 Task: Check the percentage active listings of 1 bathroom in the last 1 year.
Action: Mouse moved to (1101, 245)
Screenshot: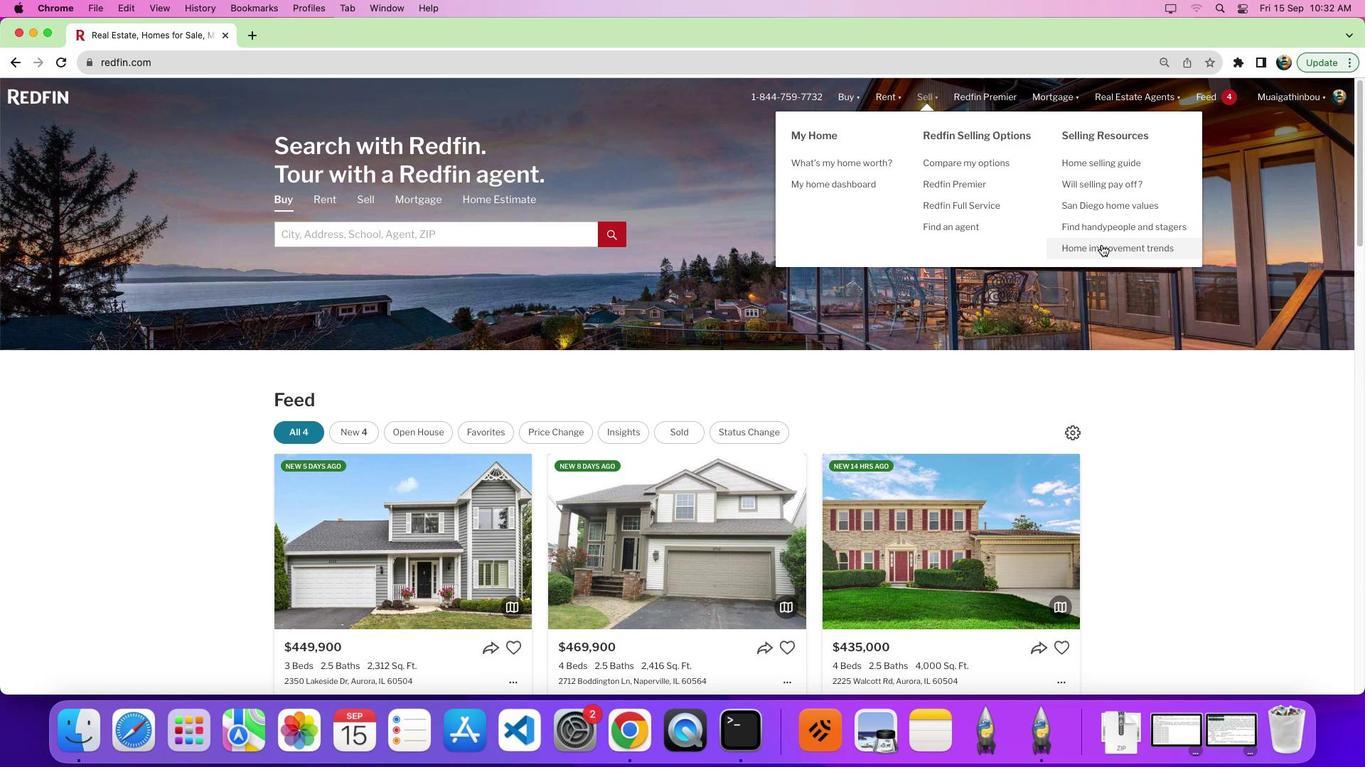 
Action: Mouse pressed left at (1101, 245)
Screenshot: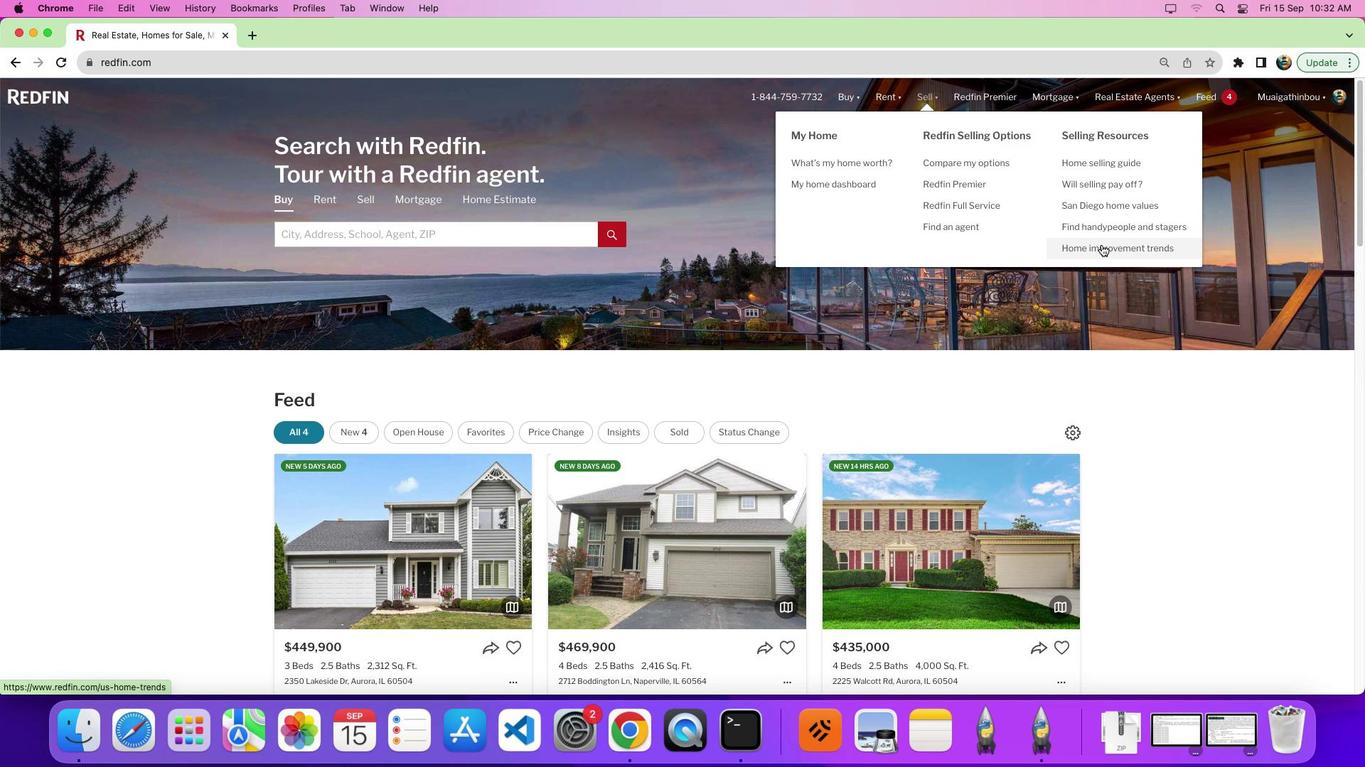 
Action: Mouse moved to (382, 276)
Screenshot: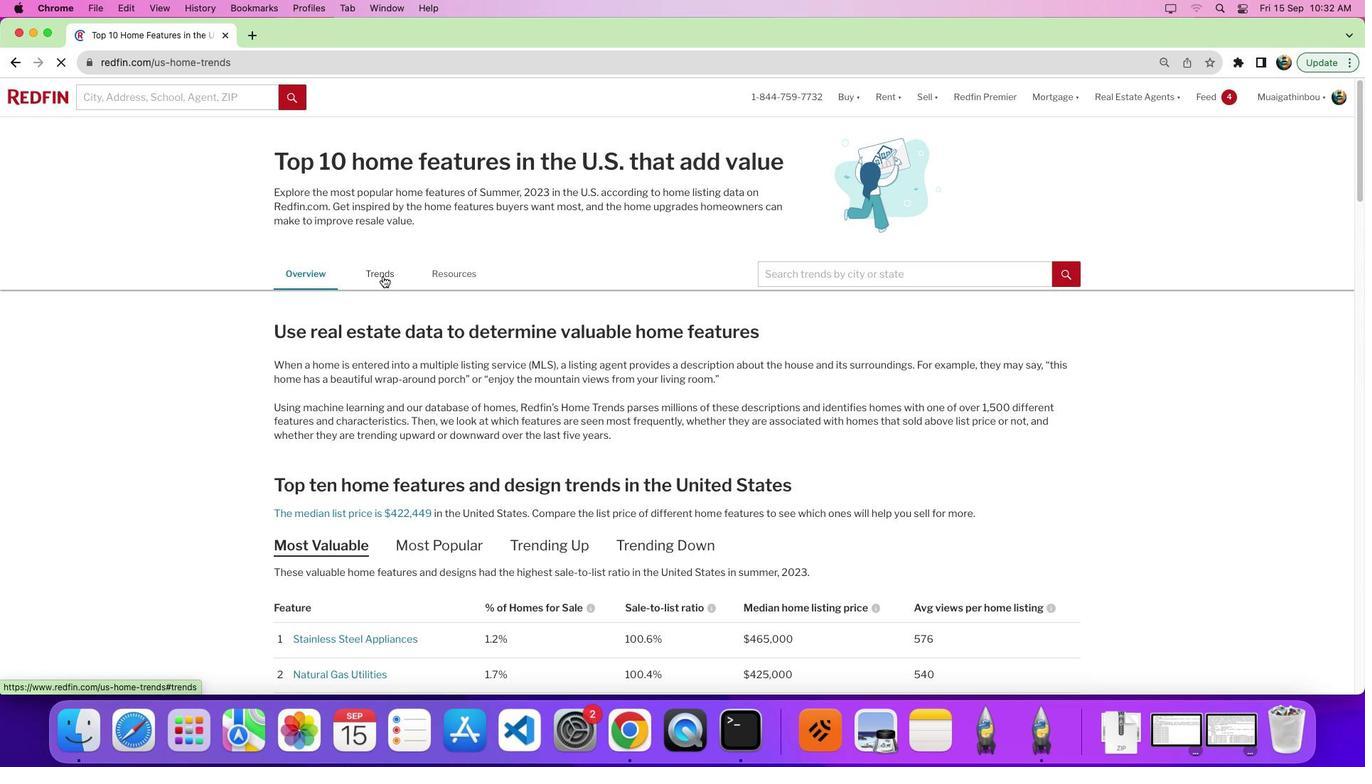 
Action: Mouse pressed left at (382, 276)
Screenshot: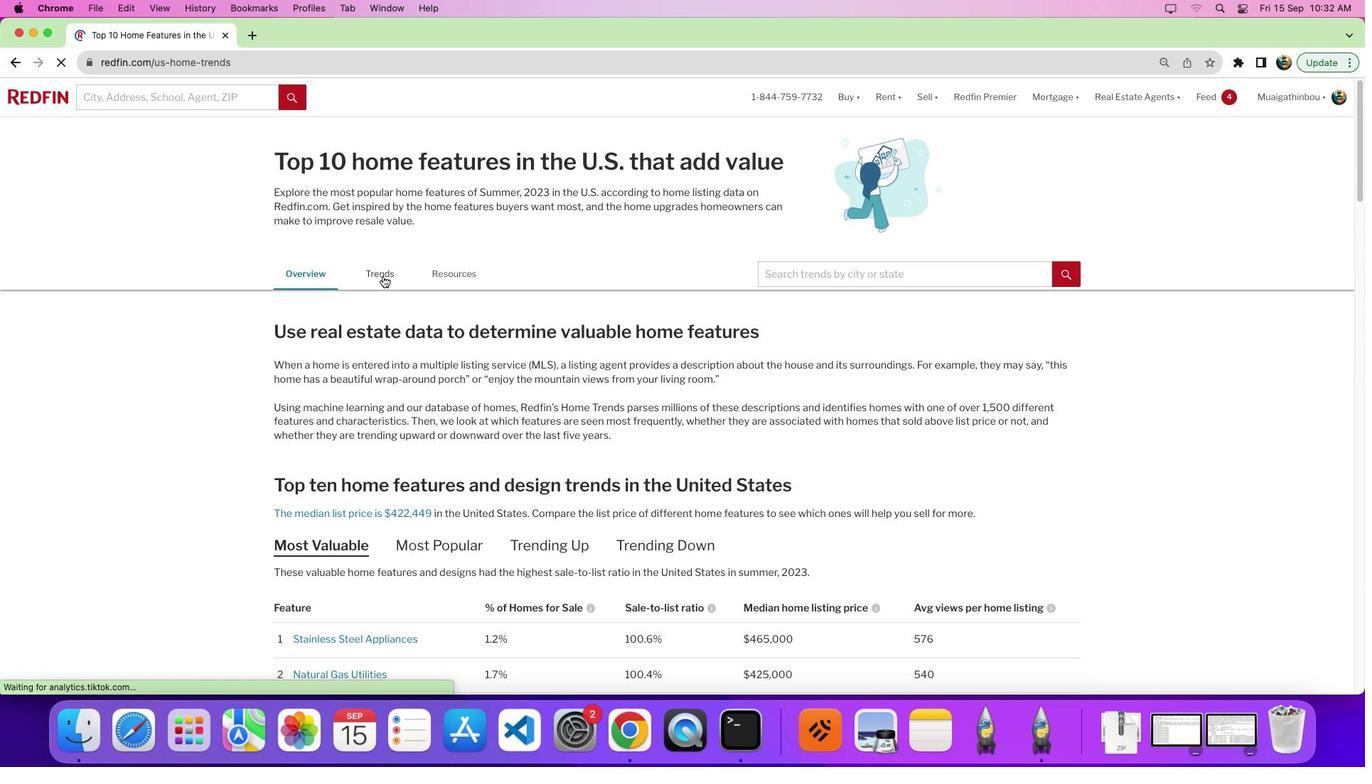 
Action: Mouse pressed left at (382, 276)
Screenshot: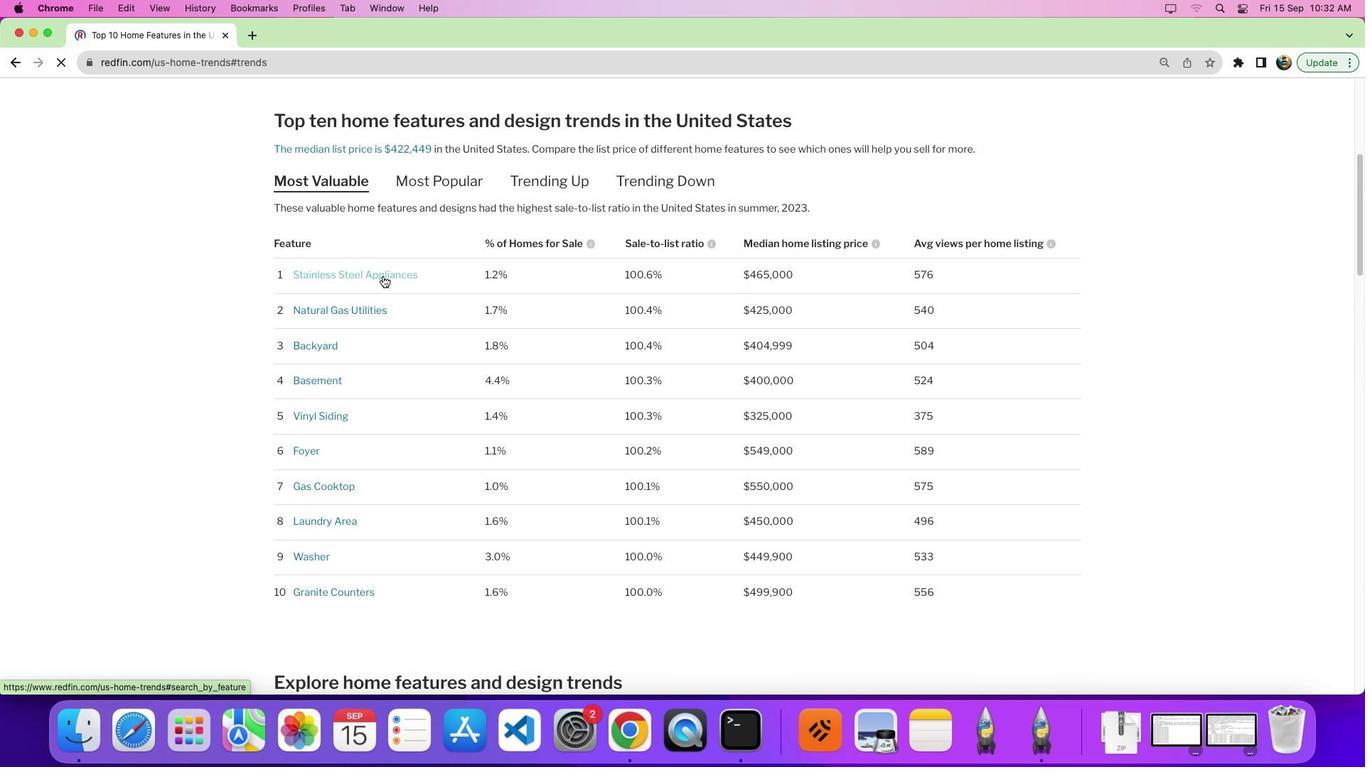 
Action: Mouse moved to (398, 239)
Screenshot: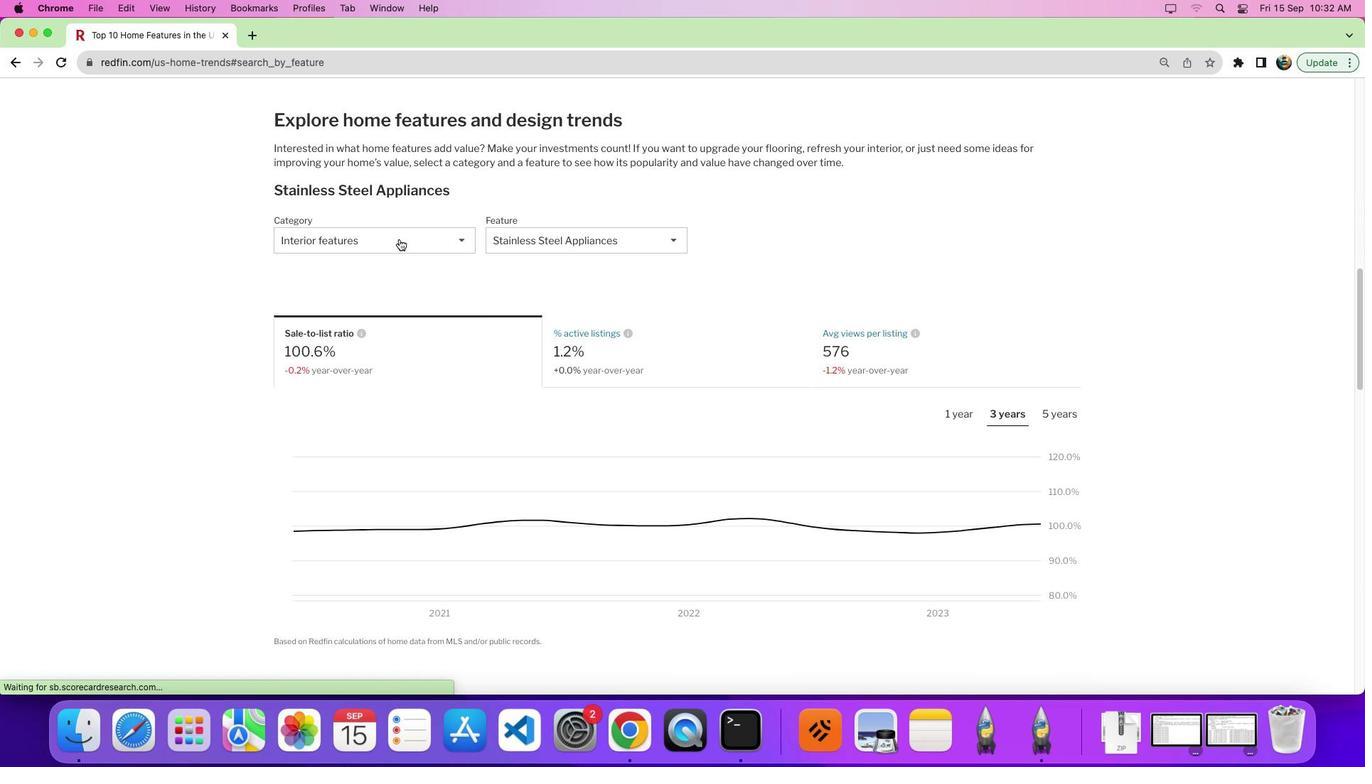 
Action: Mouse pressed left at (398, 239)
Screenshot: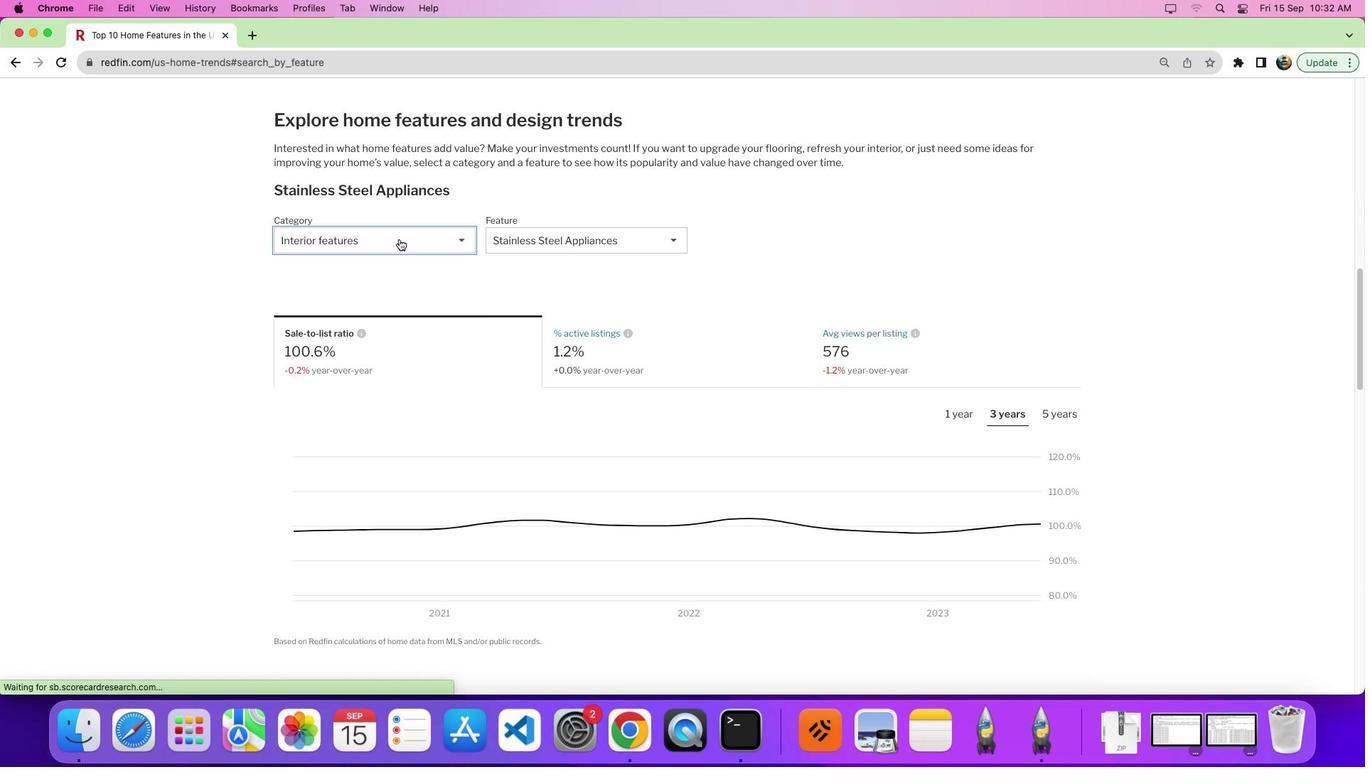 
Action: Mouse moved to (389, 290)
Screenshot: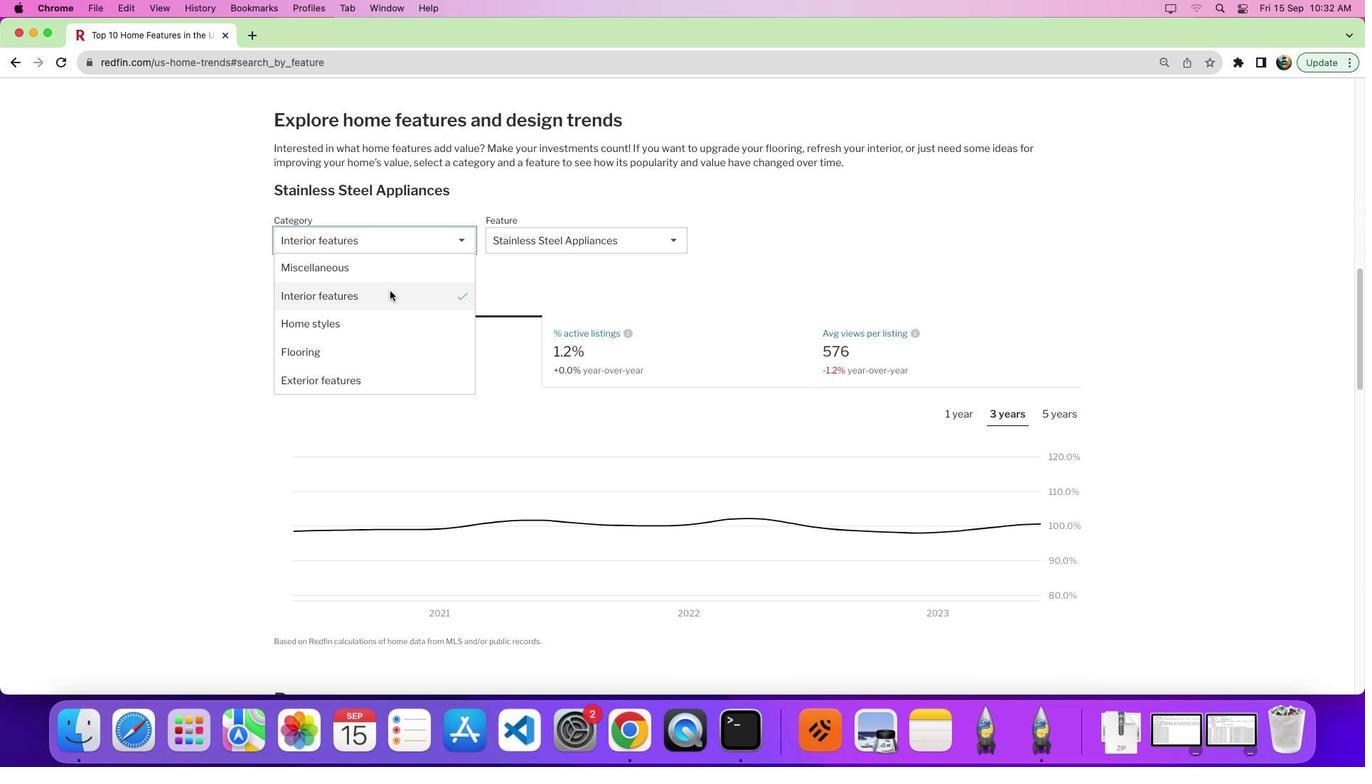
Action: Mouse pressed left at (389, 290)
Screenshot: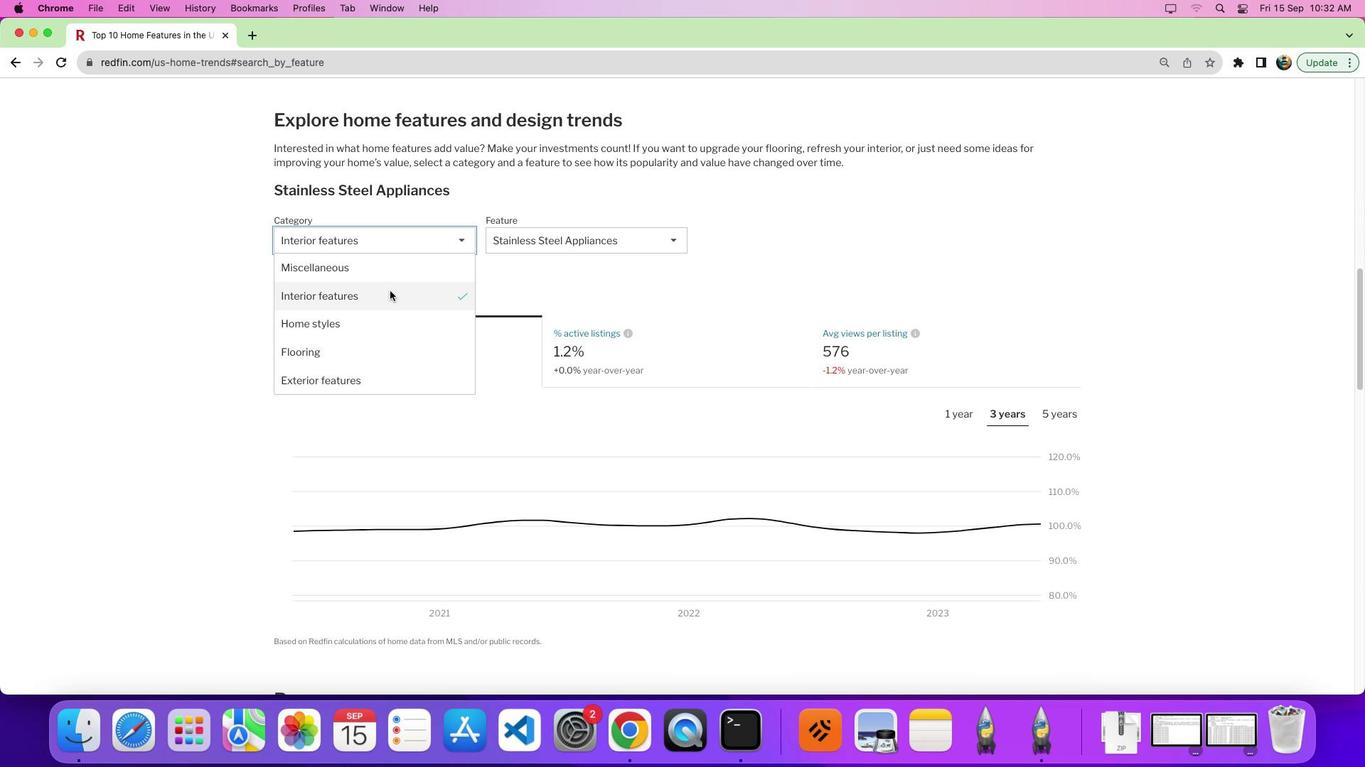 
Action: Mouse moved to (573, 238)
Screenshot: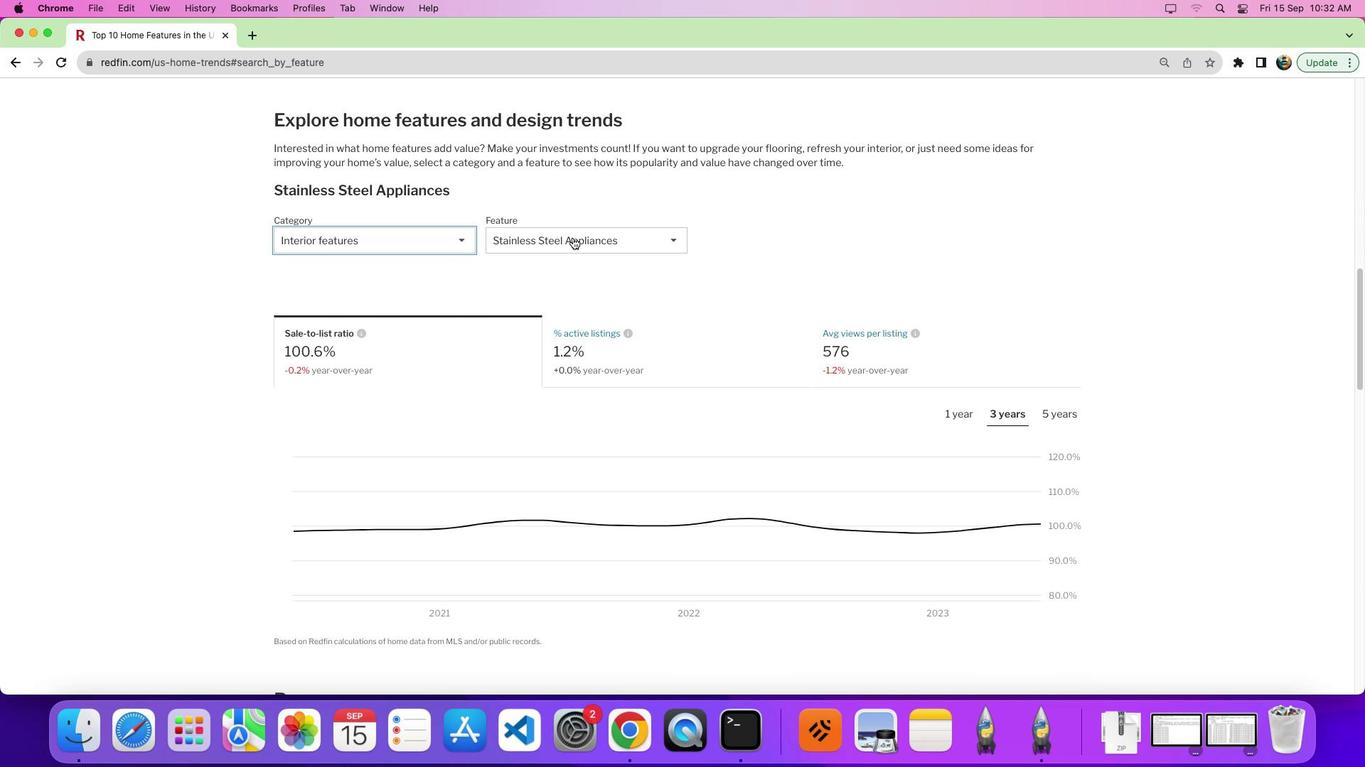 
Action: Mouse pressed left at (573, 238)
Screenshot: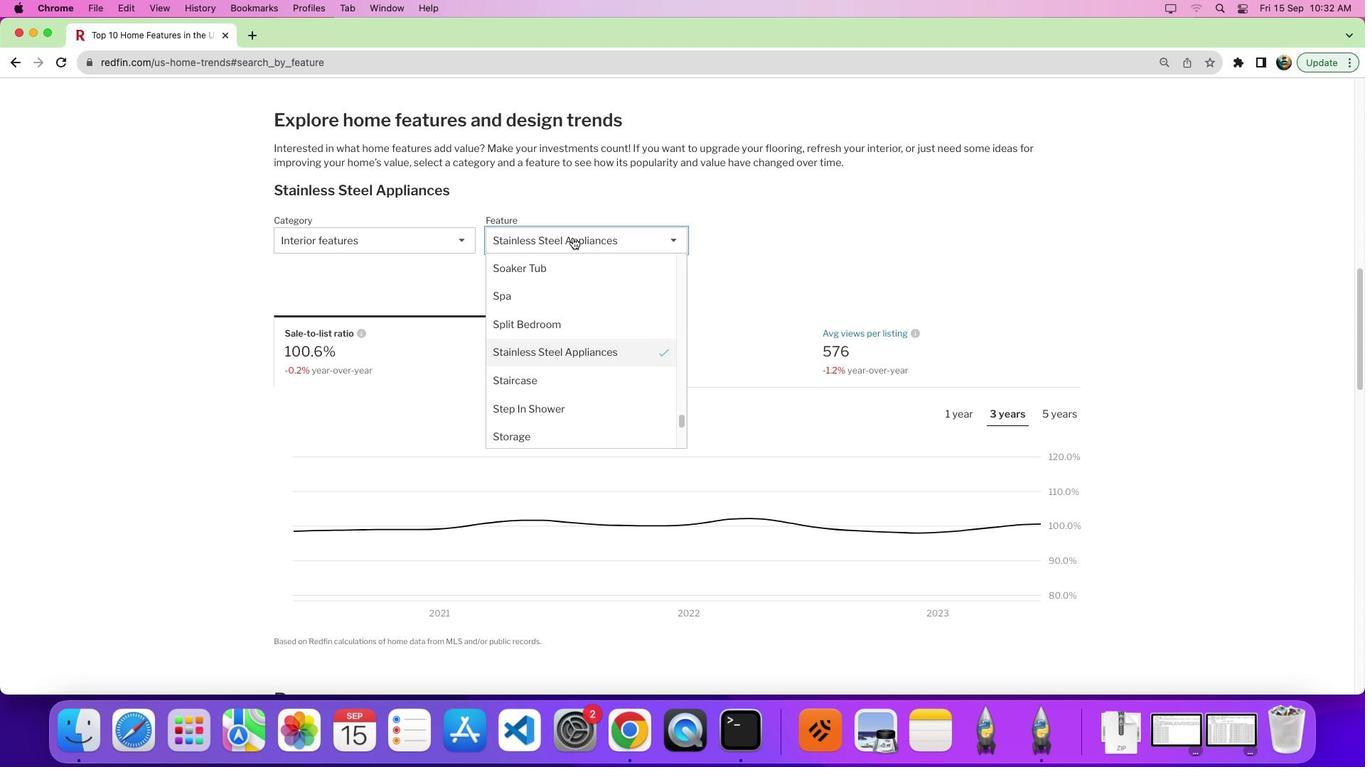 
Action: Mouse moved to (579, 289)
Screenshot: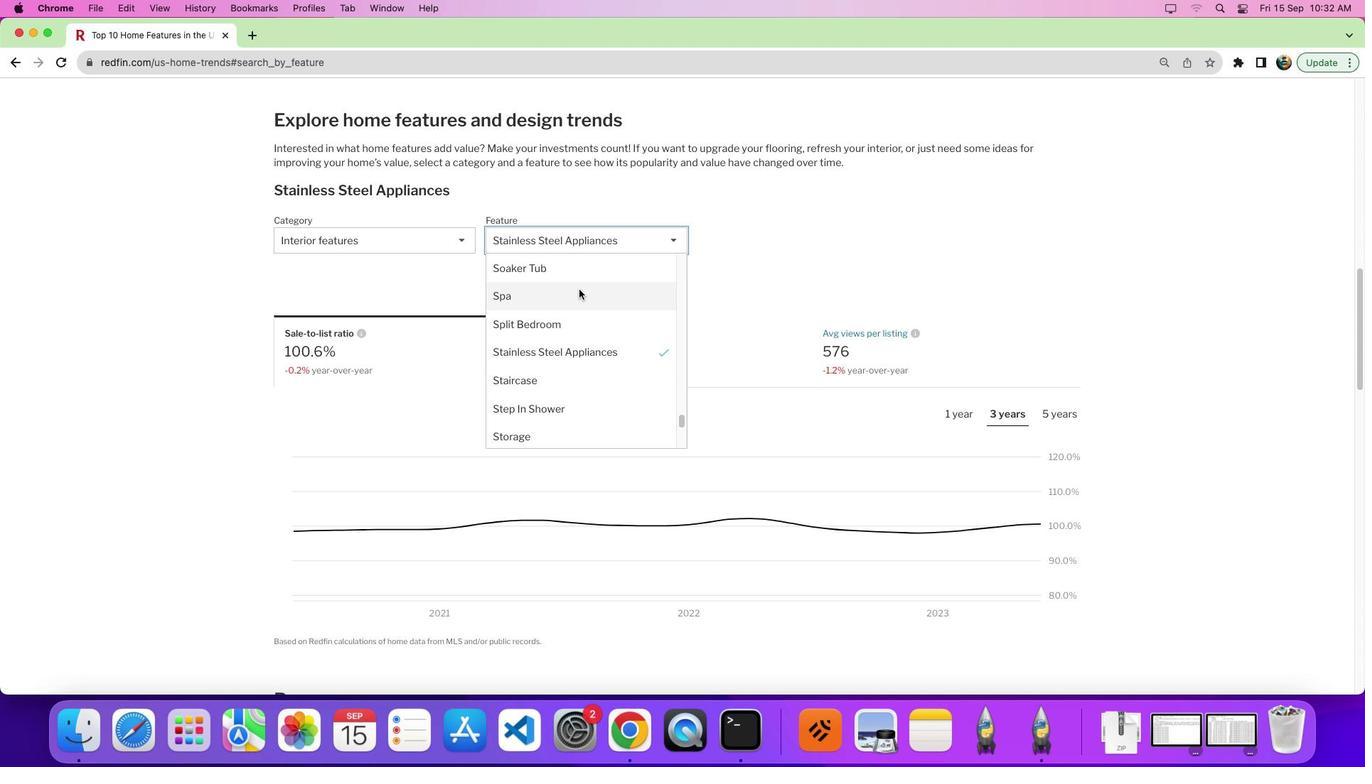 
Action: Mouse scrolled (579, 289) with delta (0, 0)
Screenshot: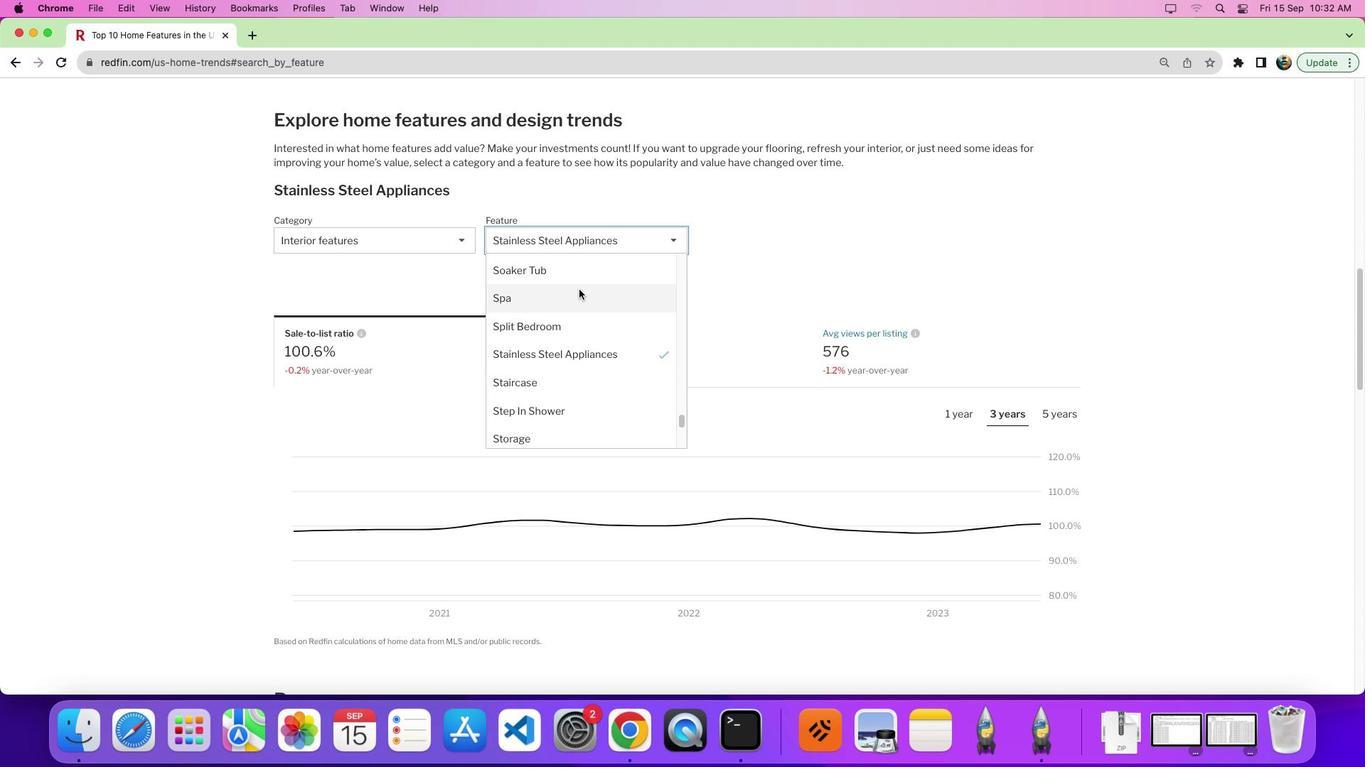 
Action: Mouse scrolled (579, 289) with delta (0, 0)
Screenshot: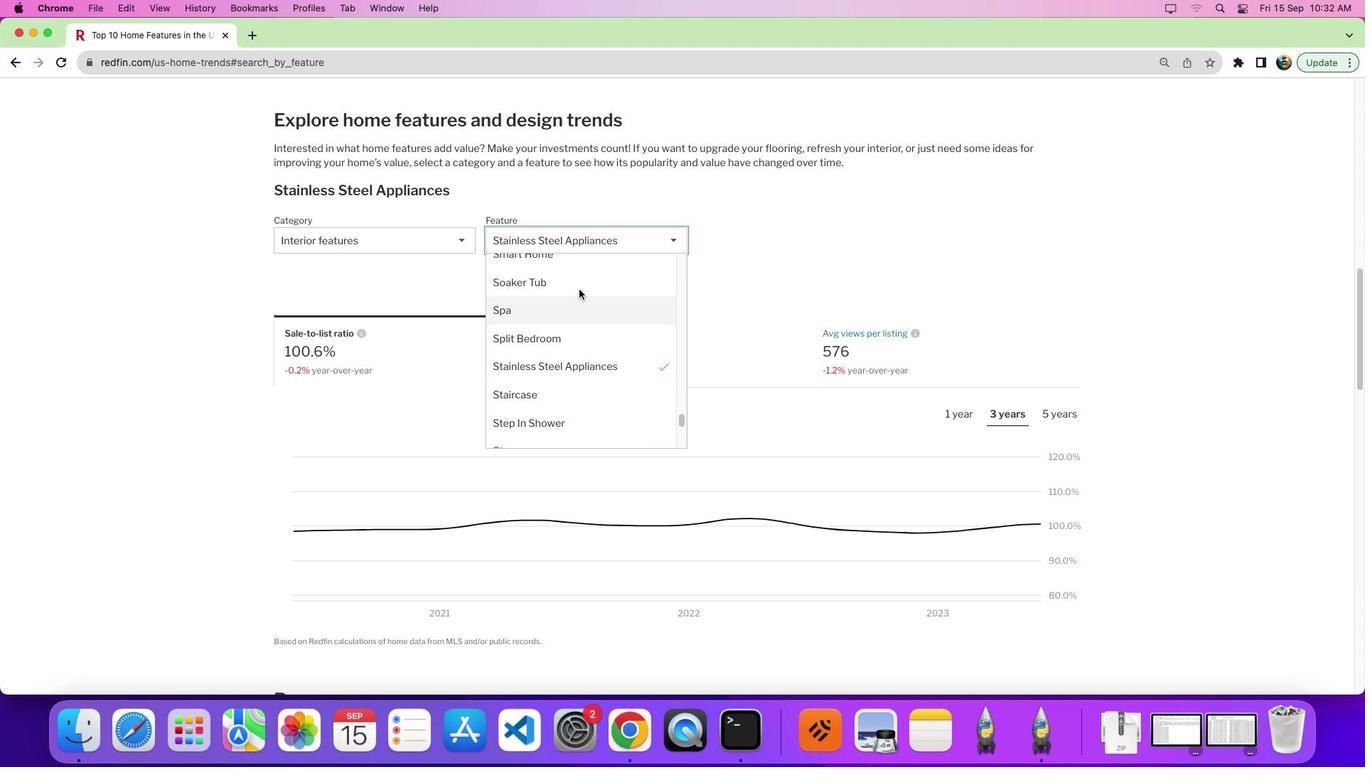 
Action: Mouse scrolled (579, 289) with delta (0, 0)
Screenshot: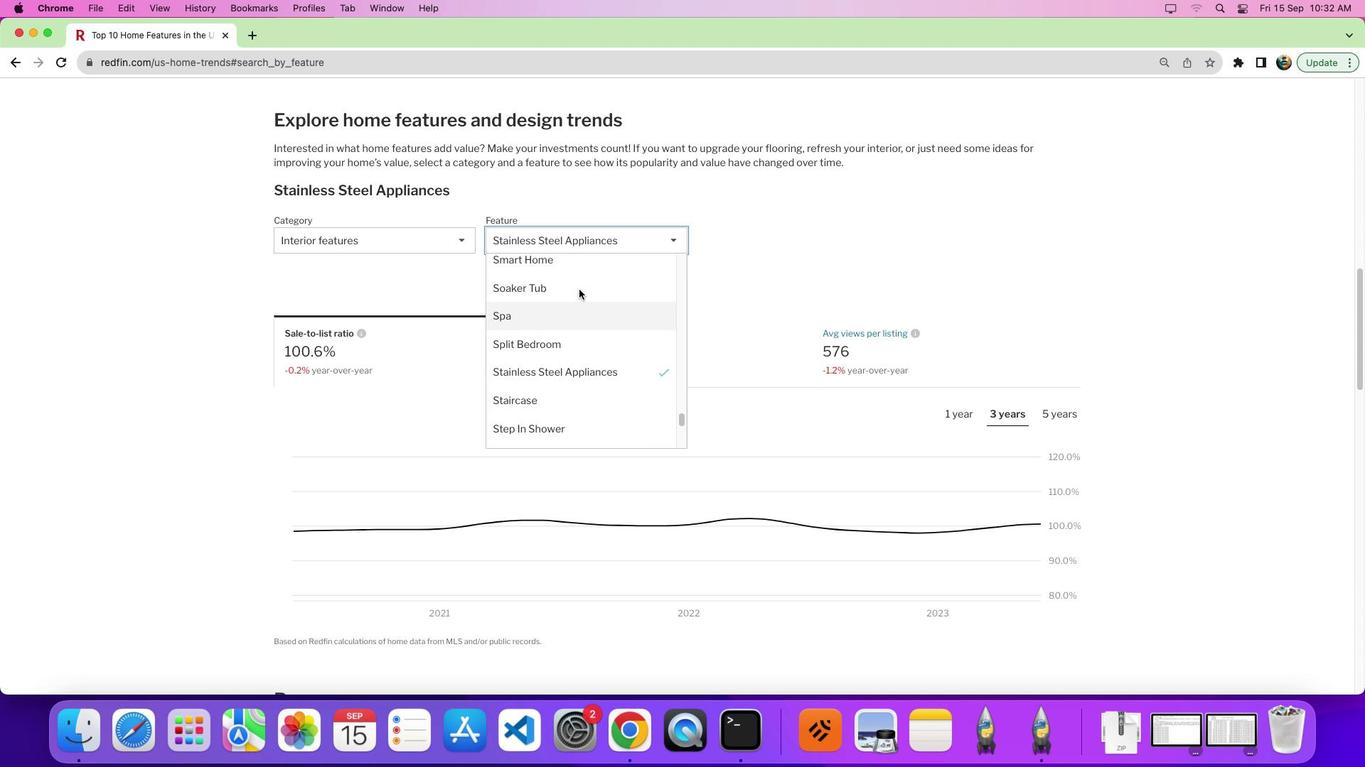 
Action: Mouse scrolled (579, 289) with delta (0, 0)
Screenshot: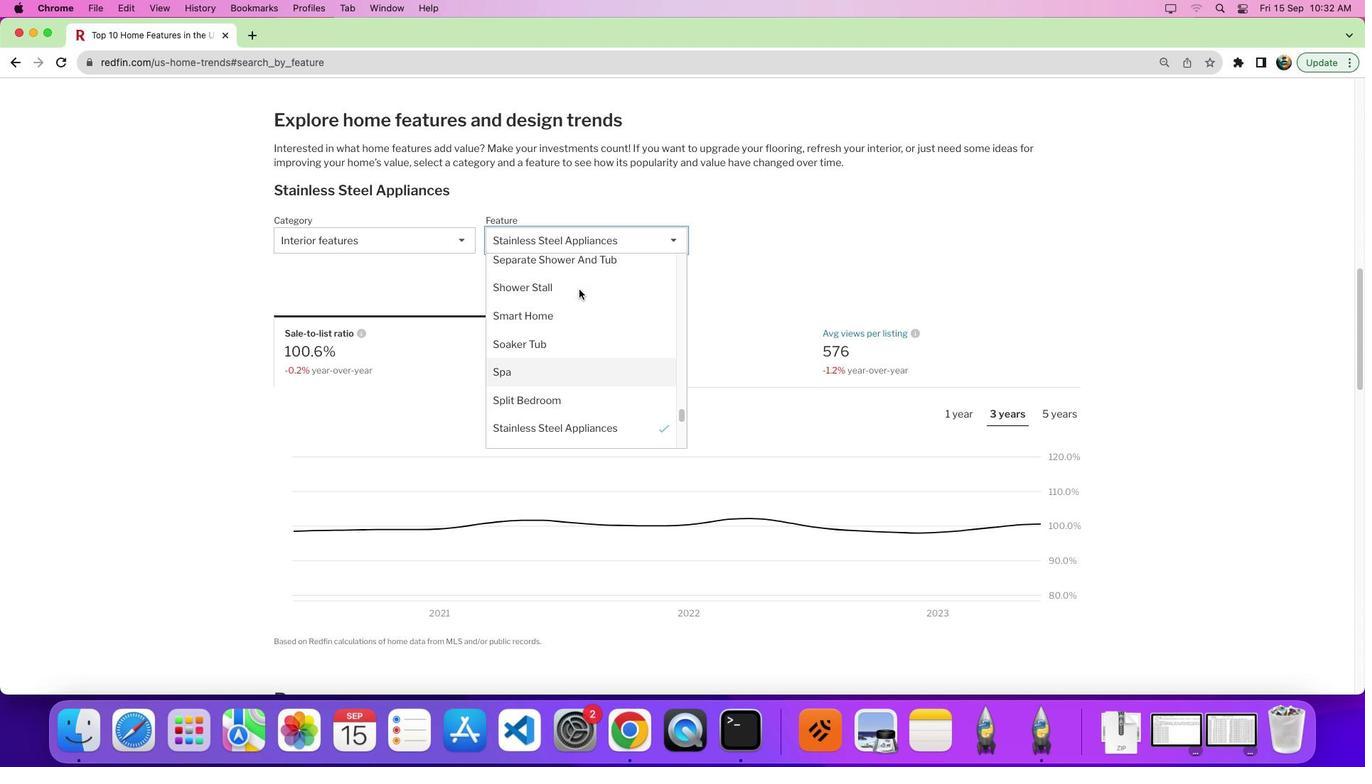 
Action: Mouse scrolled (579, 289) with delta (0, 0)
Screenshot: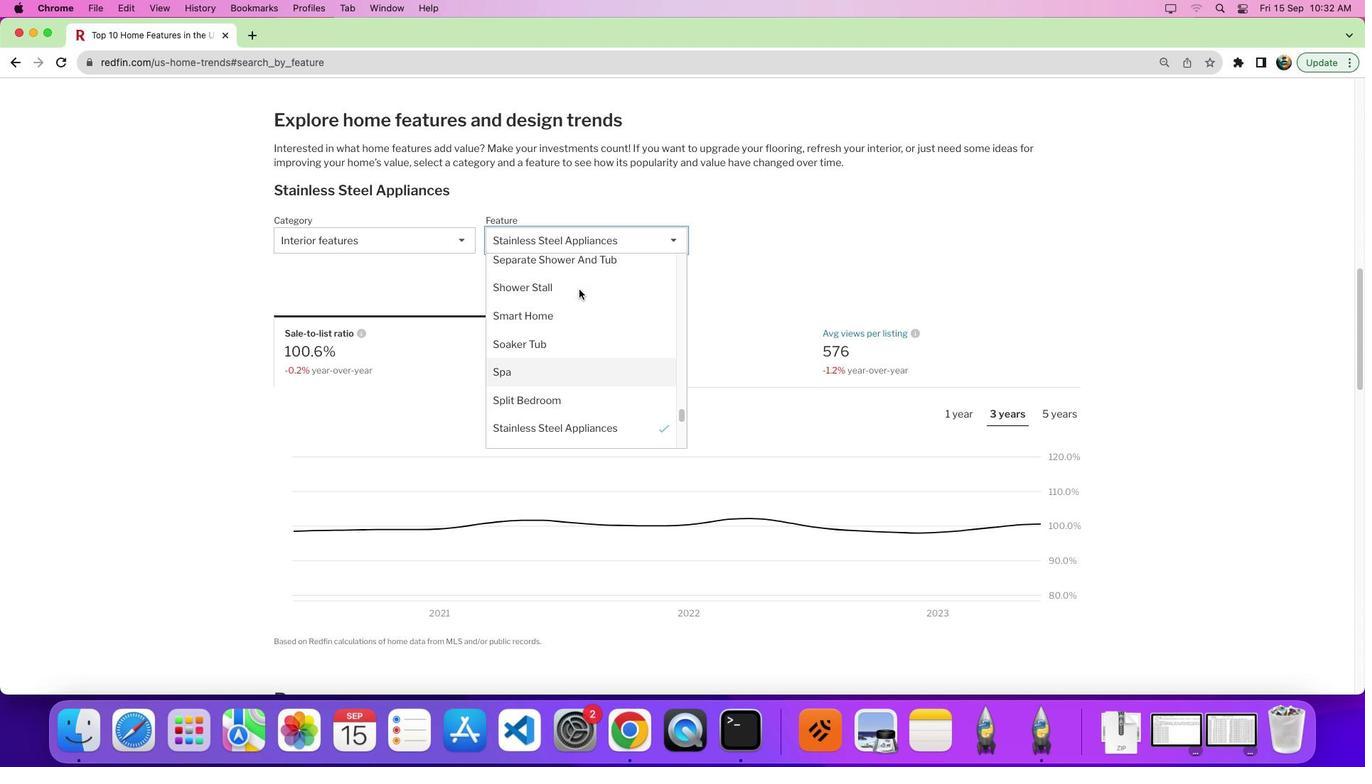 
Action: Mouse scrolled (579, 289) with delta (0, 4)
Screenshot: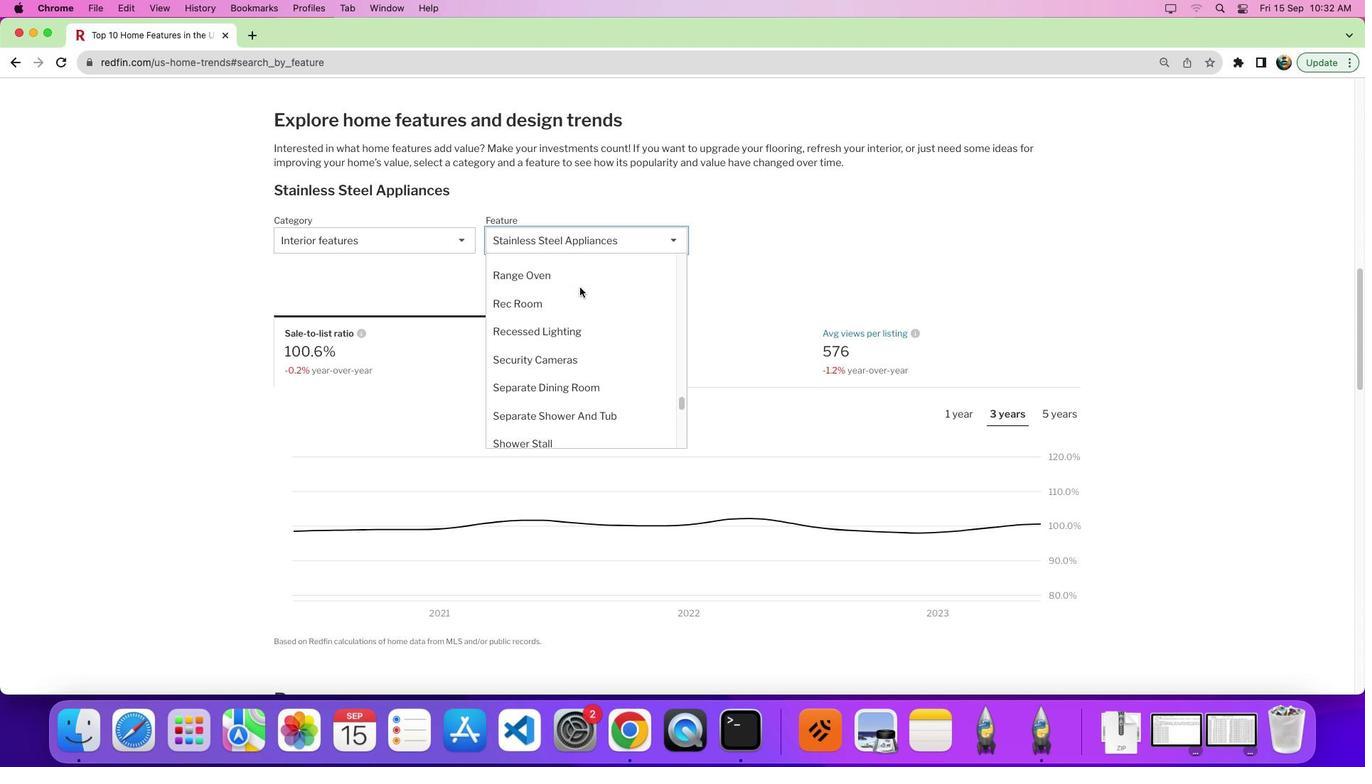 
Action: Mouse moved to (579, 287)
Screenshot: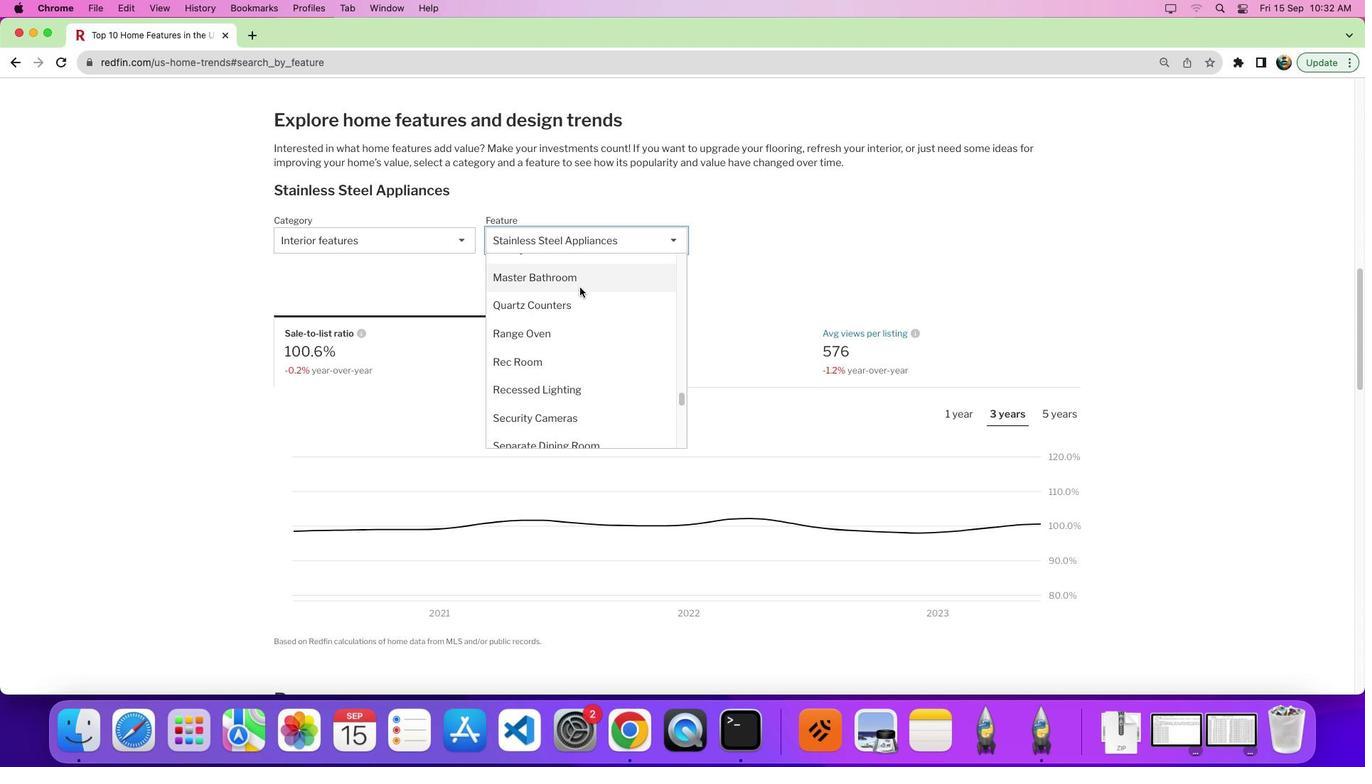 
Action: Mouse scrolled (579, 287) with delta (0, 0)
Screenshot: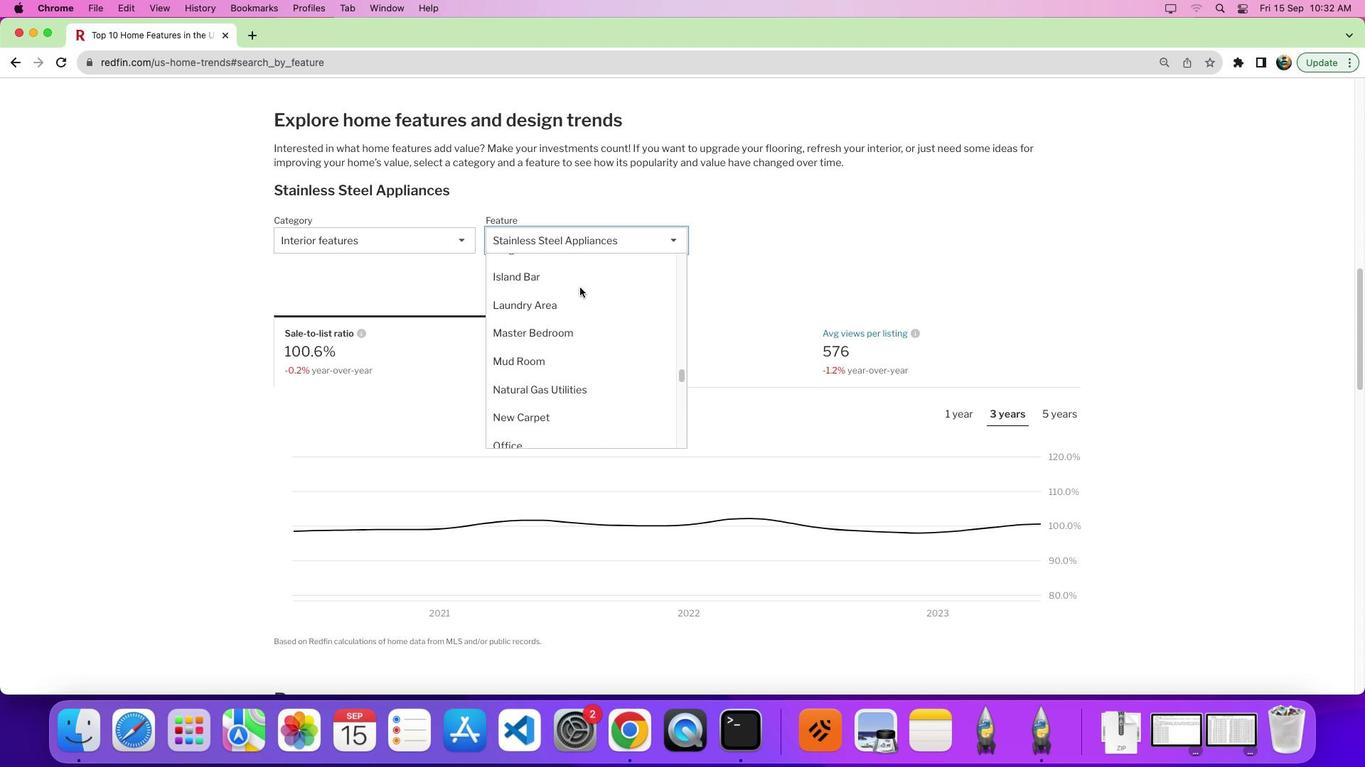 
Action: Mouse scrolled (579, 287) with delta (0, 1)
Screenshot: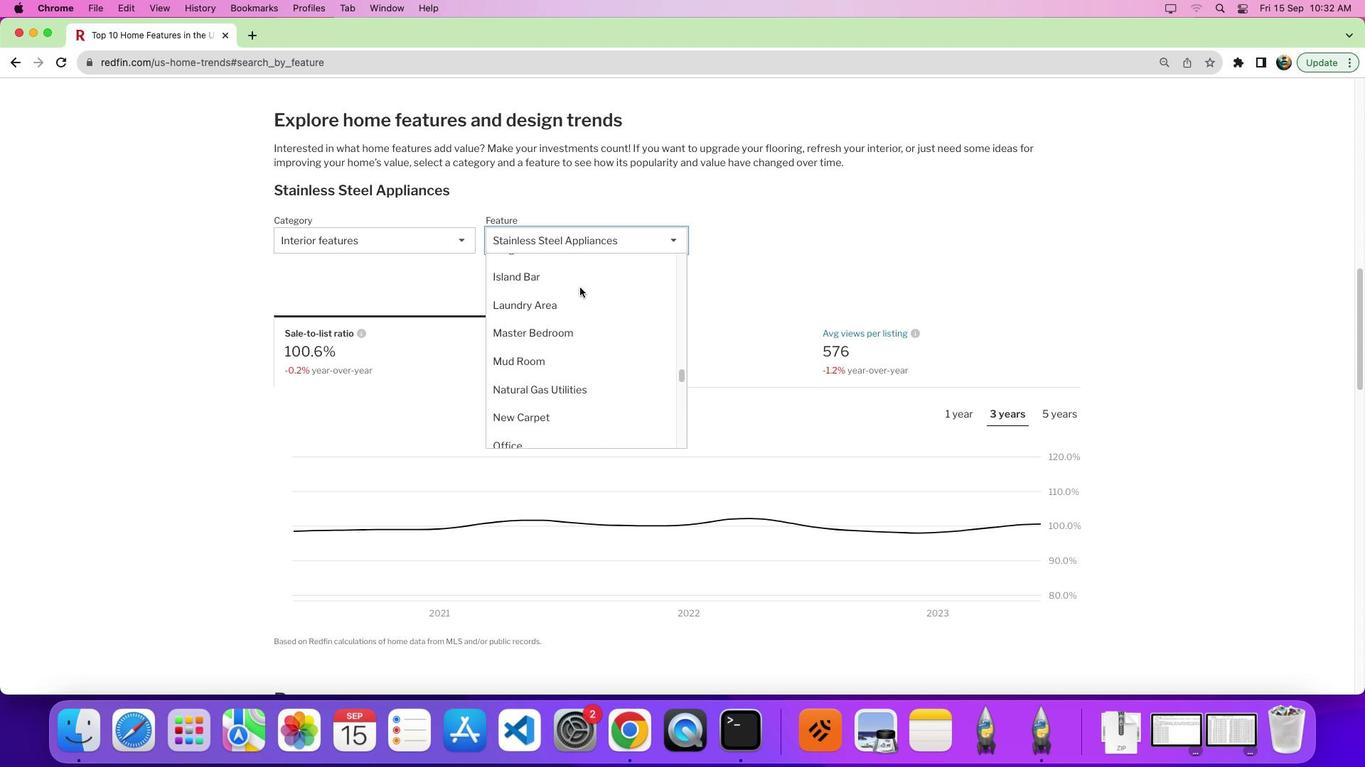 
Action: Mouse scrolled (579, 287) with delta (0, 6)
Screenshot: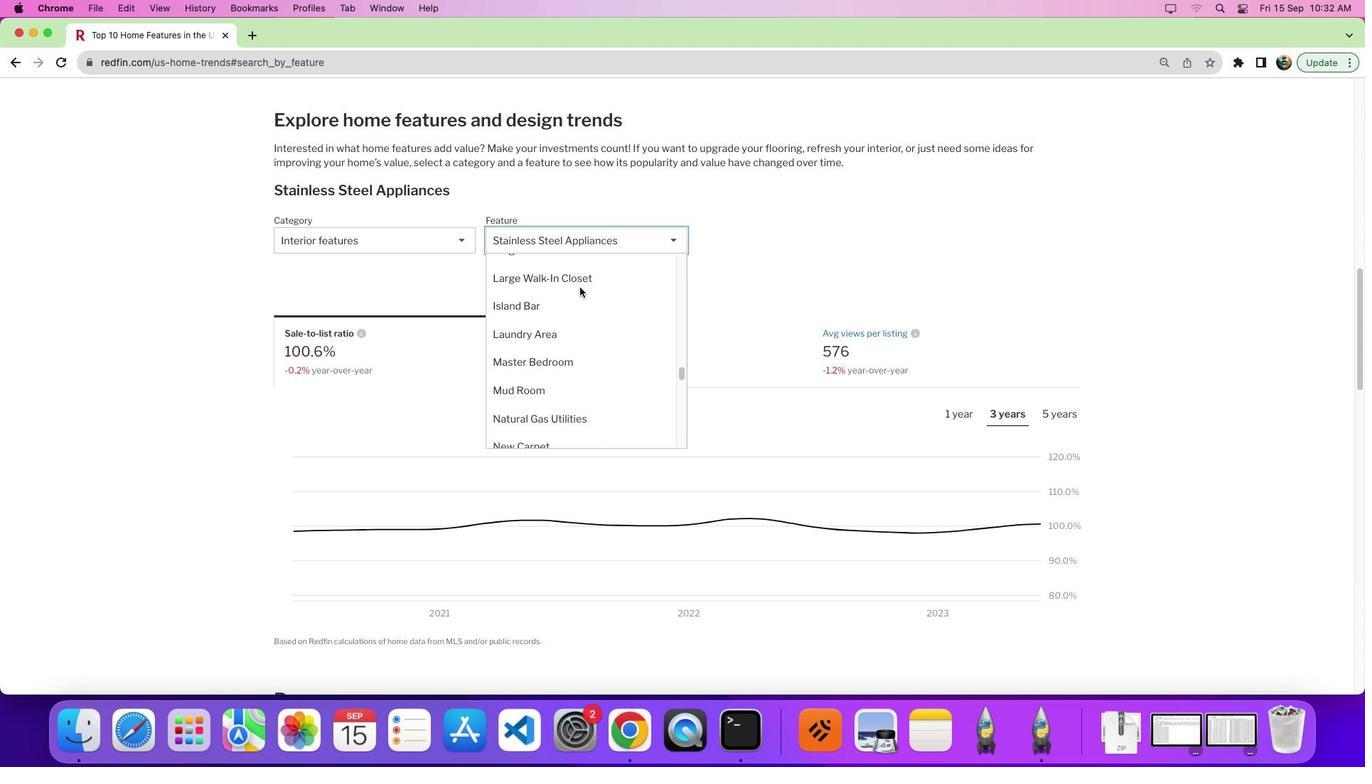 
Action: Mouse scrolled (579, 287) with delta (0, 0)
Screenshot: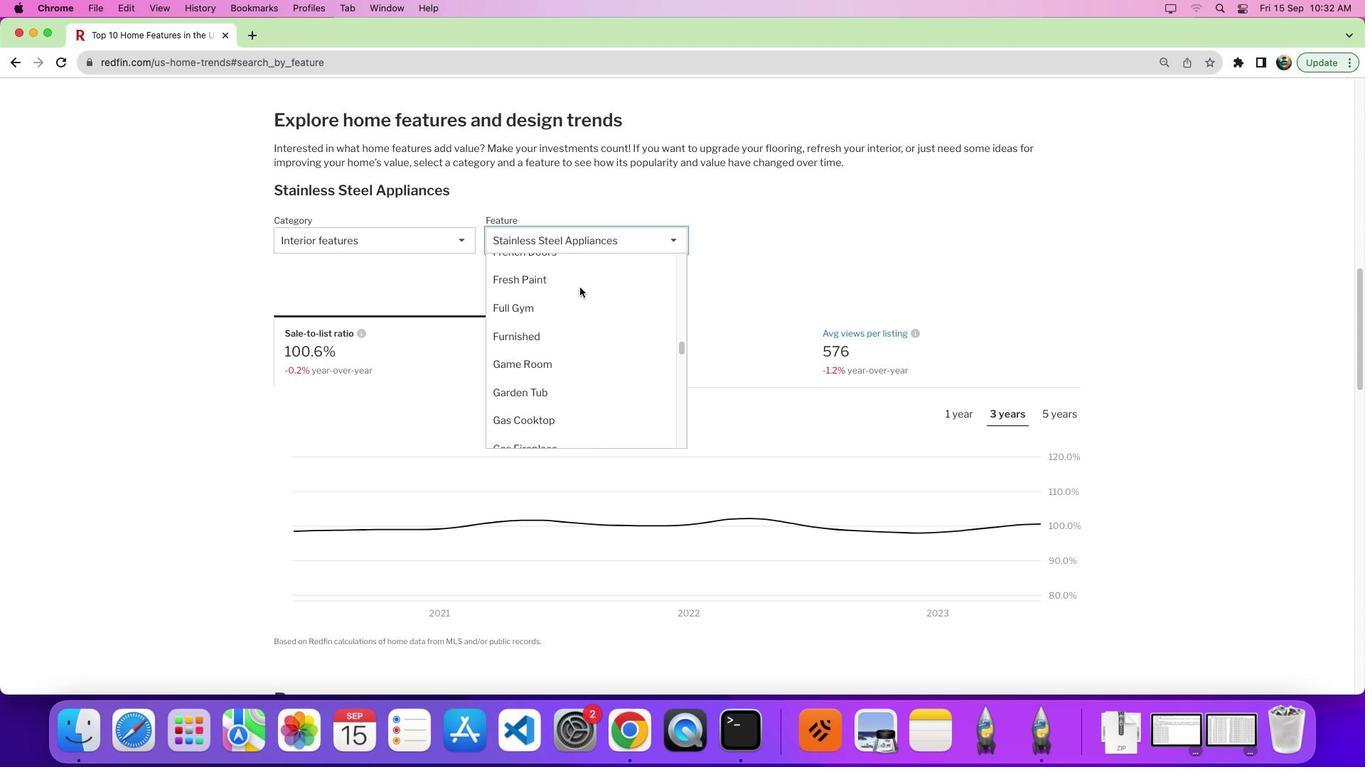 
Action: Mouse scrolled (579, 287) with delta (0, 1)
Screenshot: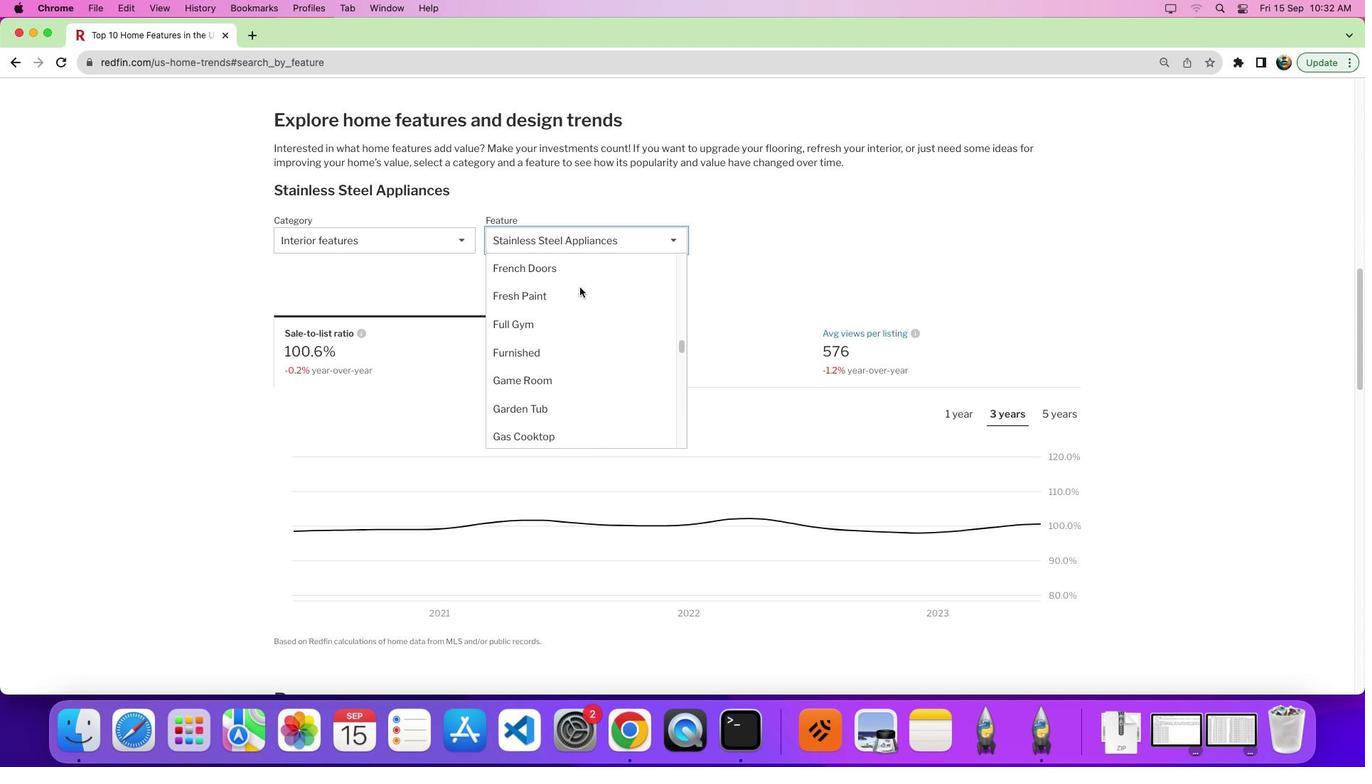 
Action: Mouse scrolled (579, 287) with delta (0, 7)
Screenshot: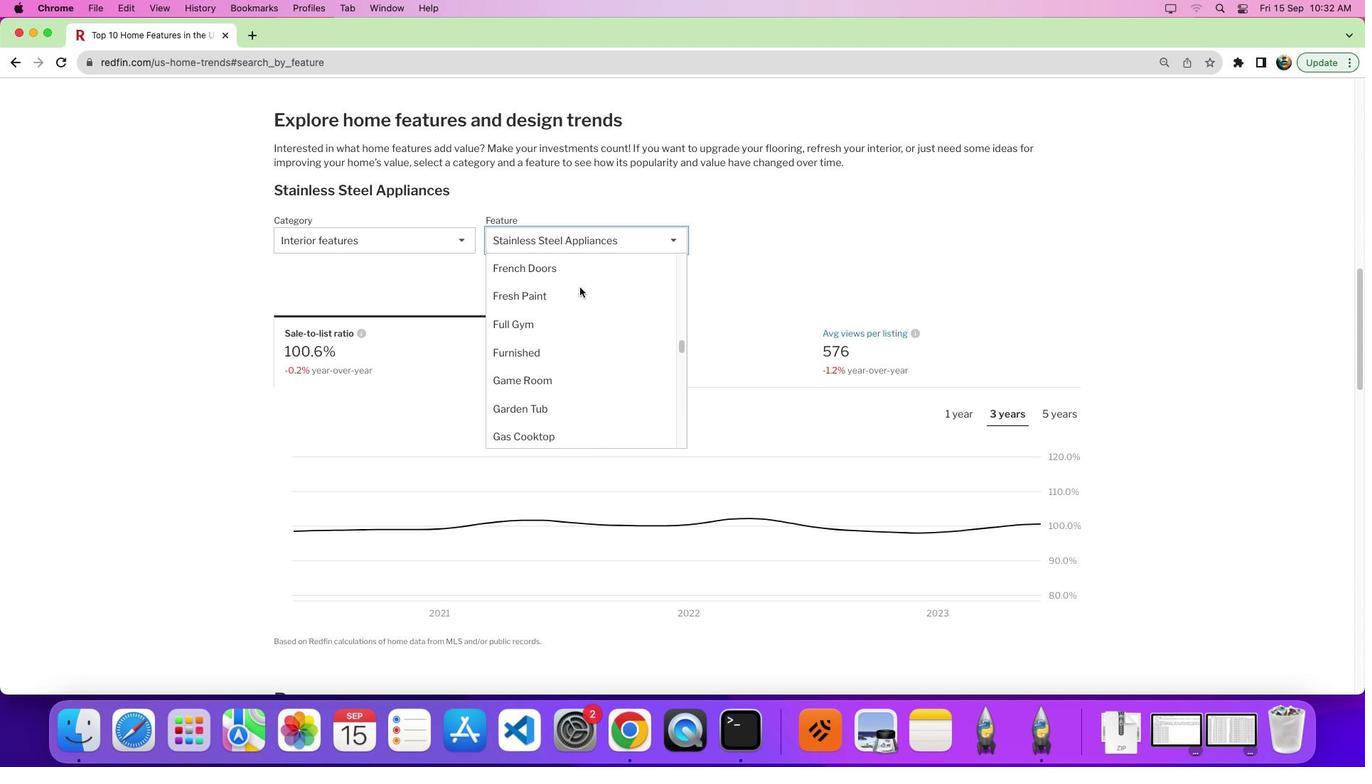 
Action: Mouse moved to (578, 286)
Screenshot: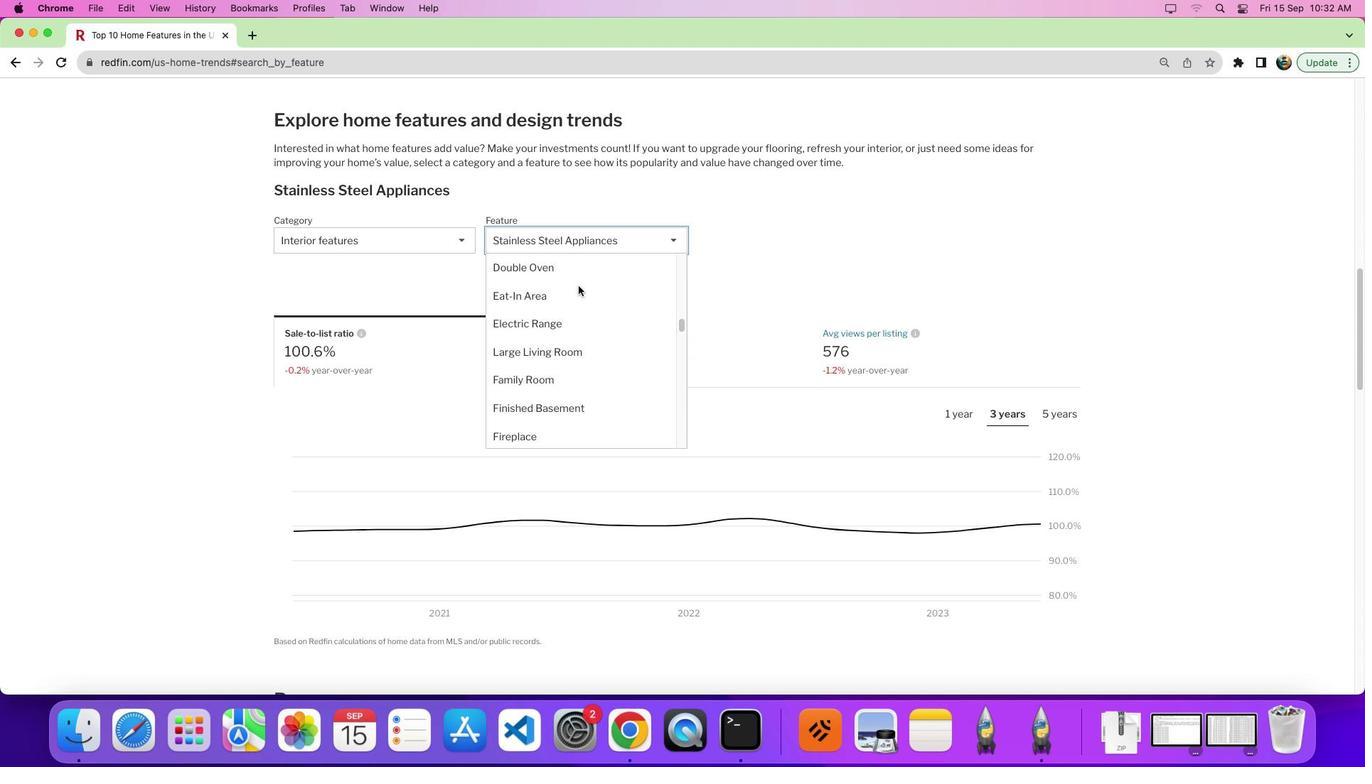 
Action: Mouse scrolled (578, 286) with delta (0, 0)
Screenshot: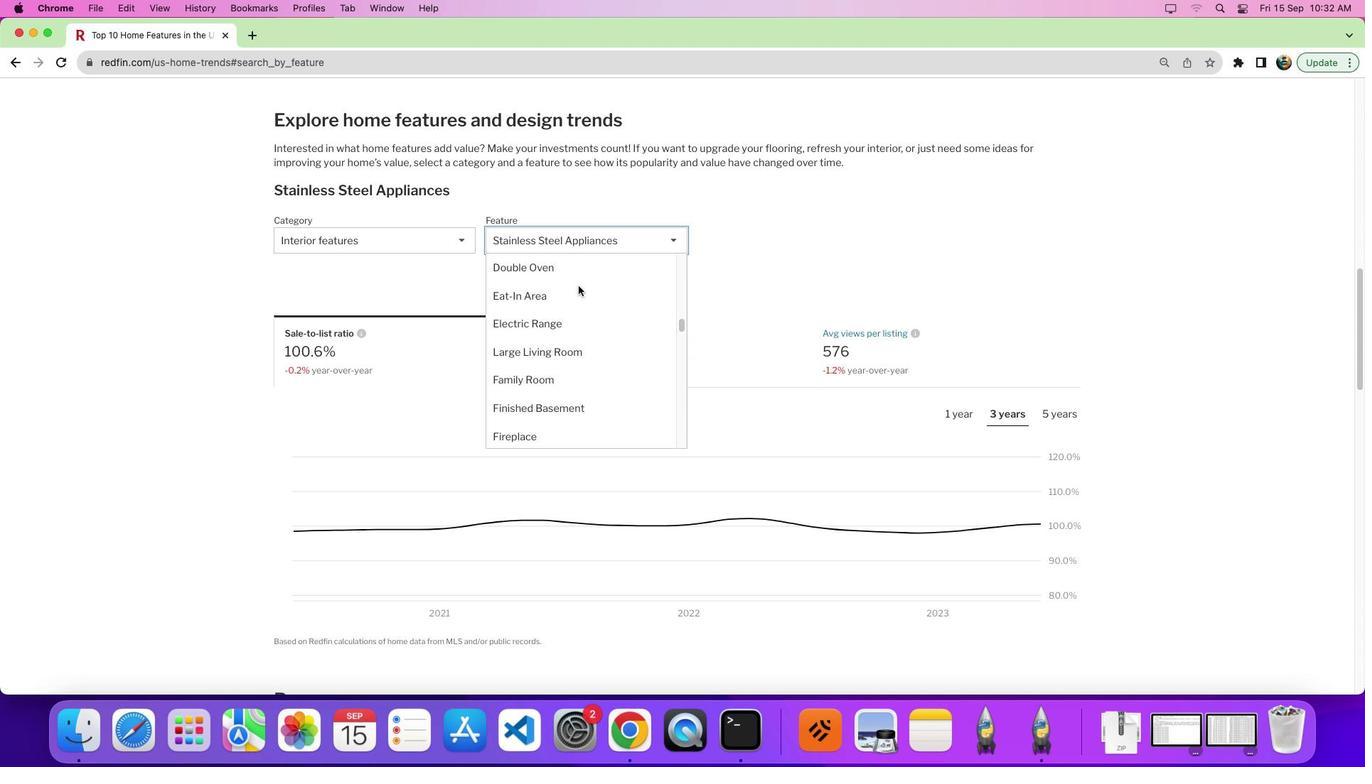 
Action: Mouse scrolled (578, 286) with delta (0, 0)
Screenshot: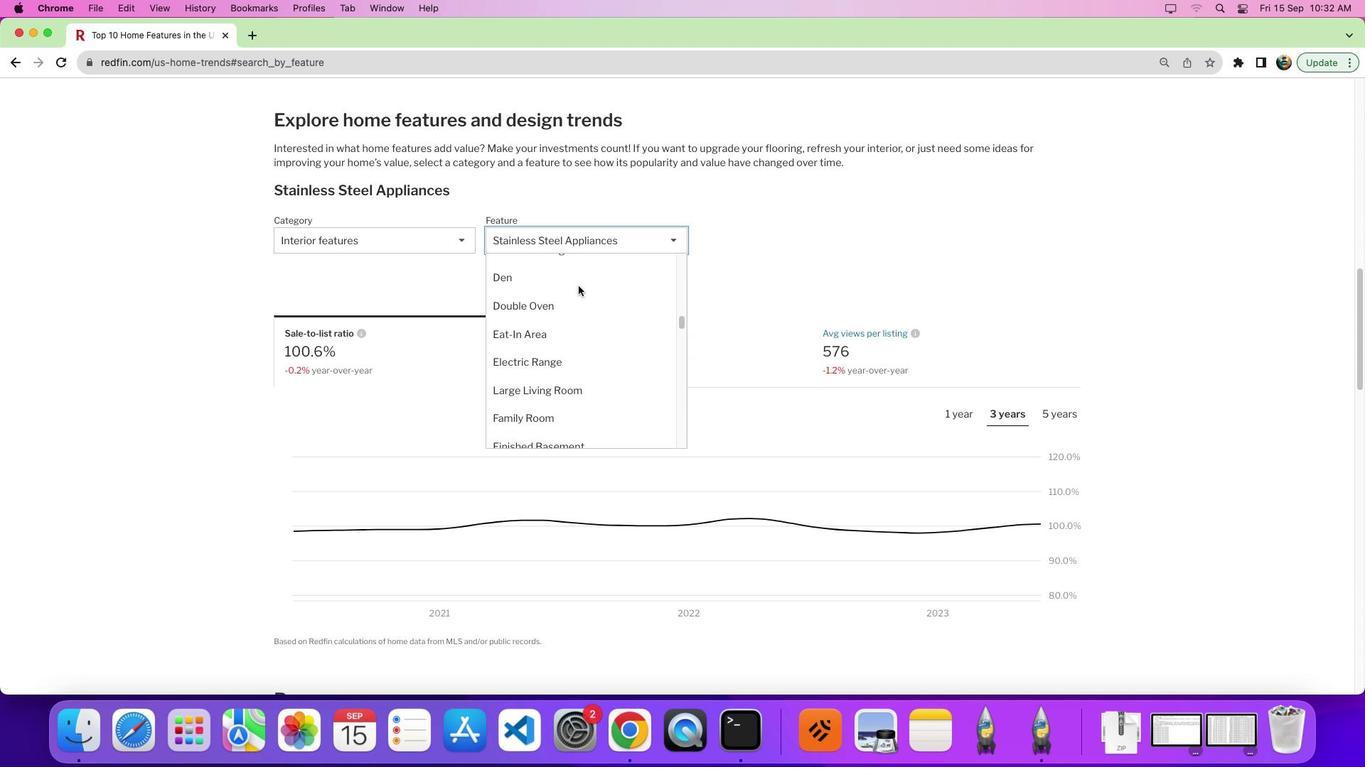 
Action: Mouse scrolled (578, 286) with delta (0, 6)
Screenshot: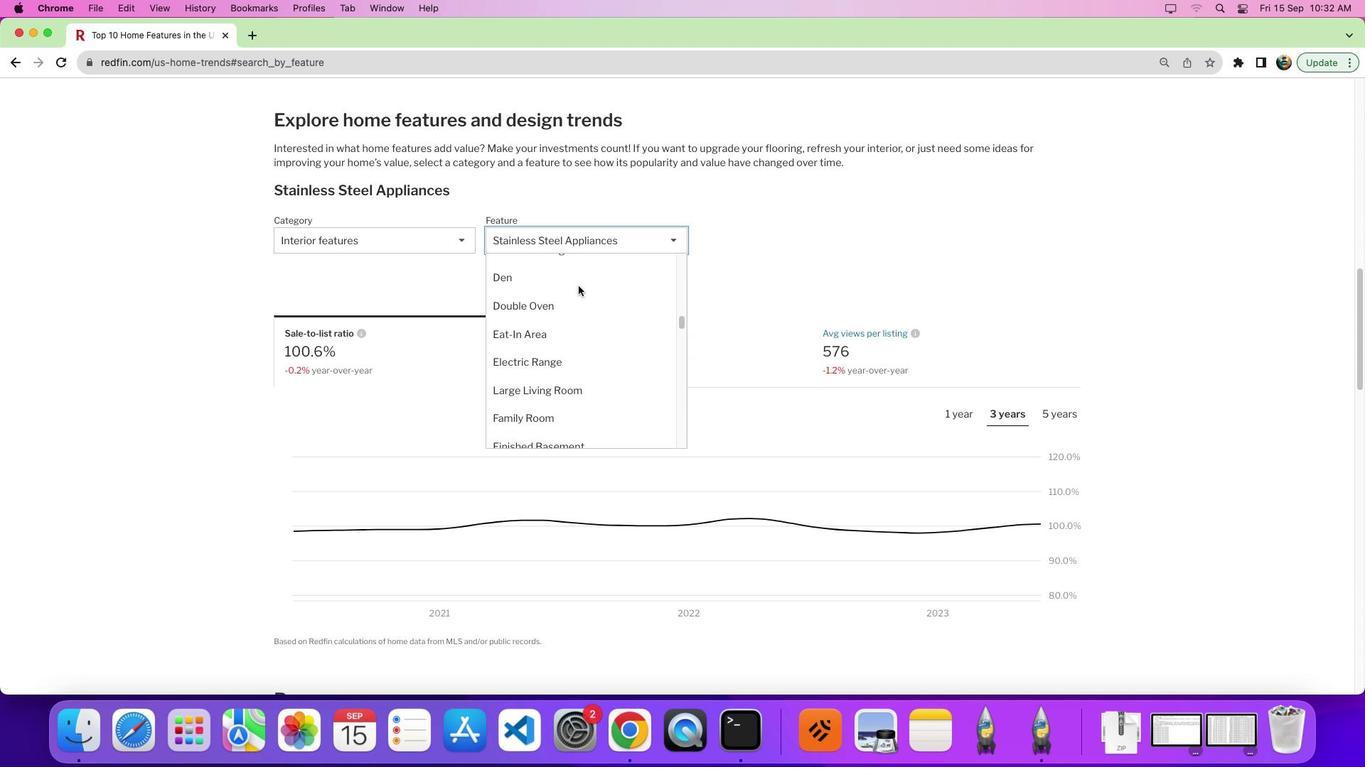 
Action: Mouse moved to (576, 285)
Screenshot: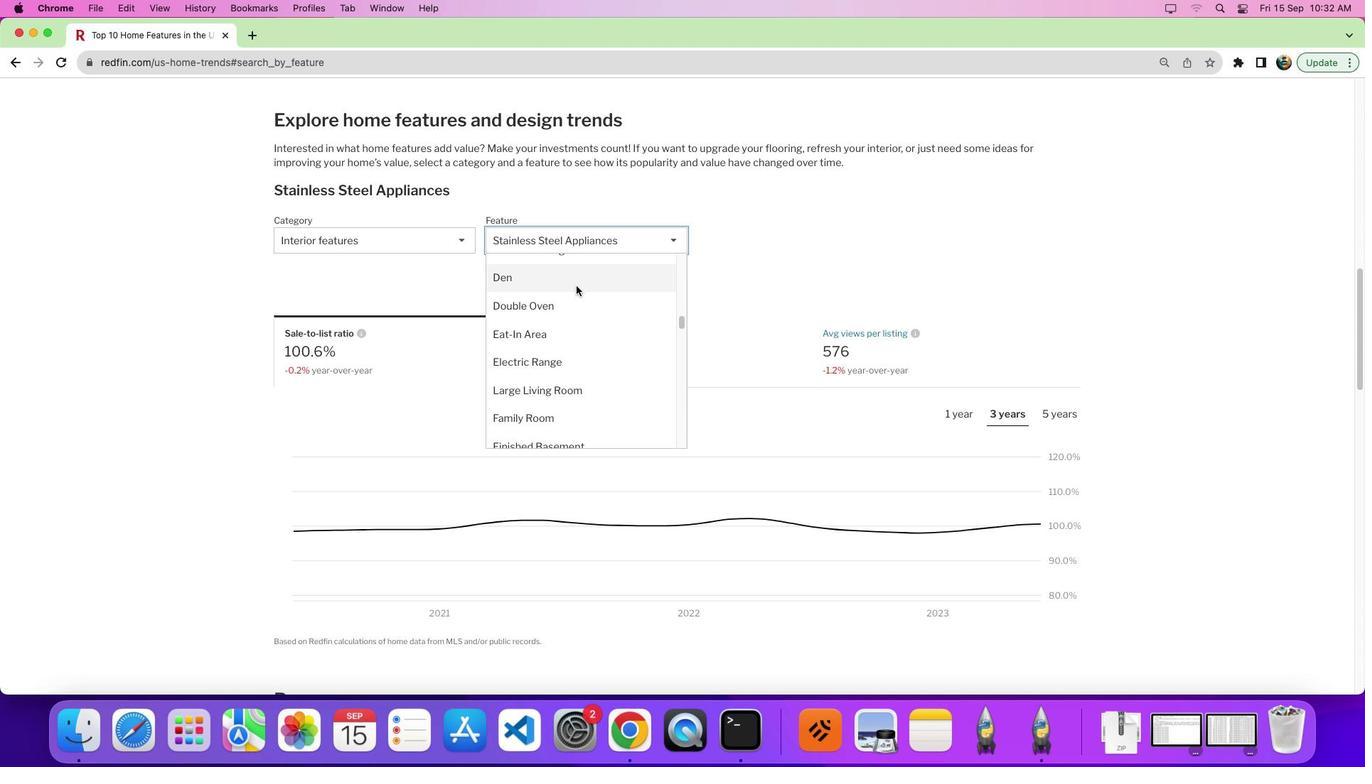 
Action: Mouse scrolled (576, 285) with delta (0, 0)
Screenshot: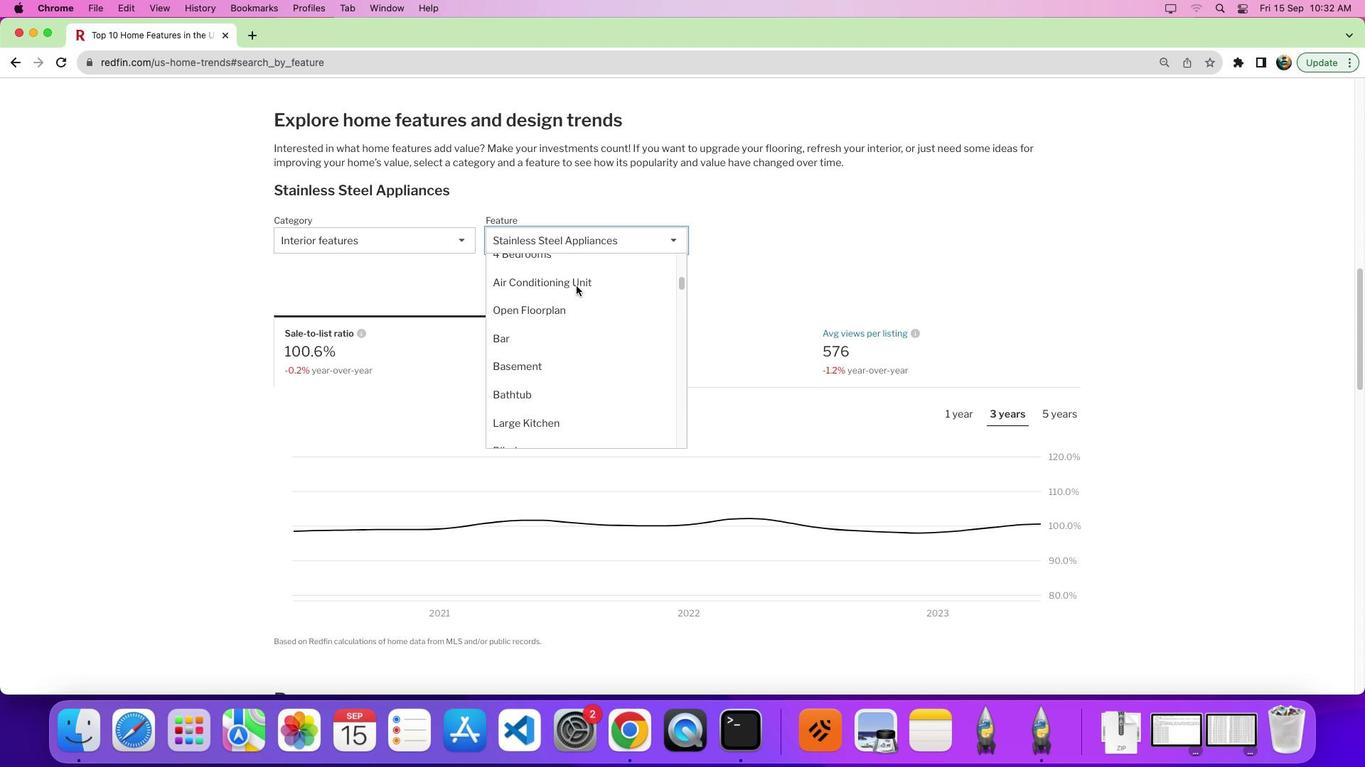 
Action: Mouse scrolled (576, 285) with delta (0, 1)
Screenshot: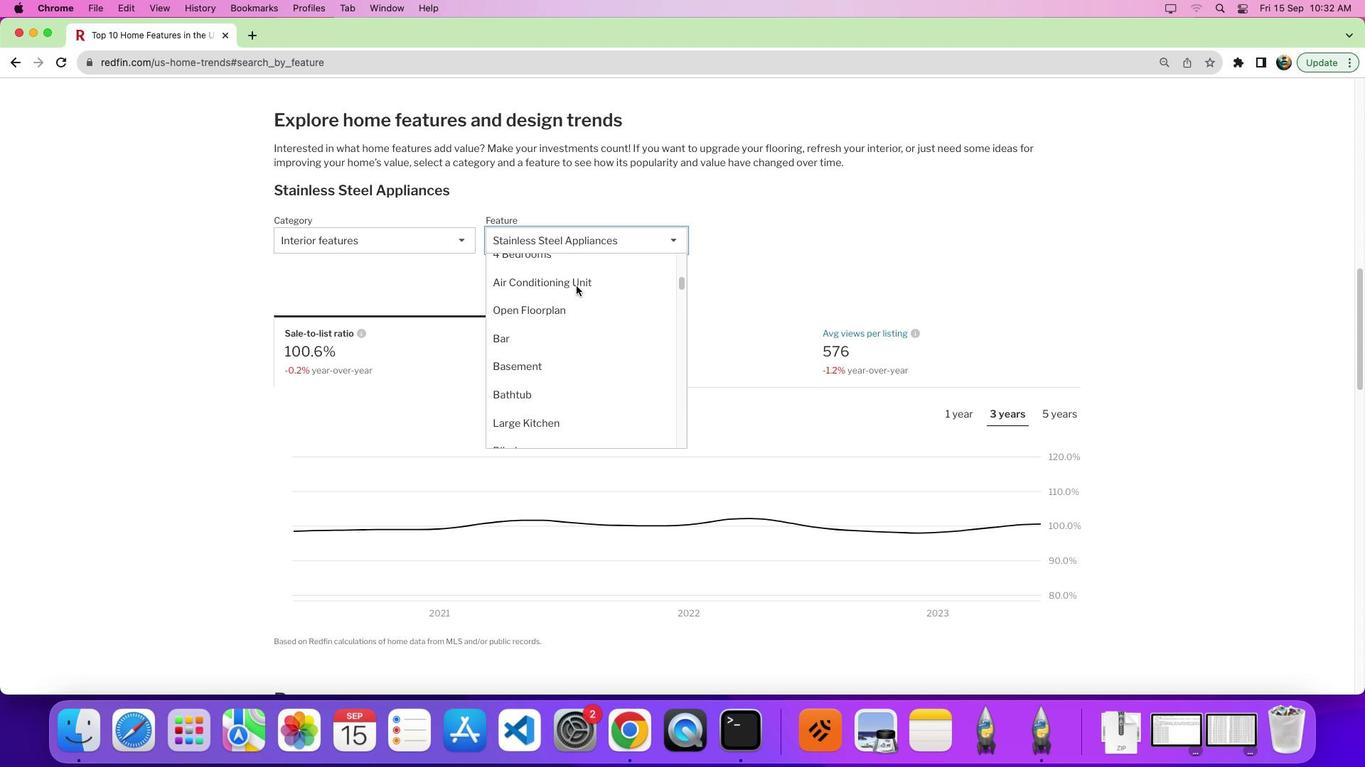 
Action: Mouse scrolled (576, 285) with delta (0, 6)
Screenshot: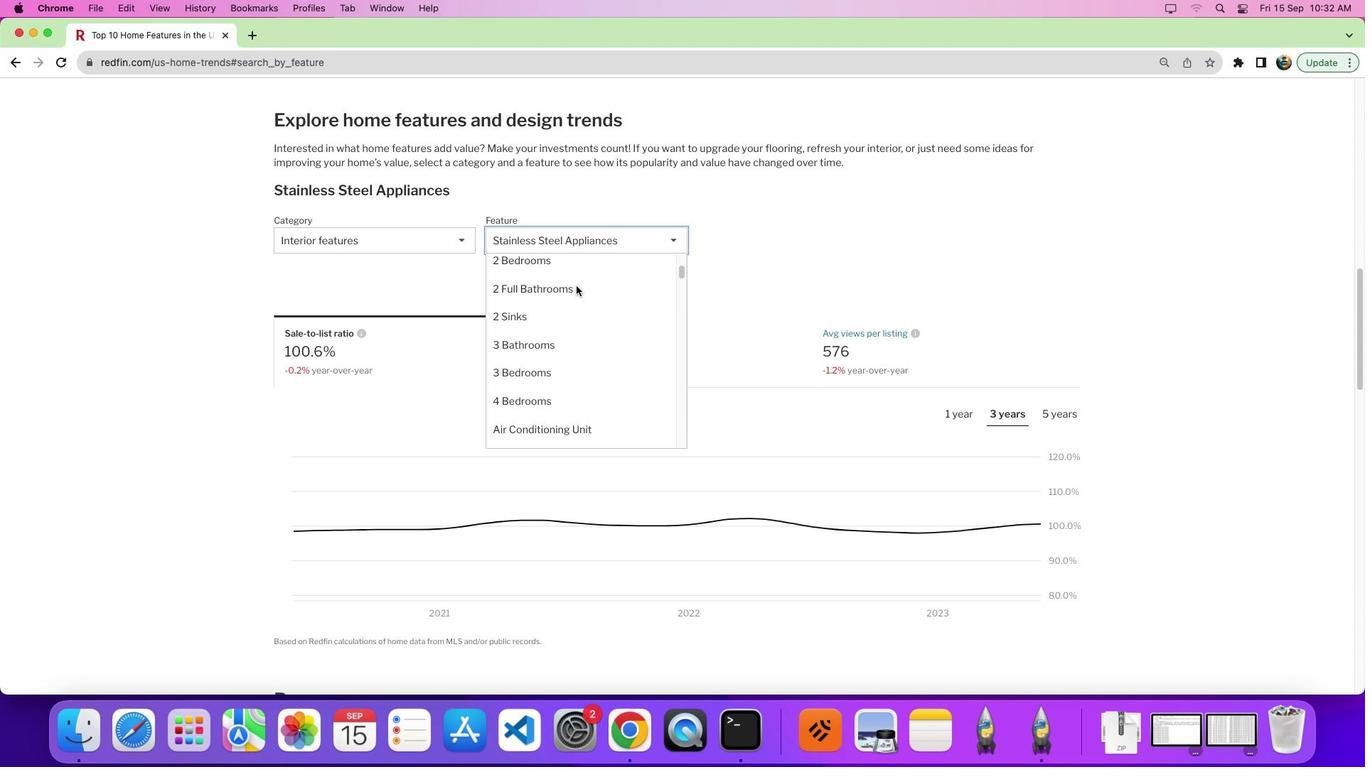 
Action: Mouse scrolled (576, 285) with delta (0, 9)
Screenshot: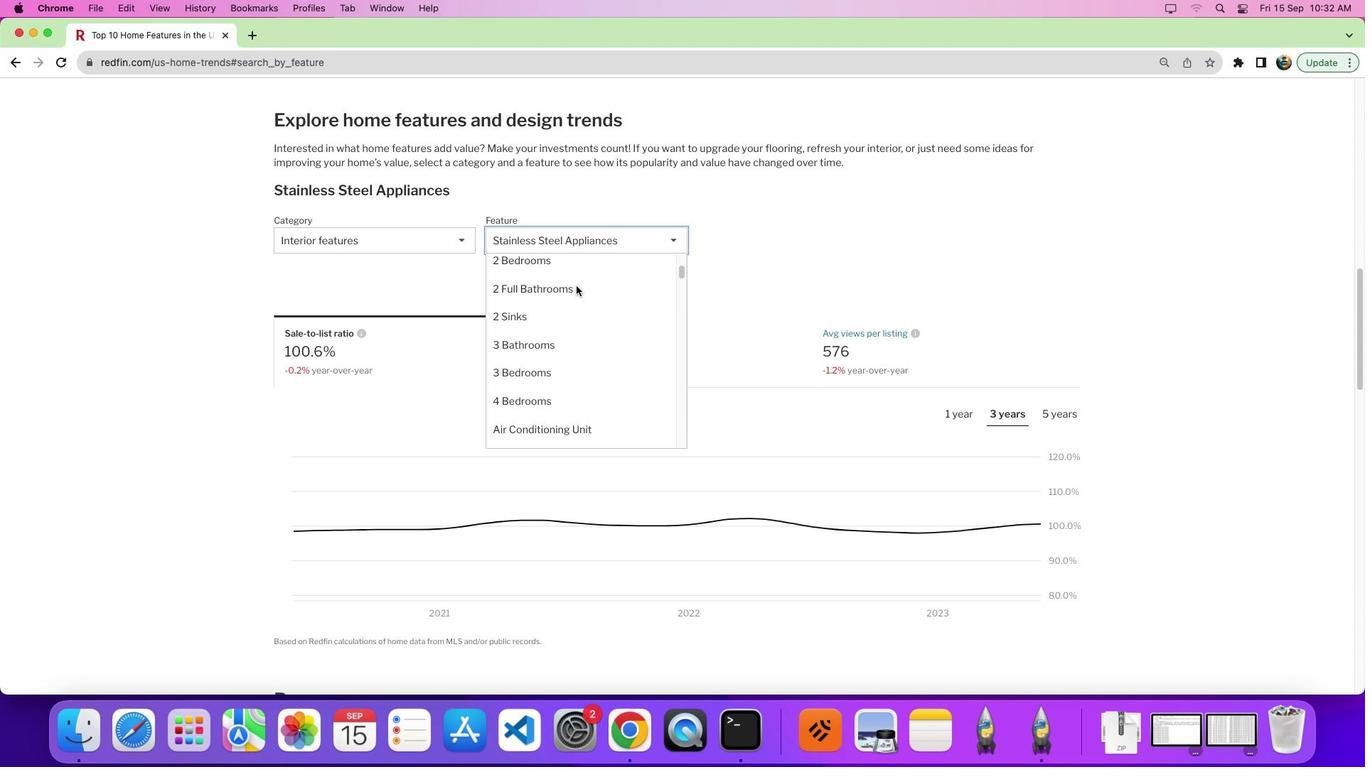 
Action: Mouse scrolled (576, 285) with delta (0, 0)
Screenshot: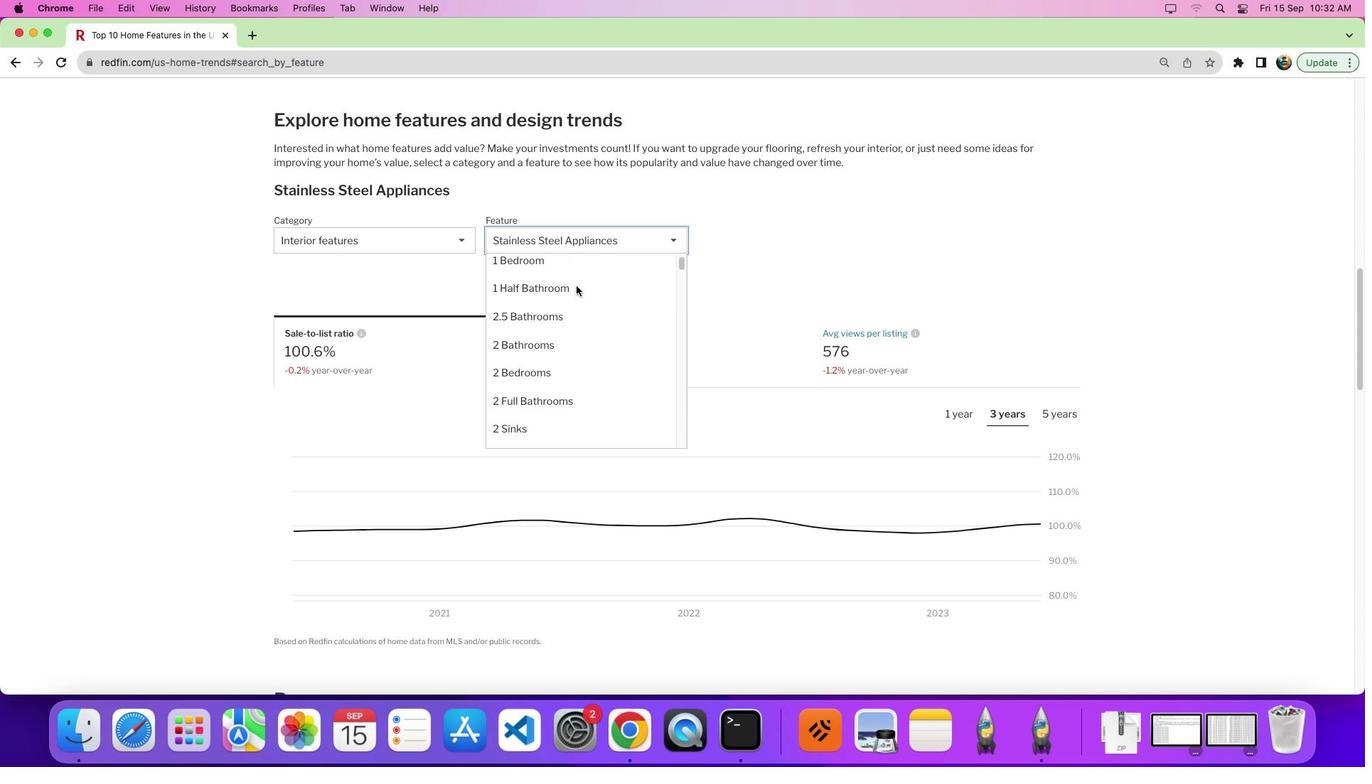 
Action: Mouse scrolled (576, 285) with delta (0, 1)
Screenshot: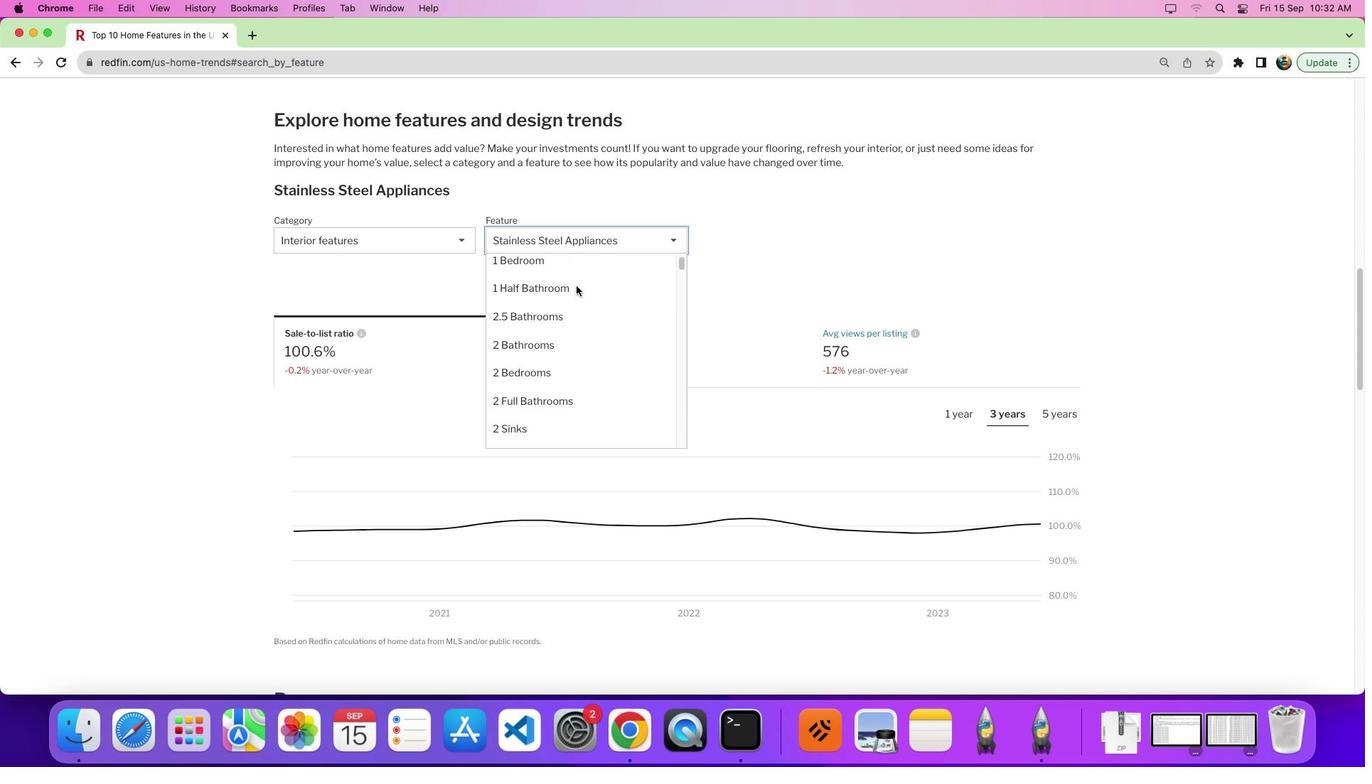 
Action: Mouse scrolled (576, 285) with delta (0, 6)
Screenshot: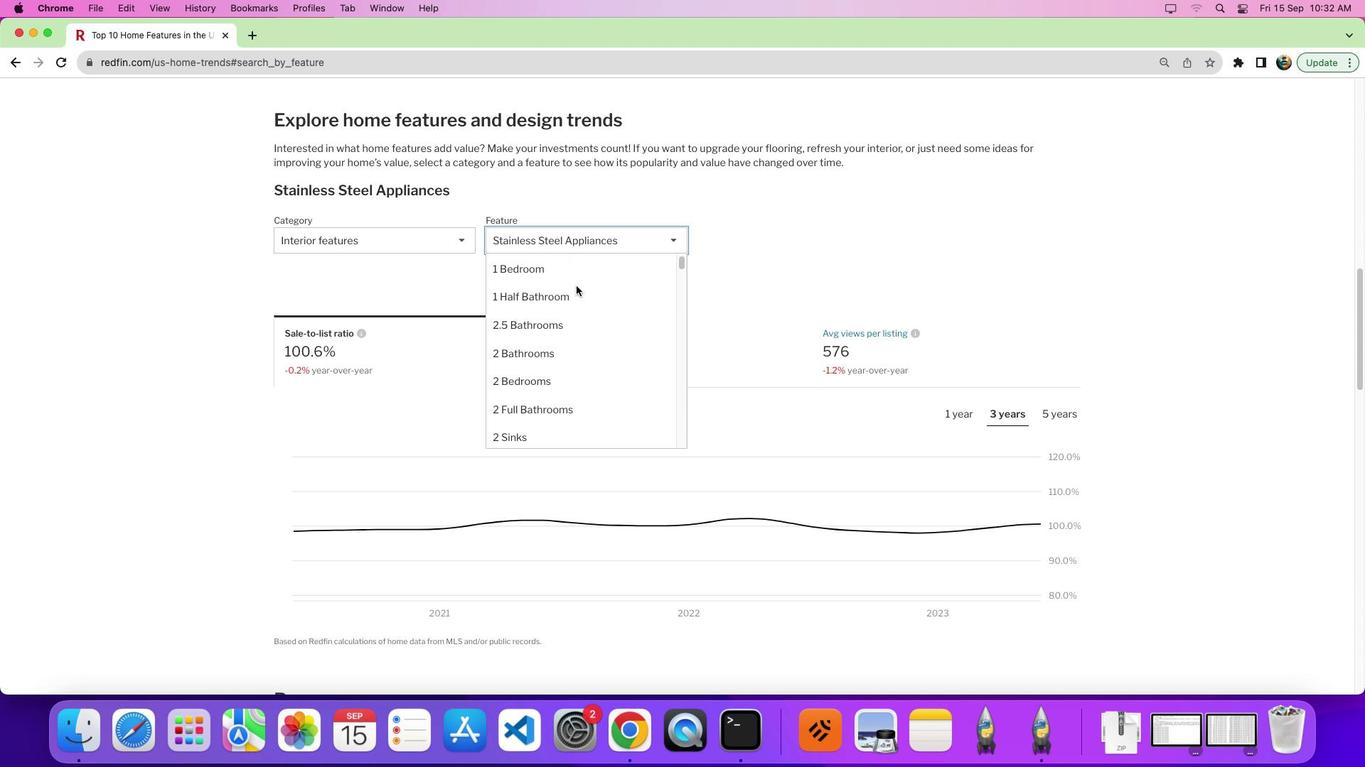 
Action: Mouse scrolled (576, 285) with delta (0, 9)
Screenshot: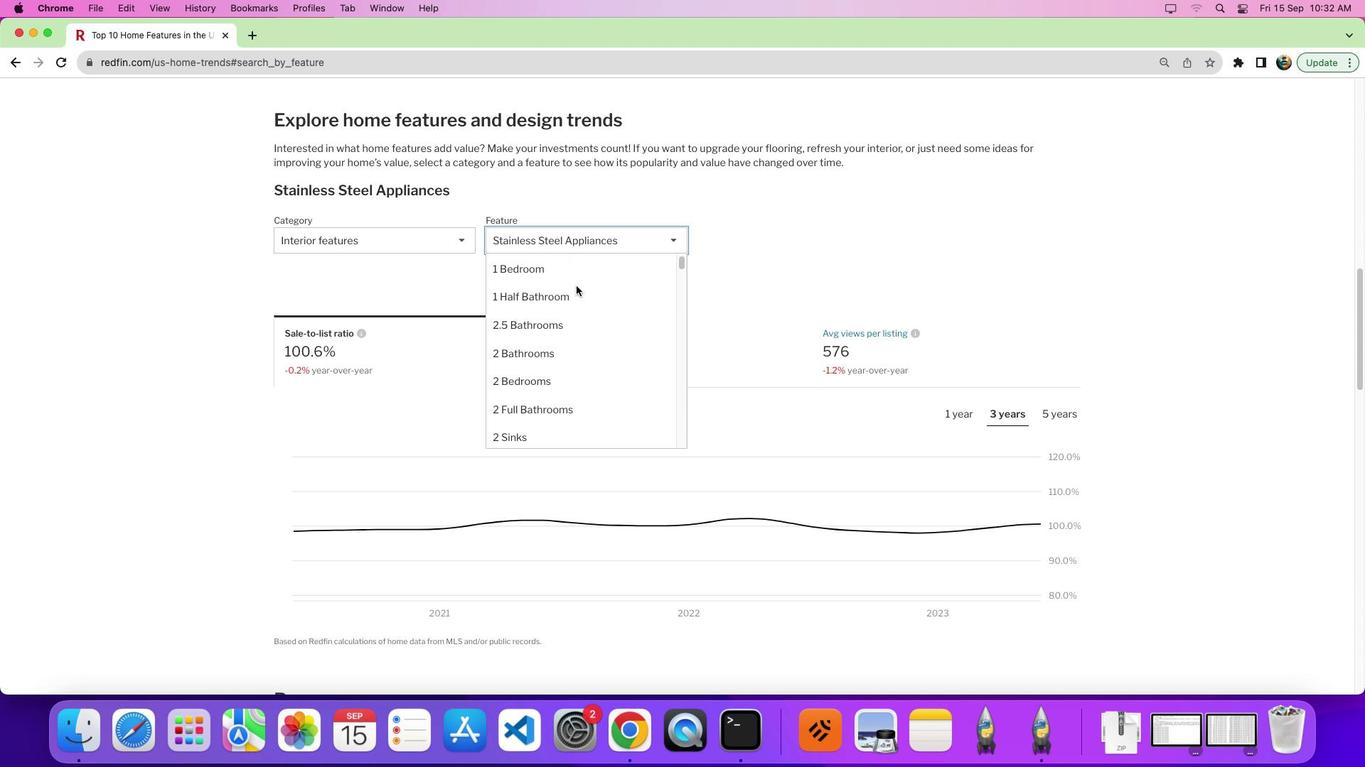 
Action: Mouse scrolled (576, 285) with delta (0, 0)
Screenshot: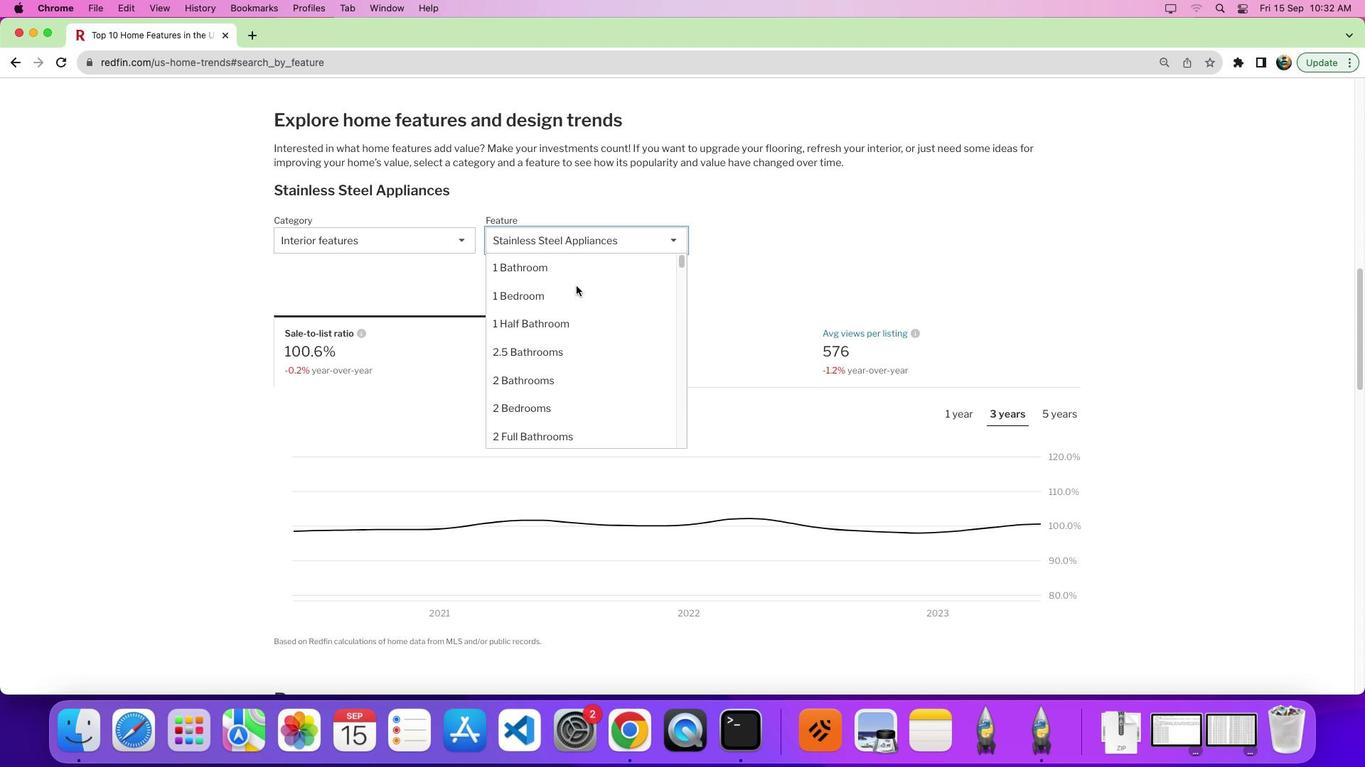 
Action: Mouse scrolled (576, 285) with delta (0, 1)
Screenshot: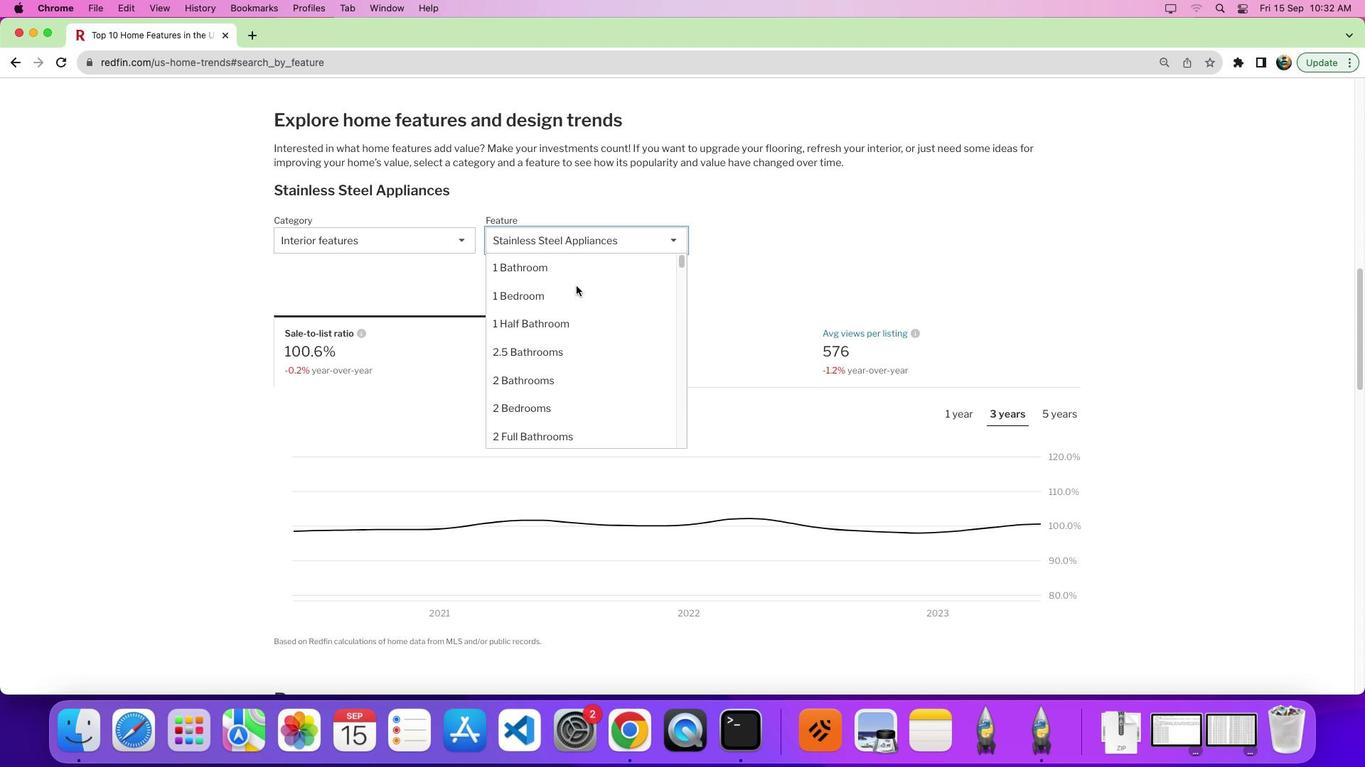 
Action: Mouse scrolled (576, 285) with delta (0, 6)
Screenshot: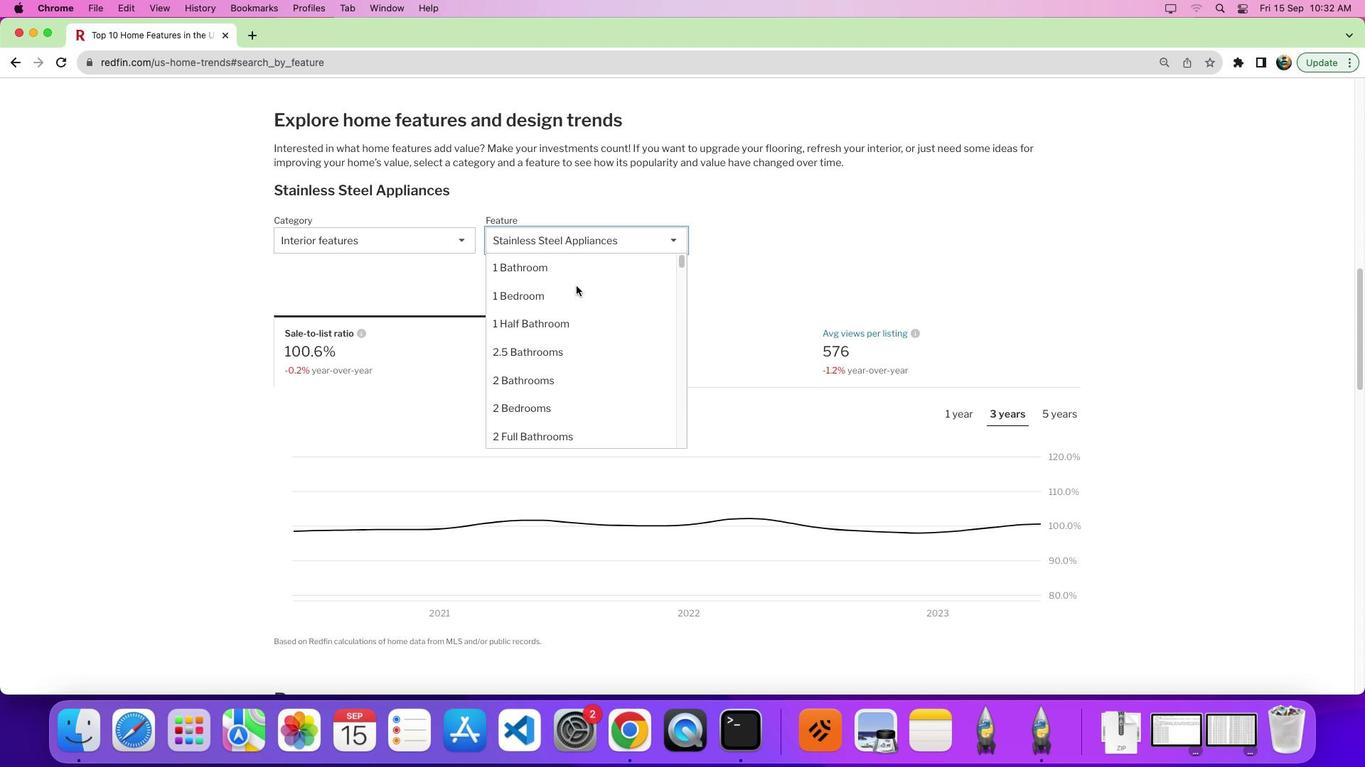 
Action: Mouse moved to (570, 265)
Screenshot: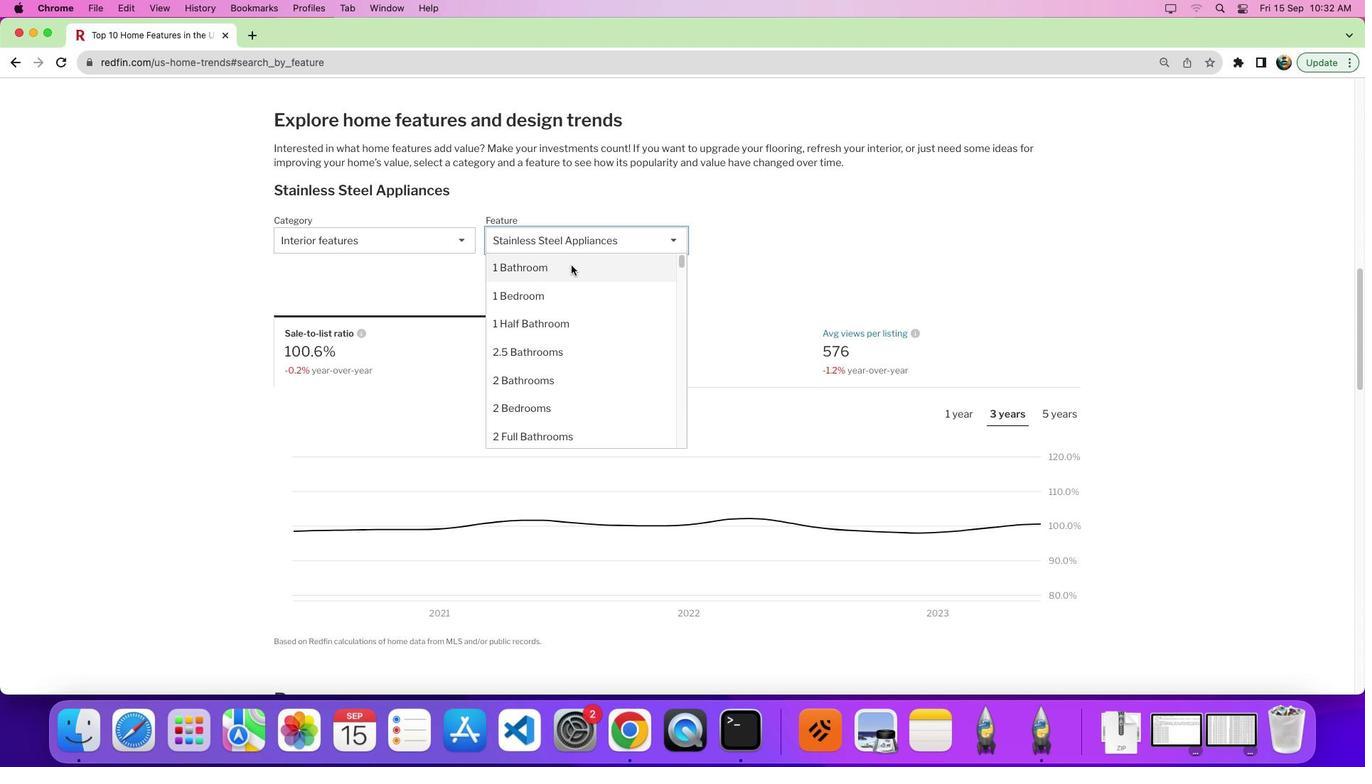 
Action: Mouse pressed left at (570, 265)
Screenshot: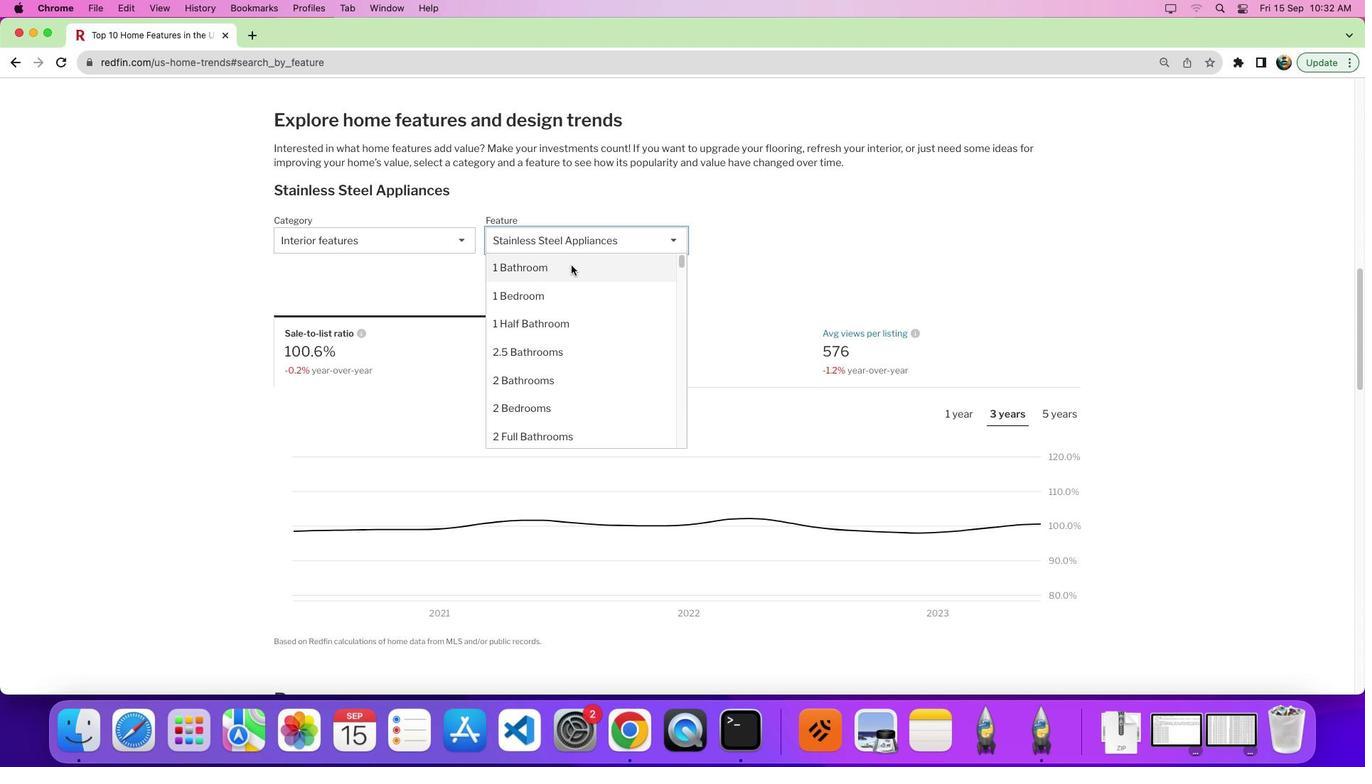 
Action: Mouse moved to (700, 239)
Screenshot: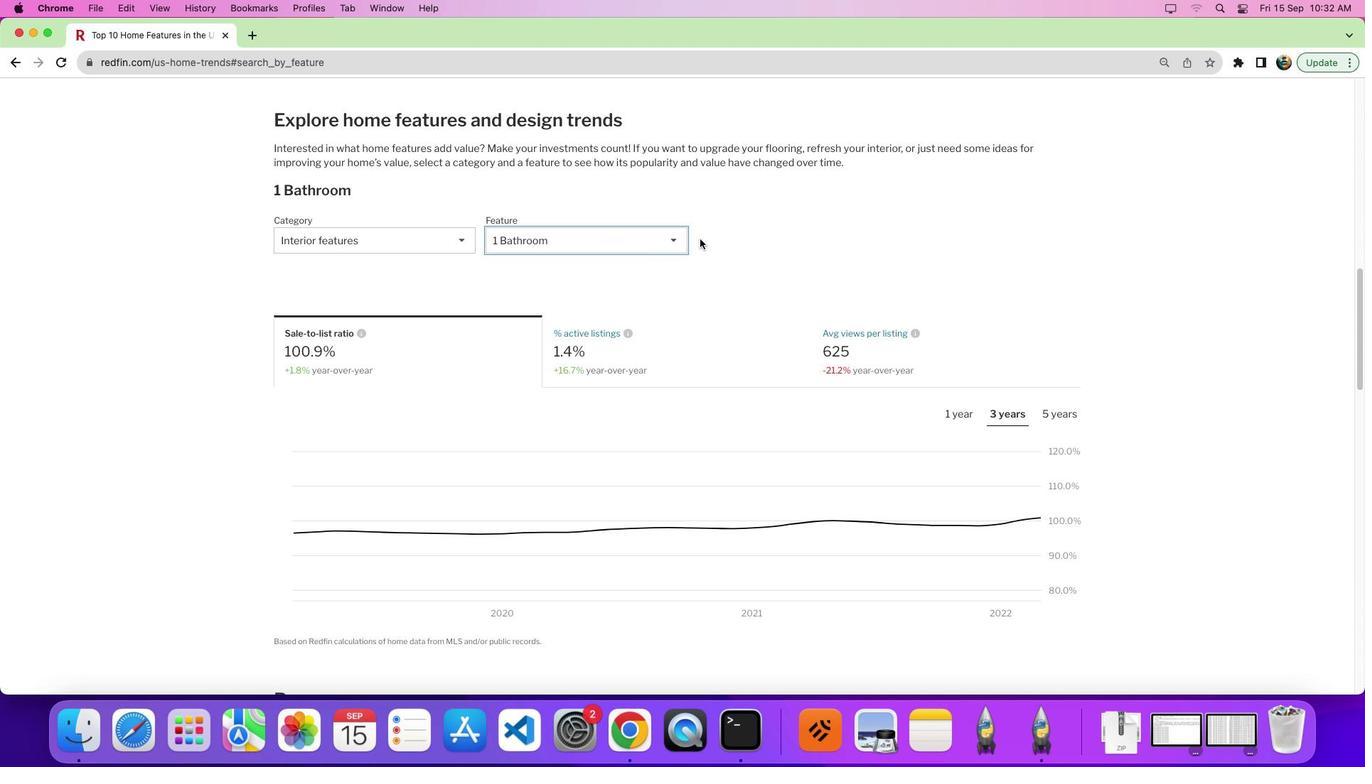 
Action: Mouse scrolled (700, 239) with delta (0, 0)
Screenshot: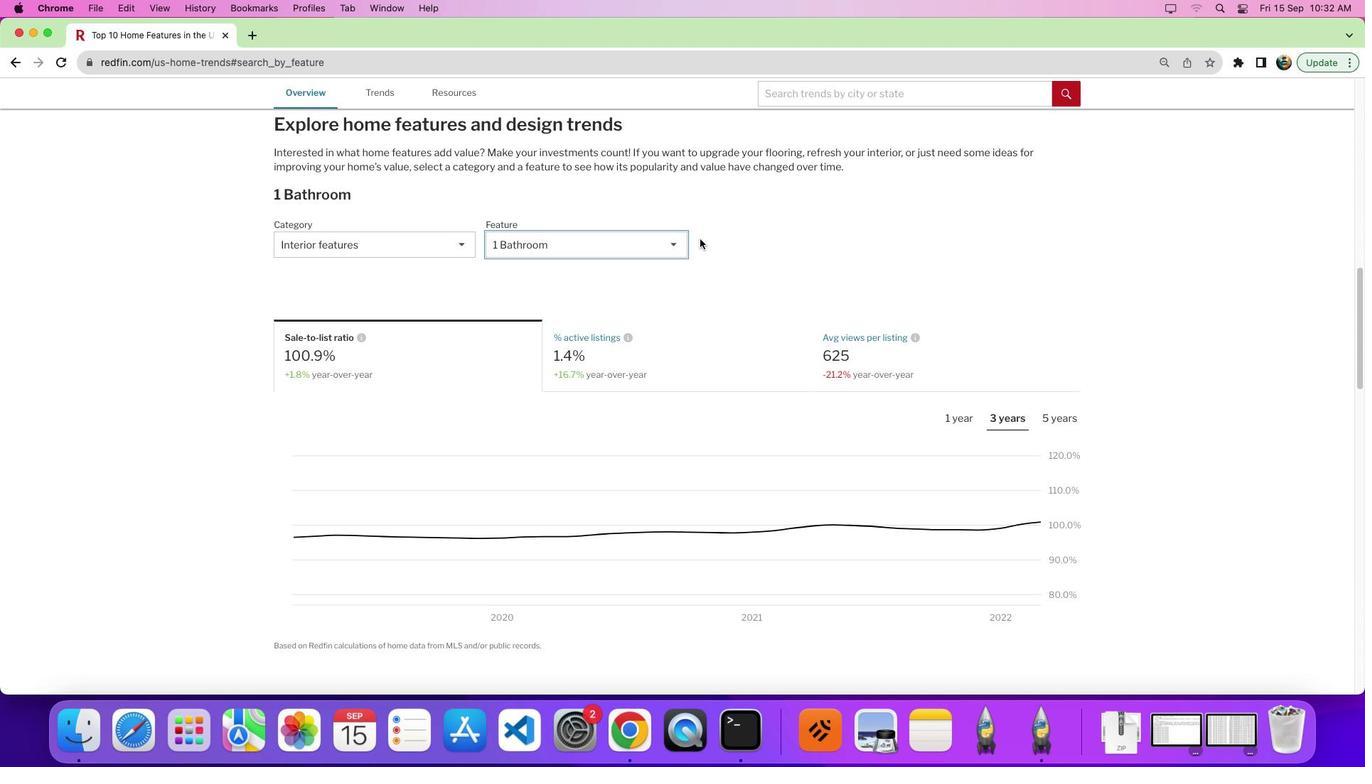 
Action: Mouse scrolled (700, 239) with delta (0, 0)
Screenshot: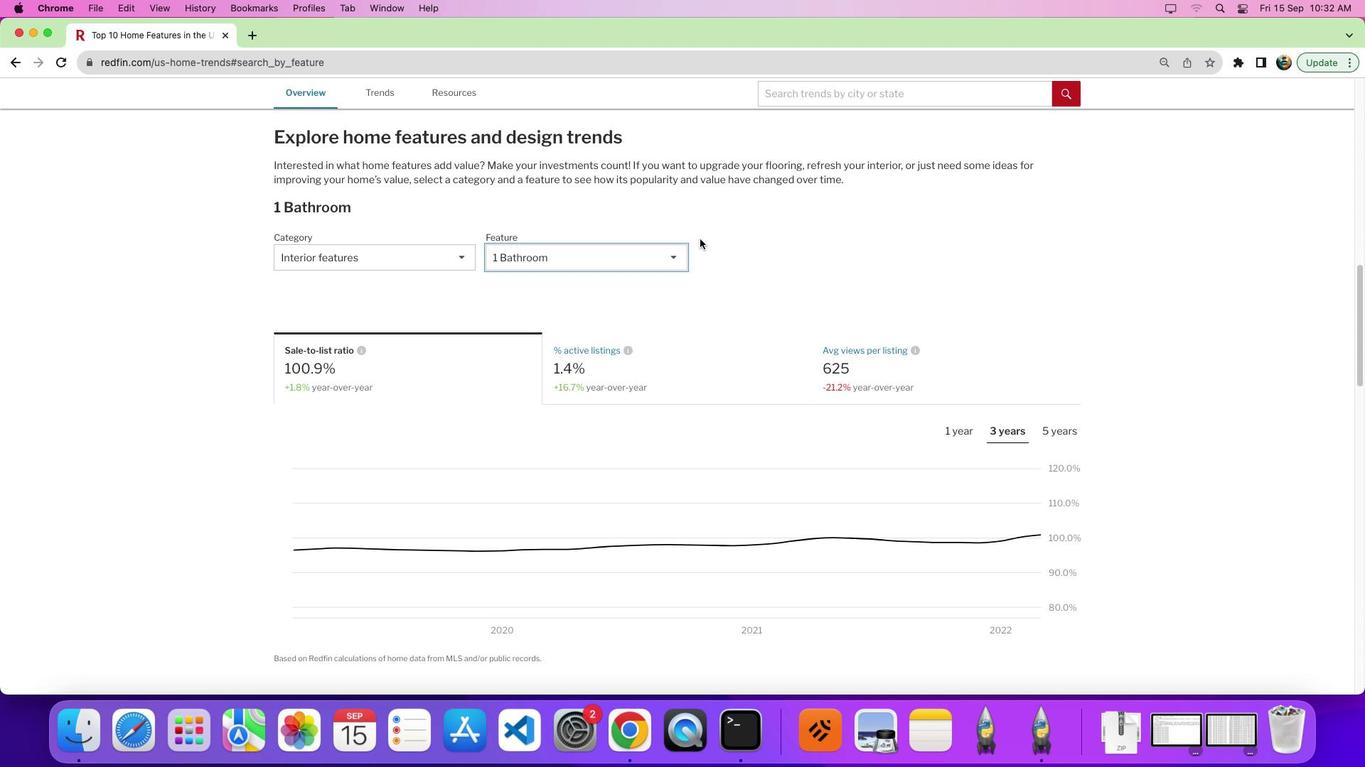 
Action: Mouse scrolled (700, 239) with delta (0, 0)
Screenshot: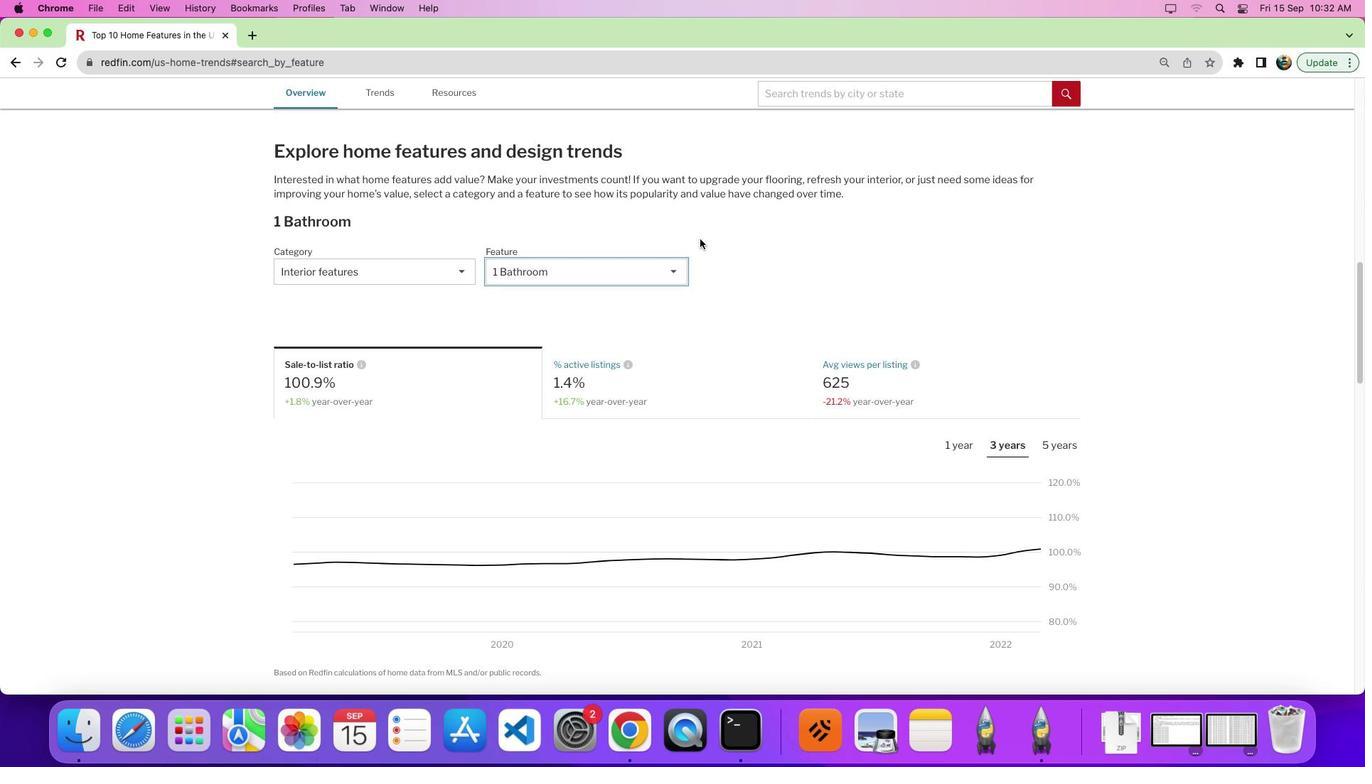 
Action: Mouse scrolled (700, 239) with delta (0, 0)
Screenshot: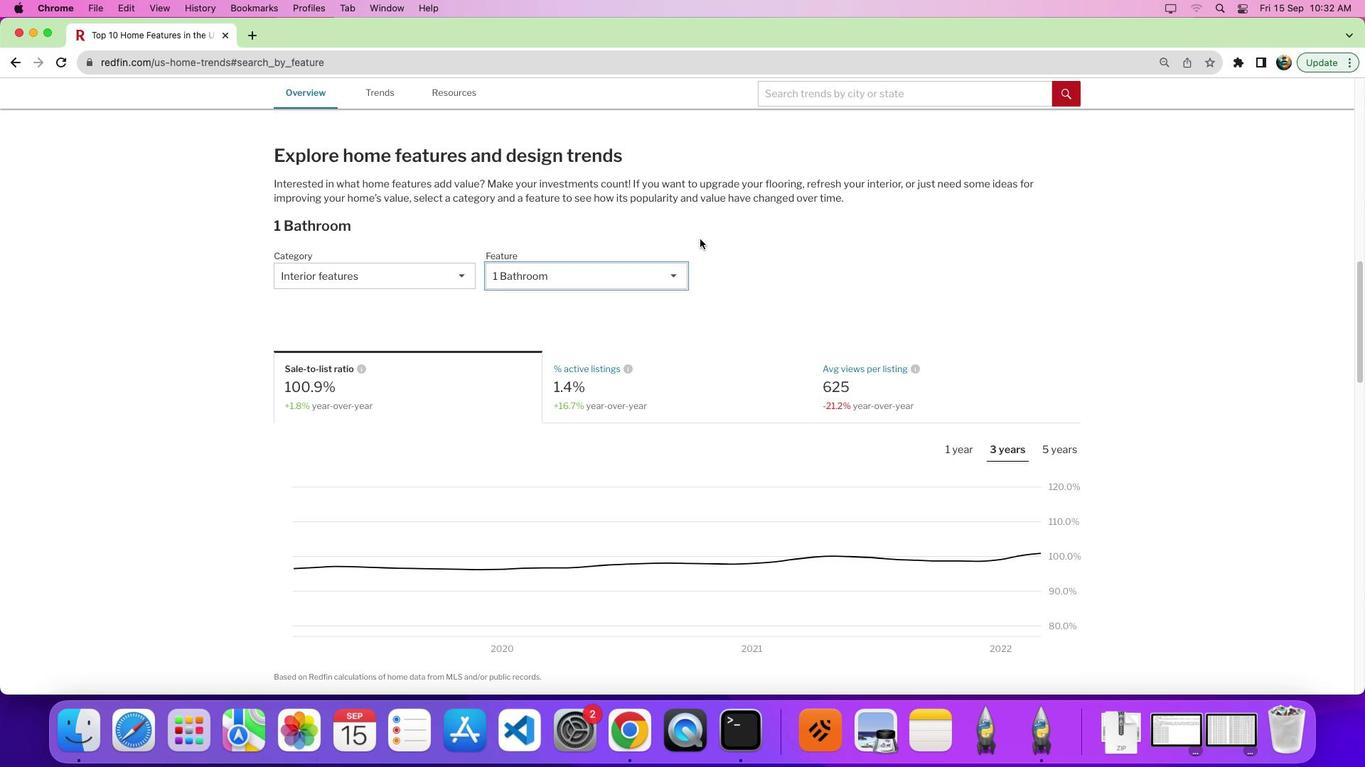 
Action: Mouse scrolled (700, 239) with delta (0, 0)
Screenshot: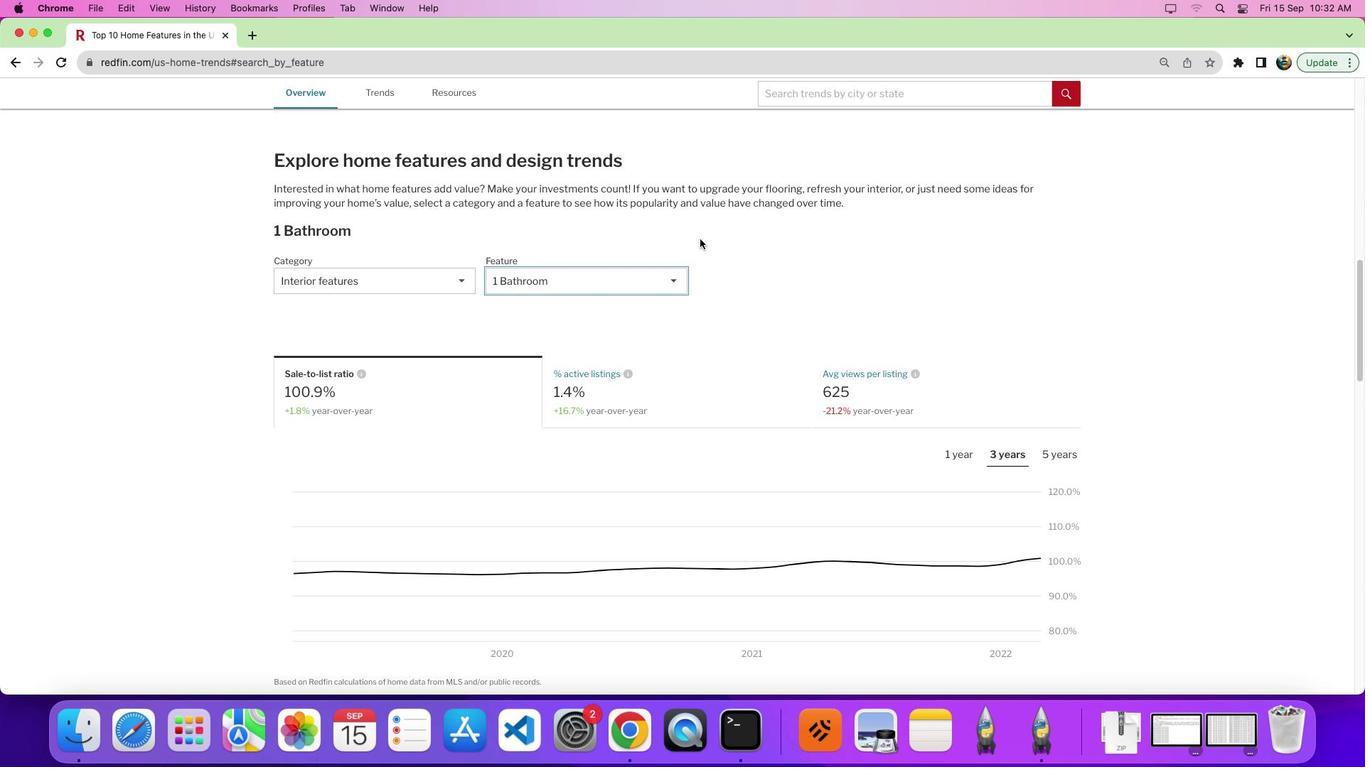 
Action: Mouse scrolled (700, 239) with delta (0, 0)
Screenshot: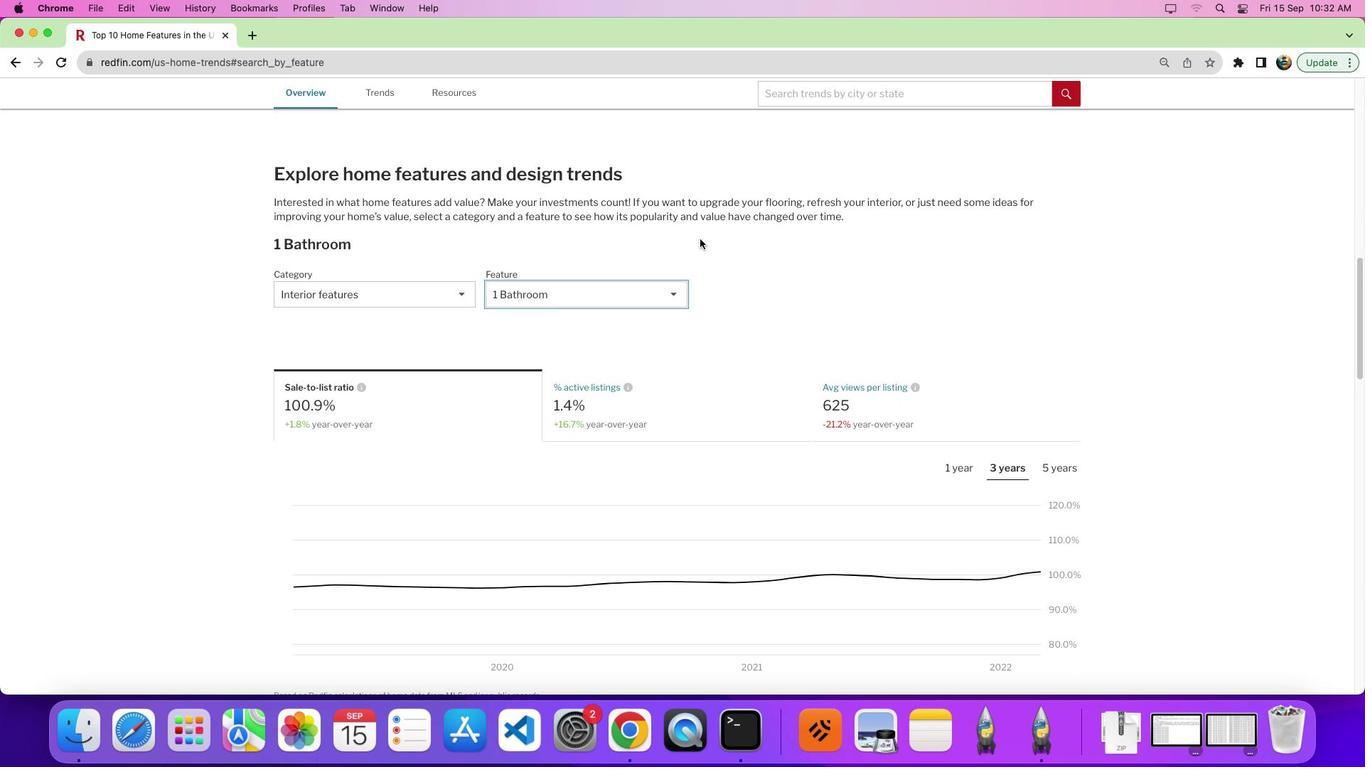 
Action: Mouse moved to (595, 391)
Screenshot: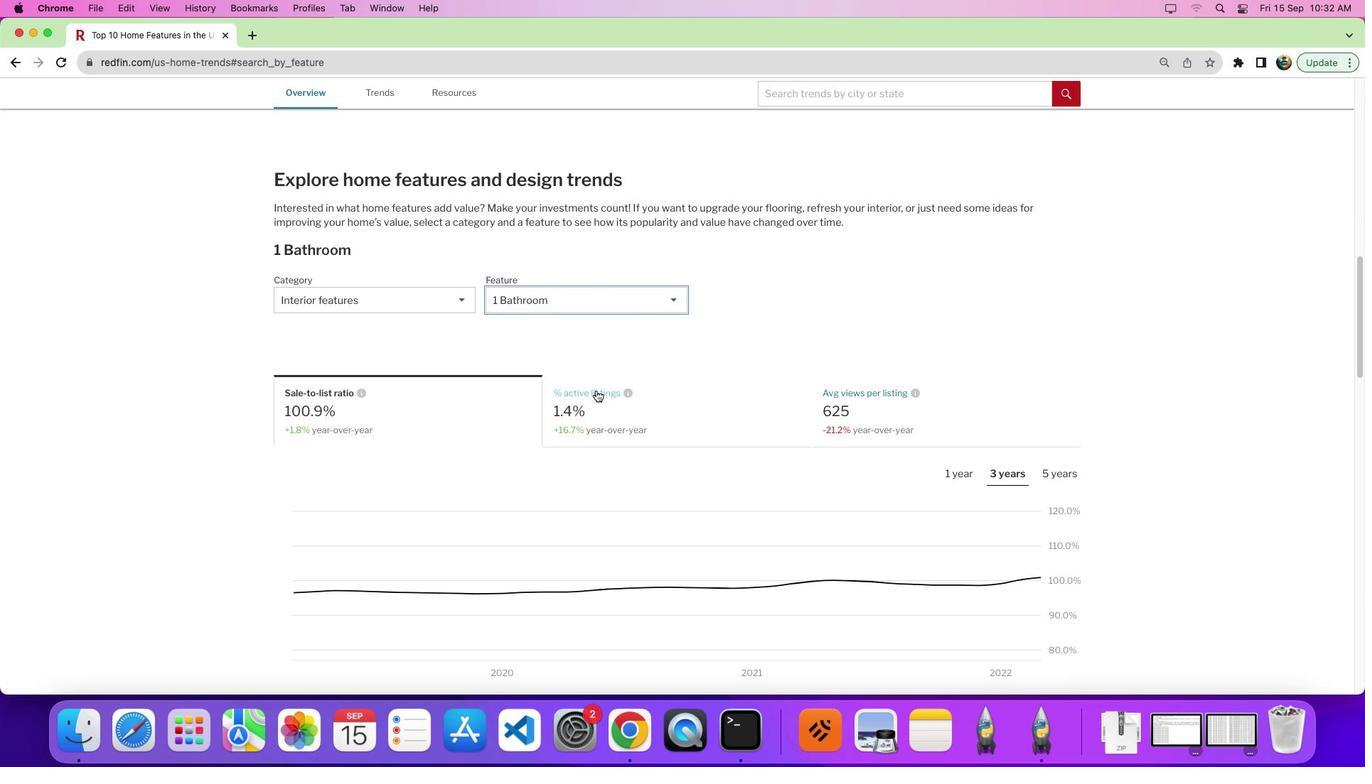 
Action: Mouse pressed left at (595, 391)
Screenshot: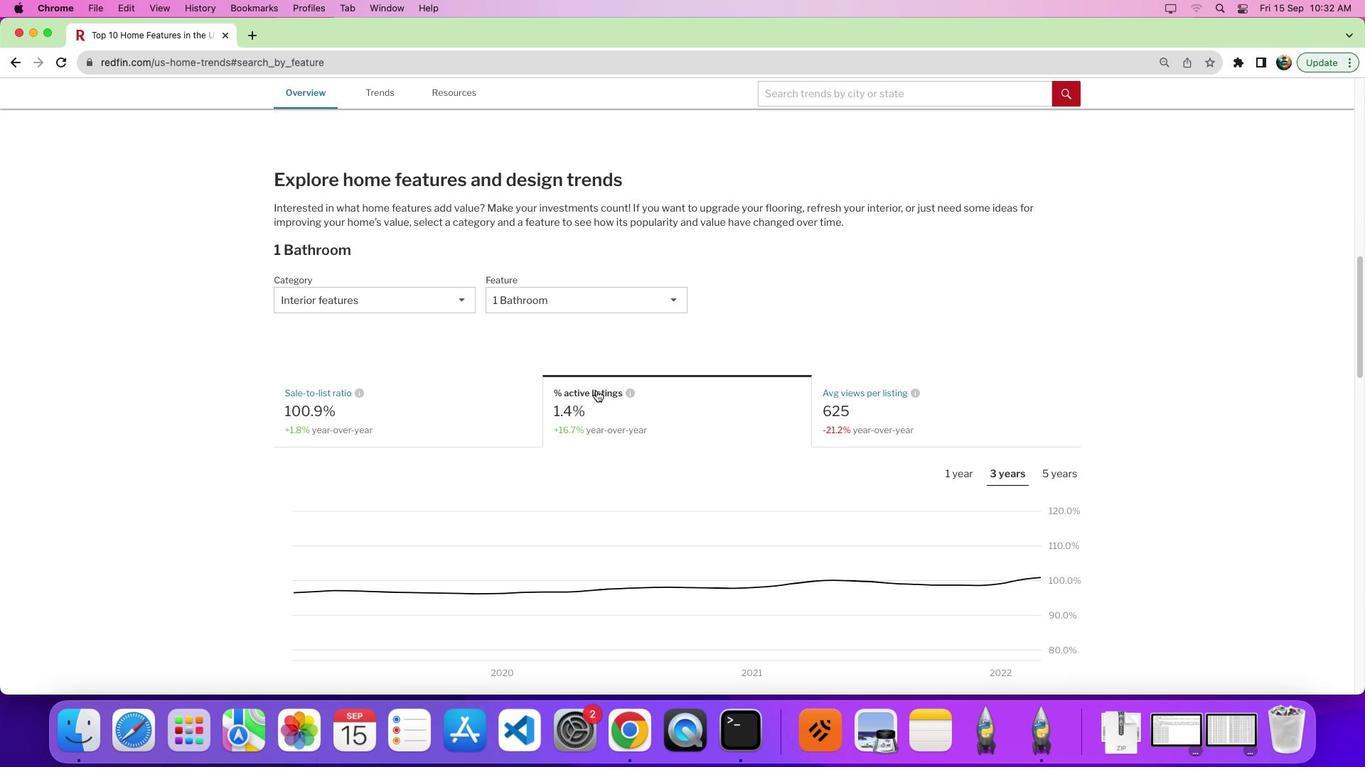 
Action: Mouse pressed left at (595, 391)
Screenshot: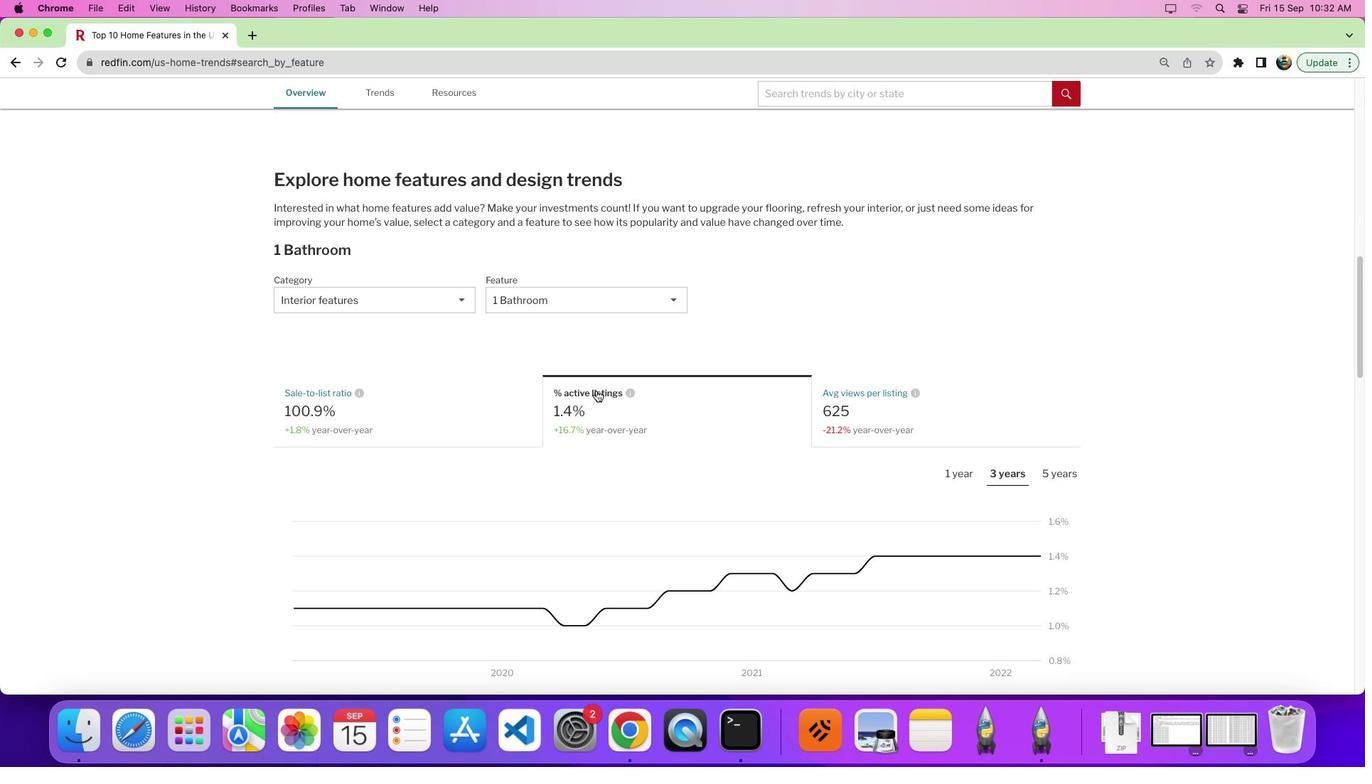 
Action: Mouse moved to (676, 364)
Screenshot: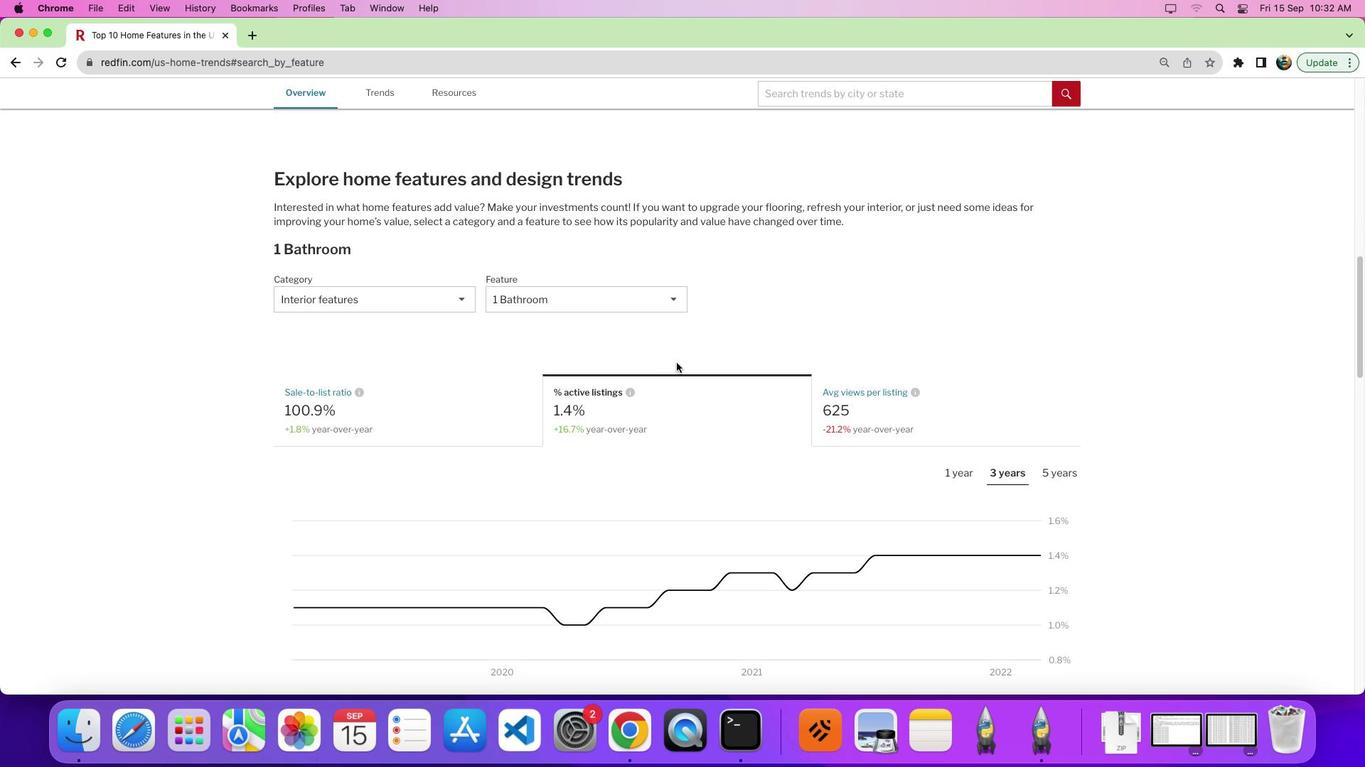
Action: Mouse scrolled (676, 364) with delta (0, 0)
Screenshot: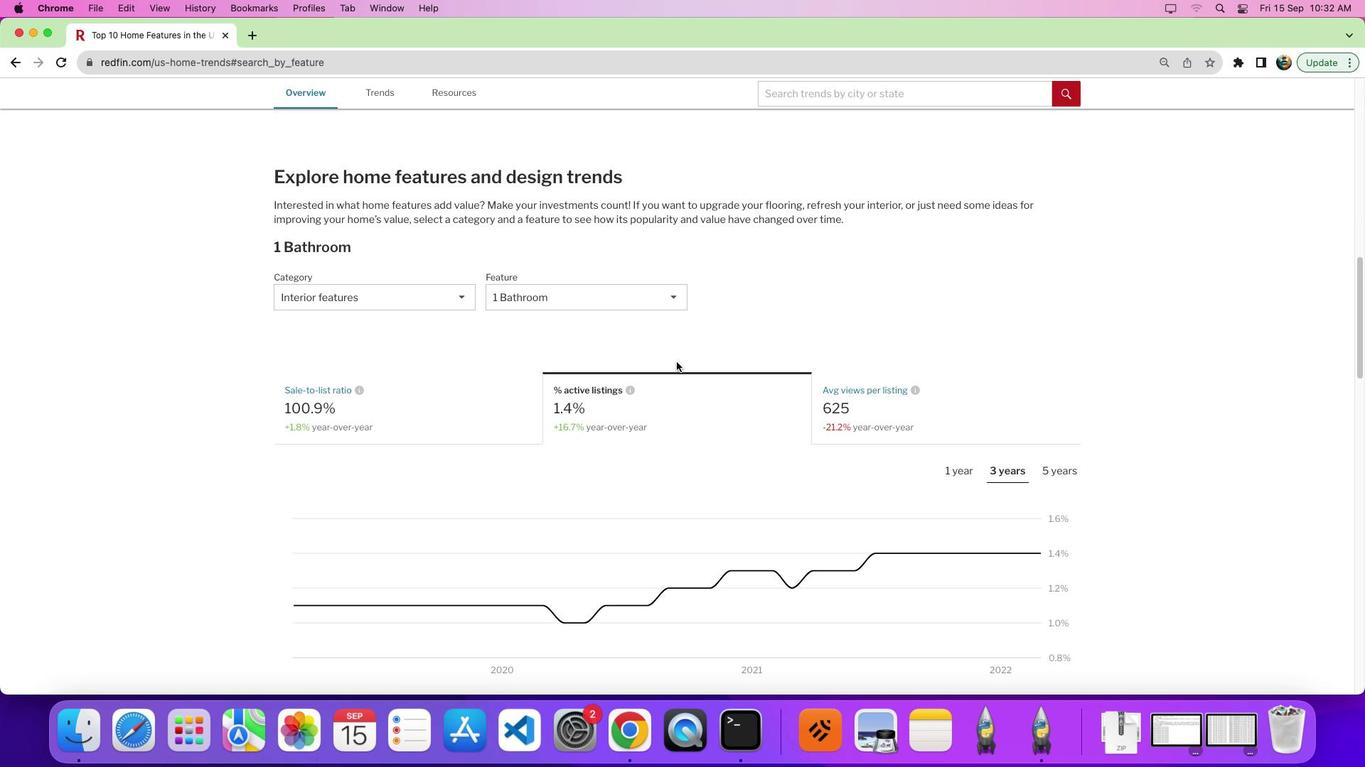 
Action: Mouse moved to (676, 362)
Screenshot: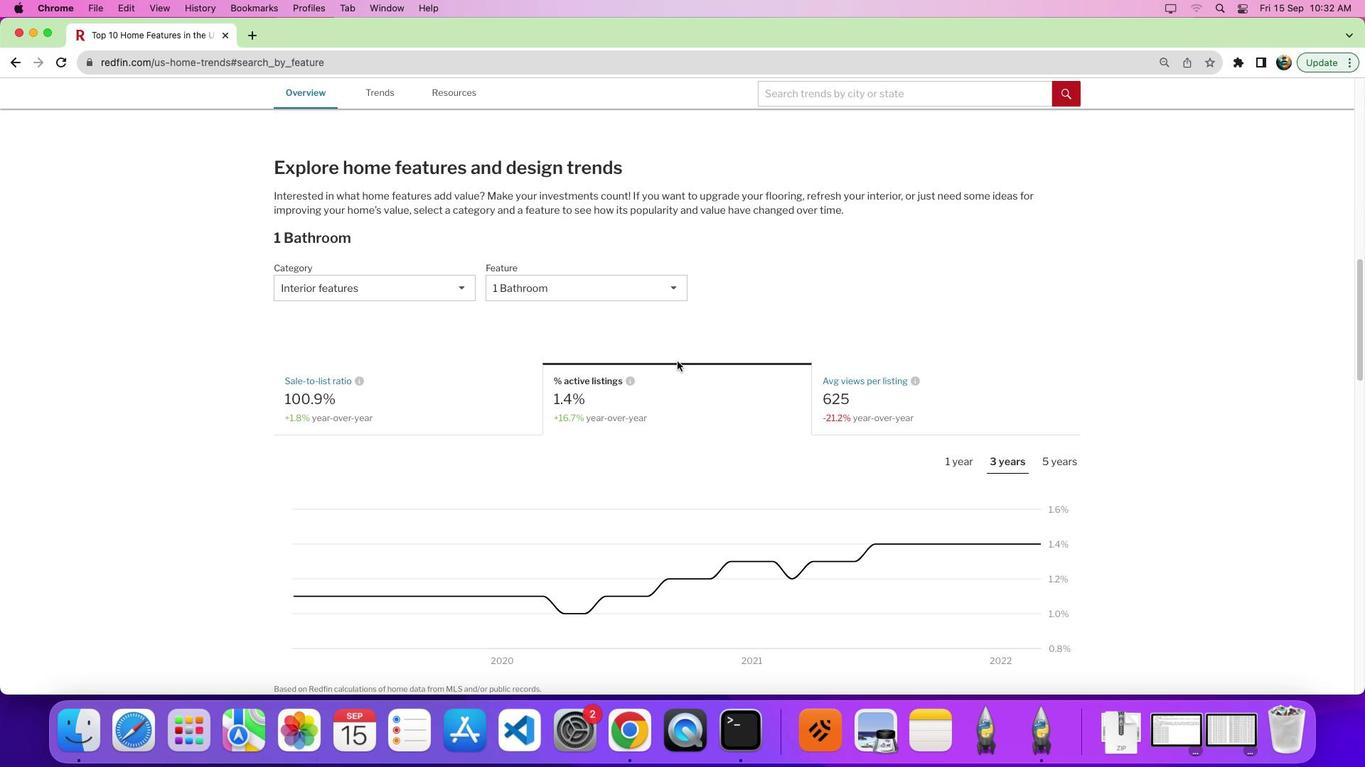 
Action: Mouse scrolled (676, 362) with delta (0, 0)
Screenshot: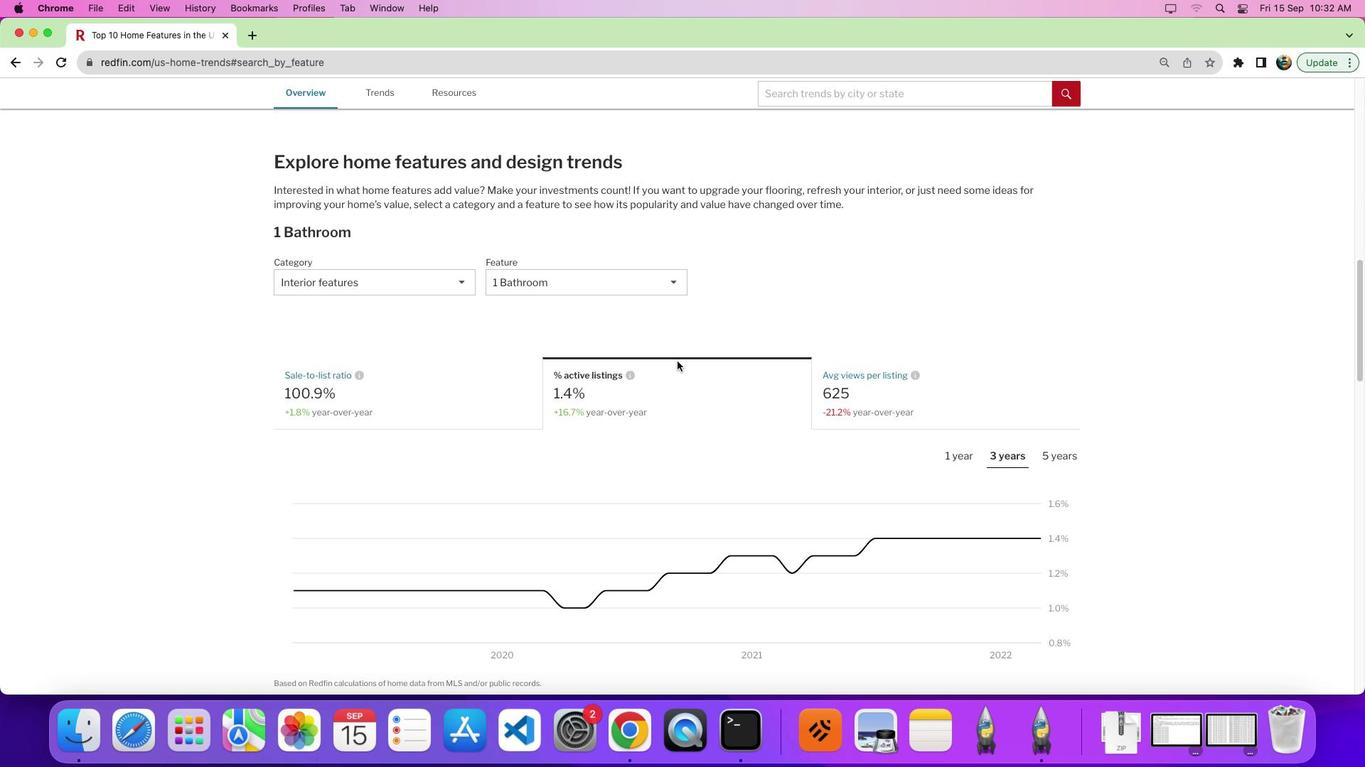 
Action: Mouse moved to (676, 360)
Screenshot: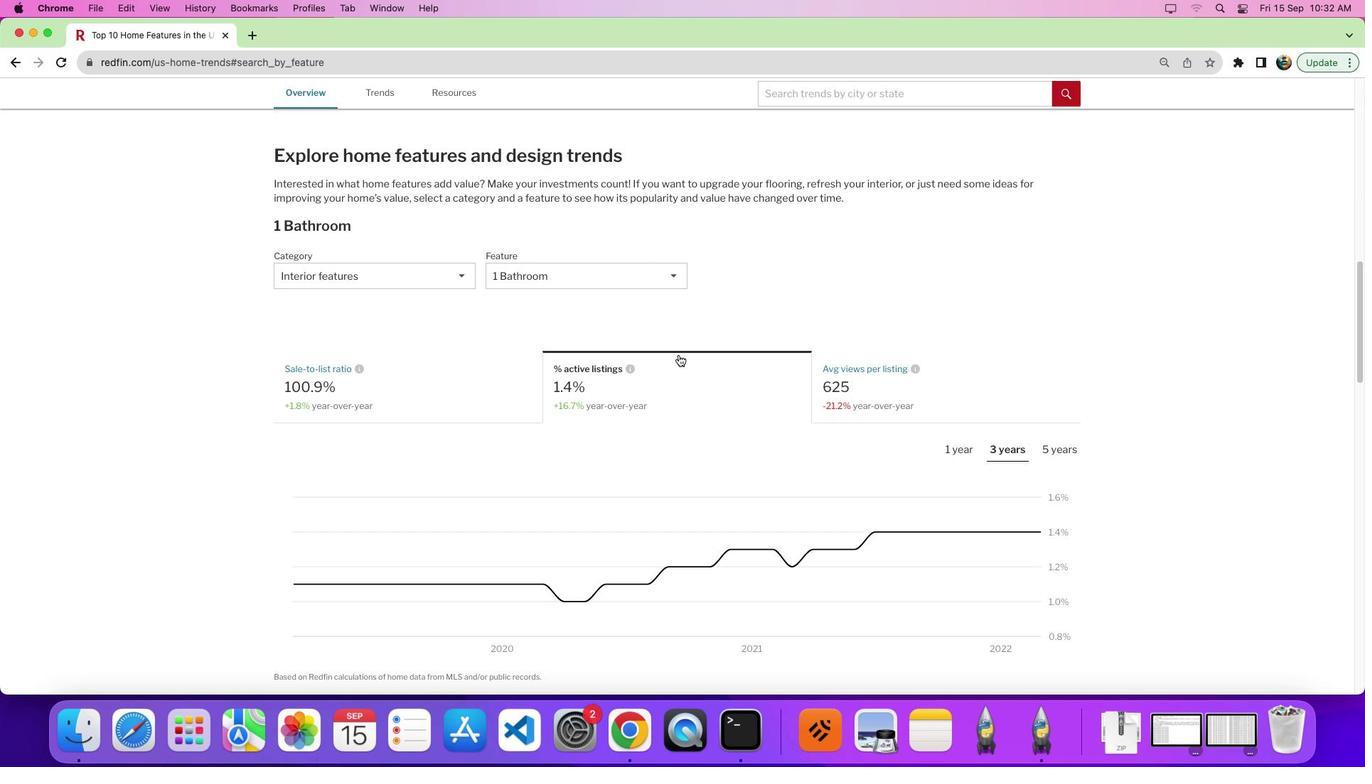 
Action: Mouse scrolled (676, 360) with delta (0, 0)
Screenshot: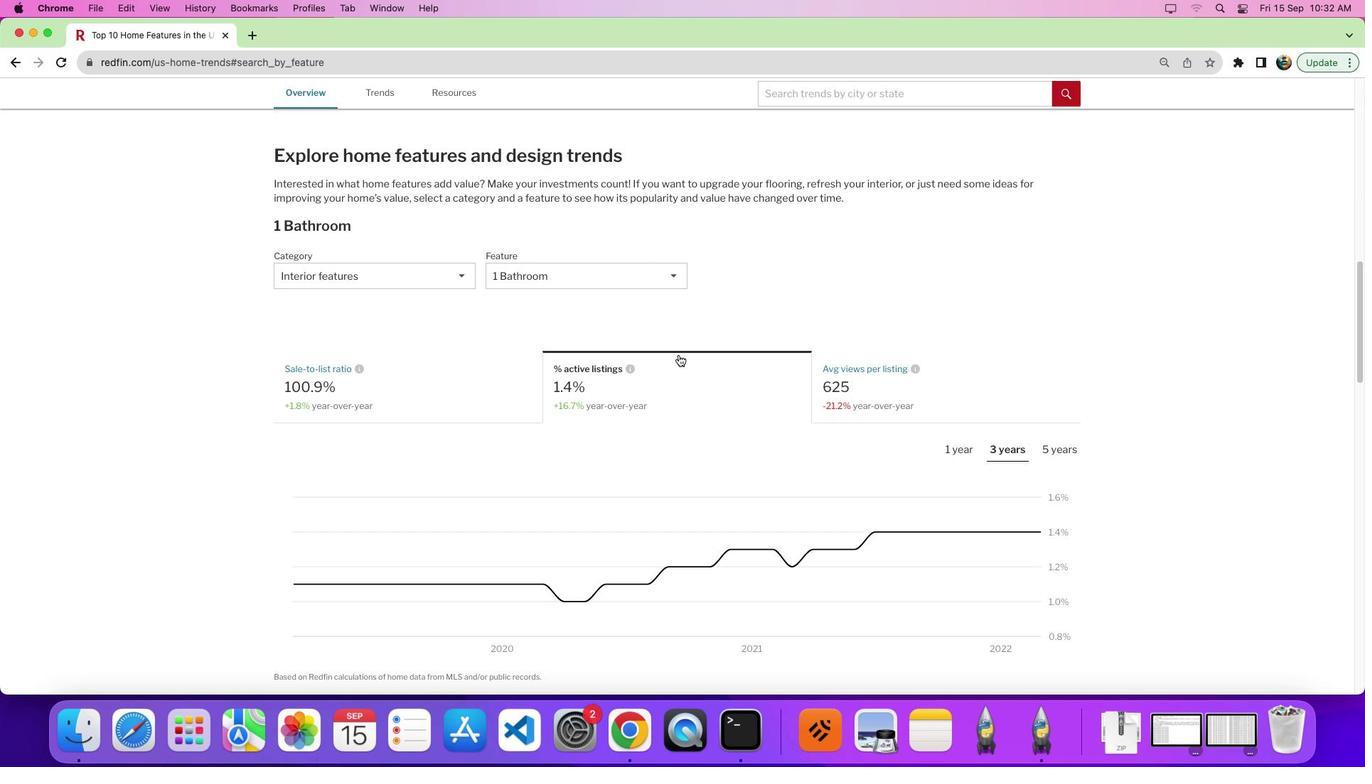 
Action: Mouse moved to (678, 354)
Screenshot: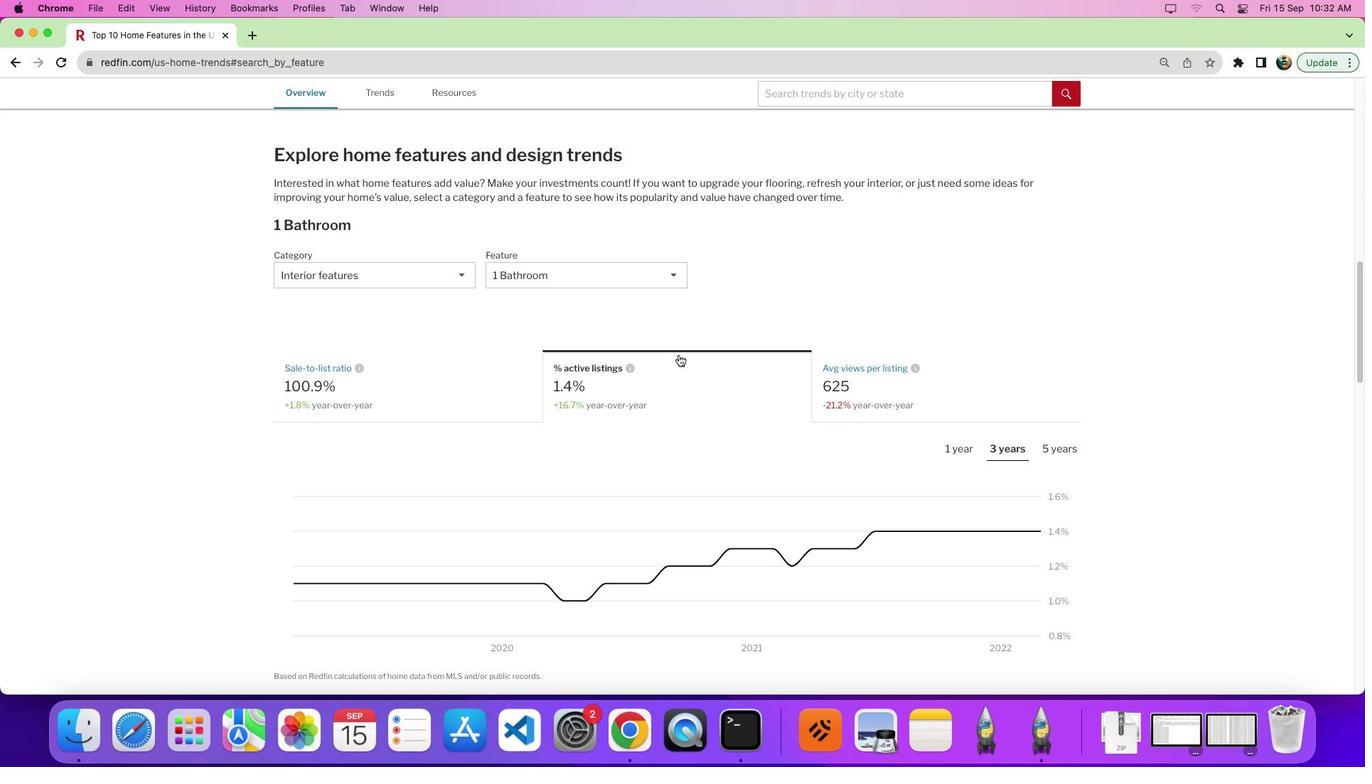 
Action: Mouse scrolled (678, 354) with delta (0, 0)
Screenshot: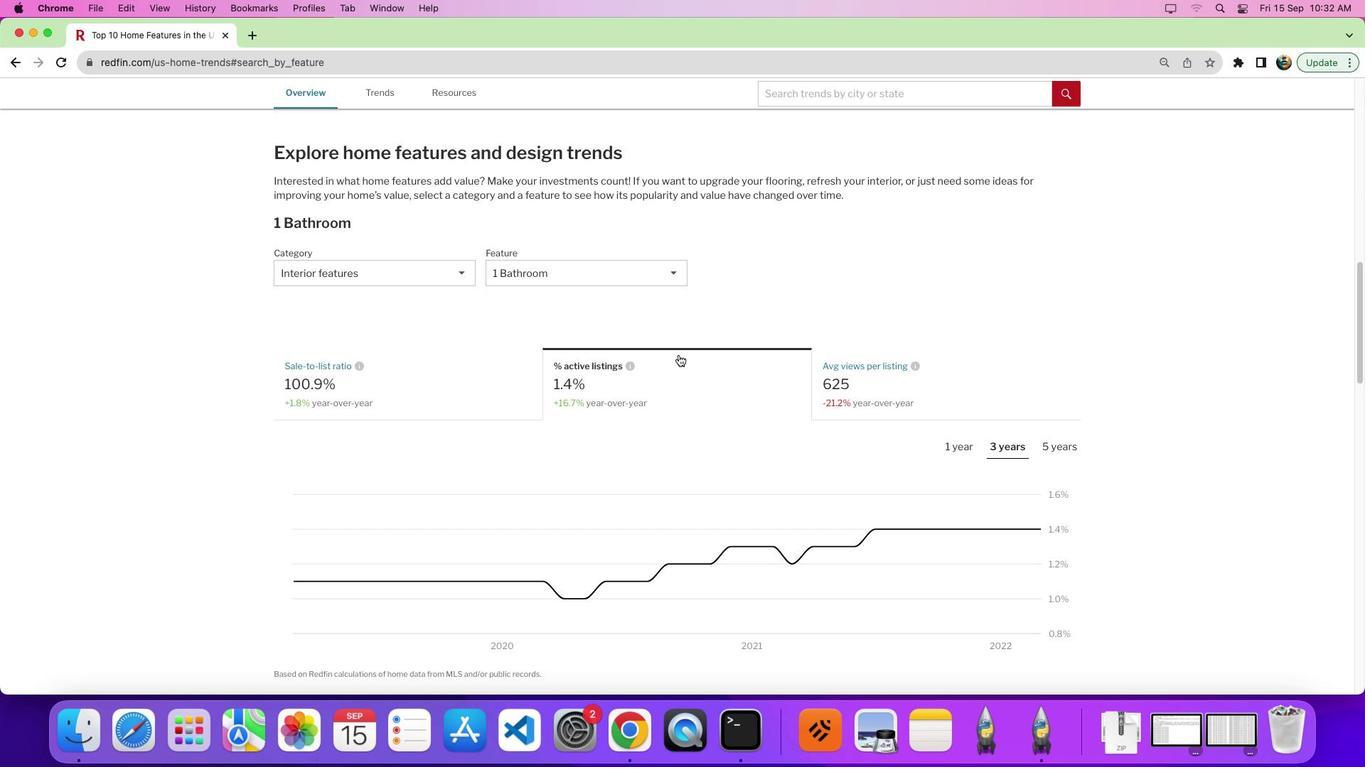 
Action: Mouse moved to (803, 353)
Screenshot: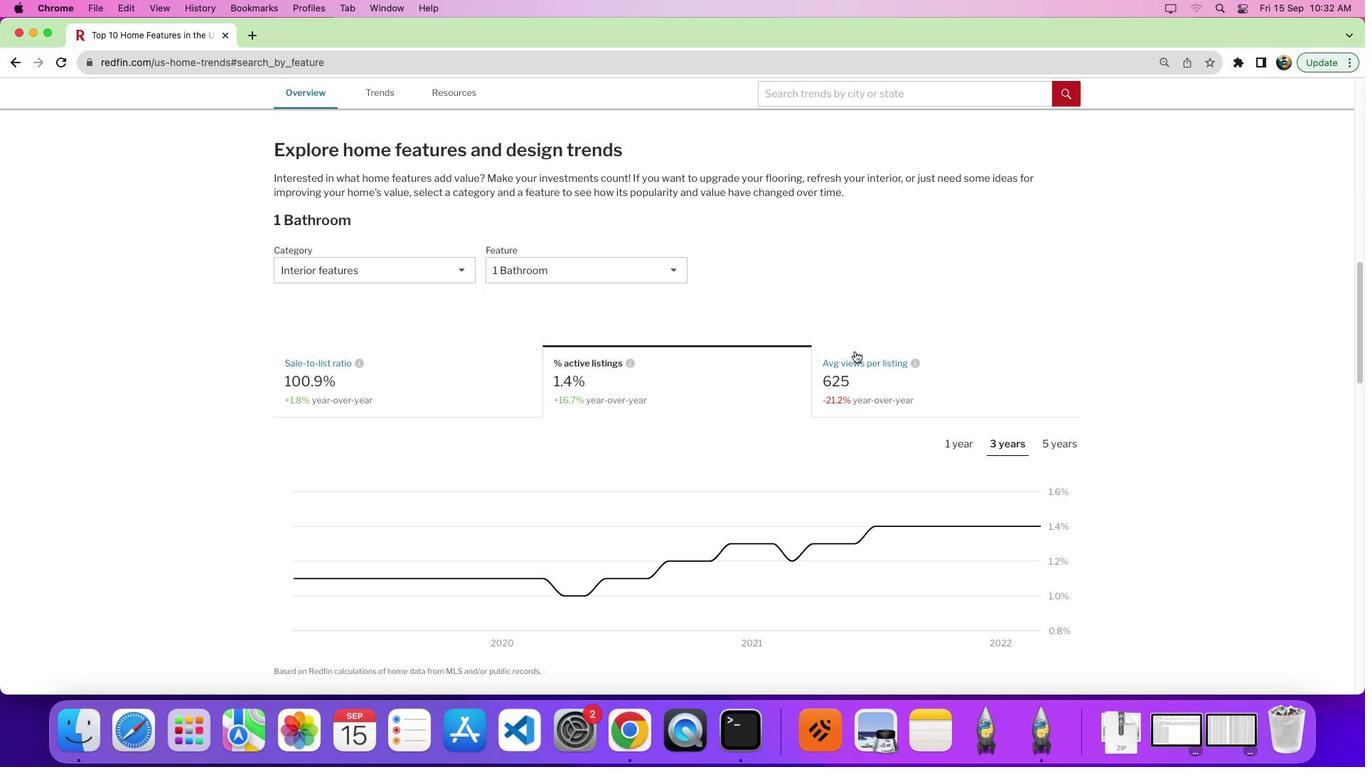 
Action: Mouse scrolled (803, 353) with delta (0, 0)
Screenshot: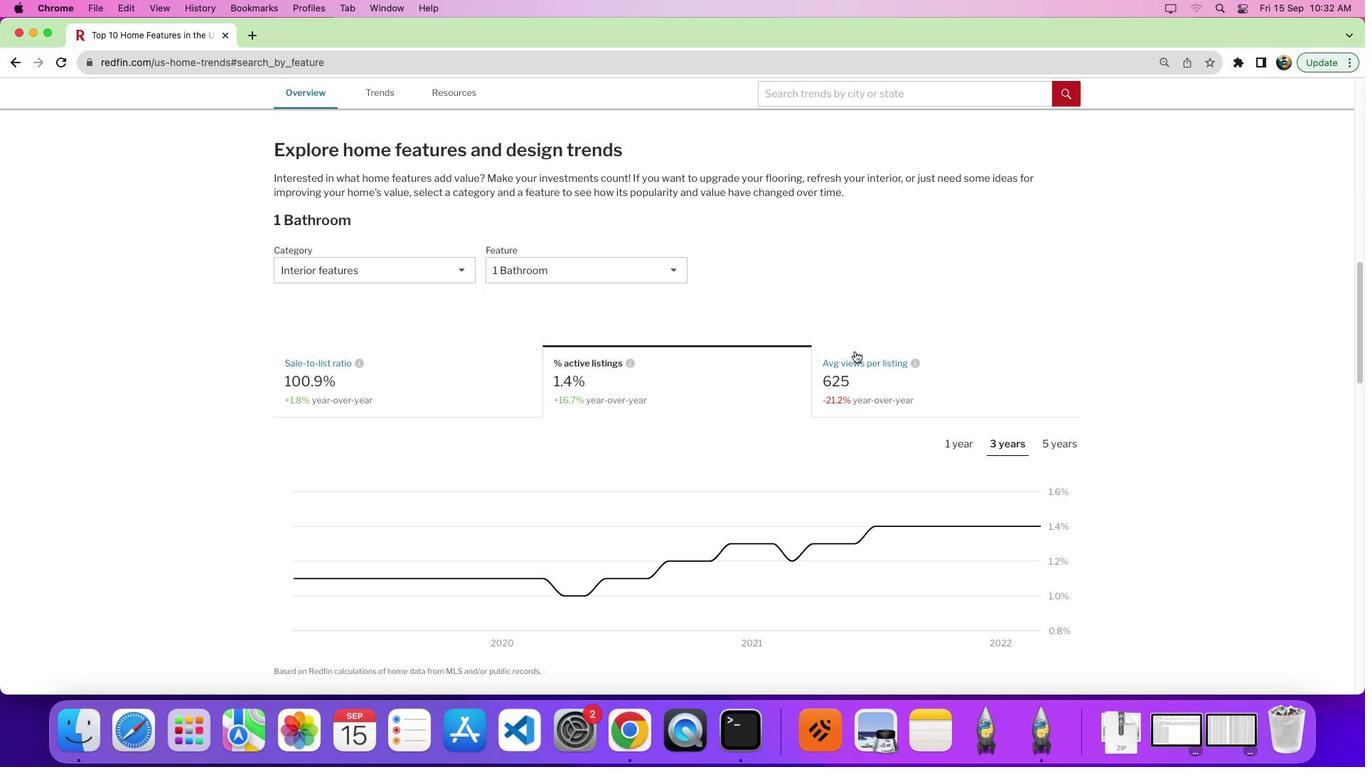 
Action: Mouse moved to (951, 432)
Screenshot: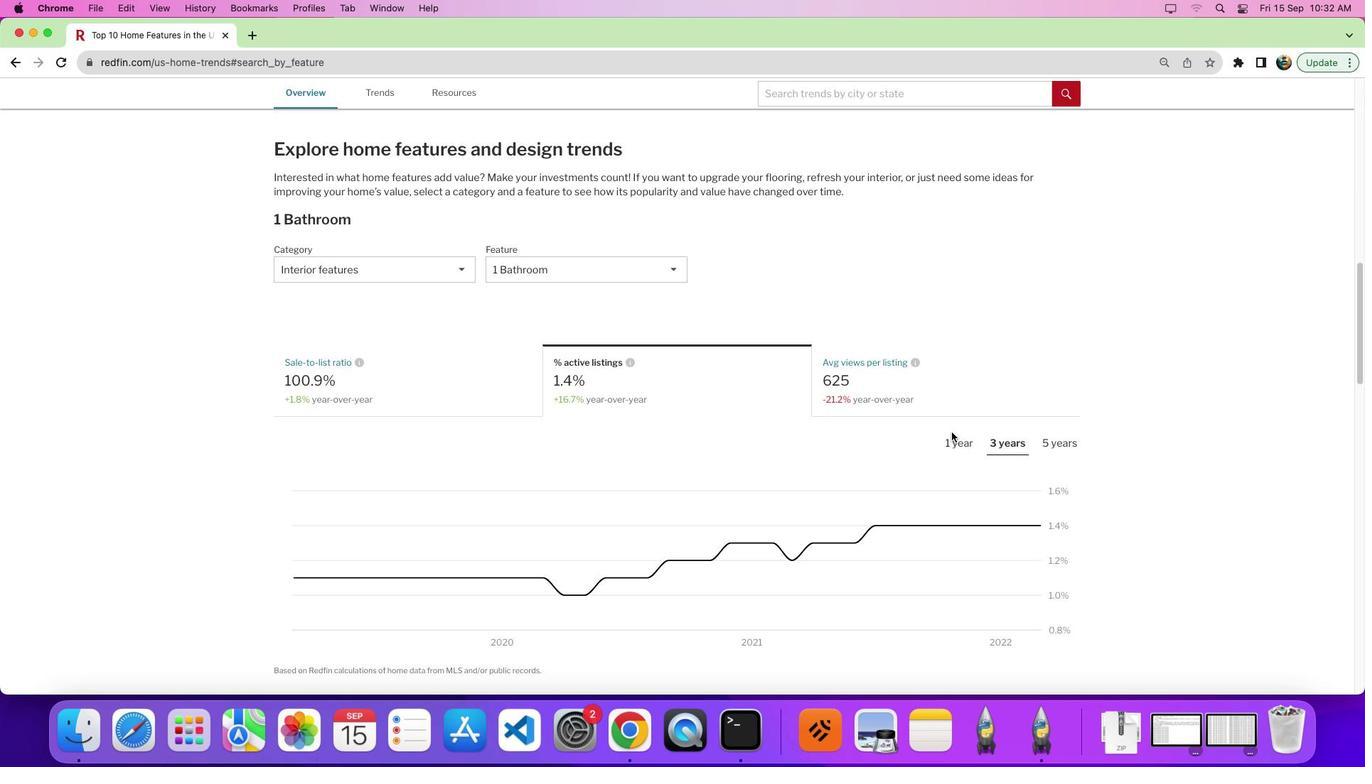 
Action: Mouse pressed left at (951, 432)
Screenshot: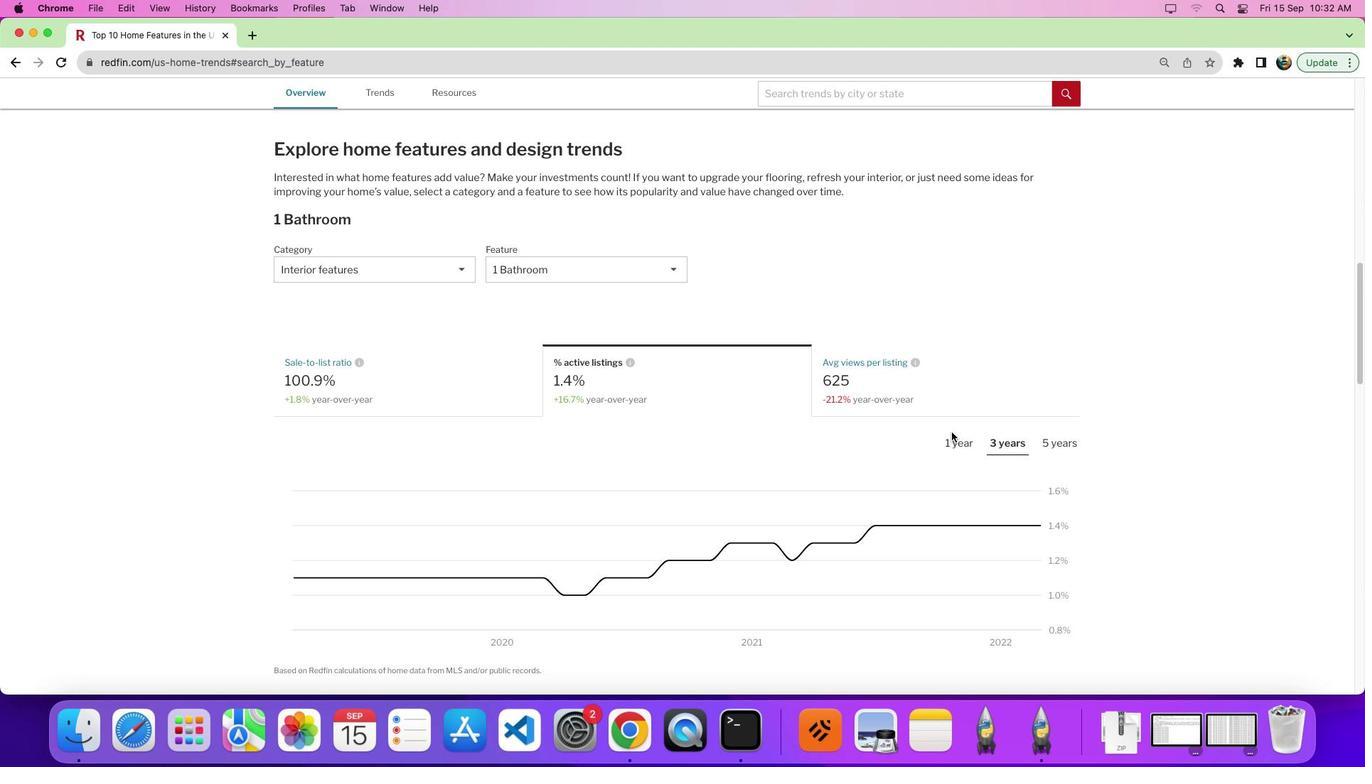 
Action: Mouse moved to (952, 437)
Screenshot: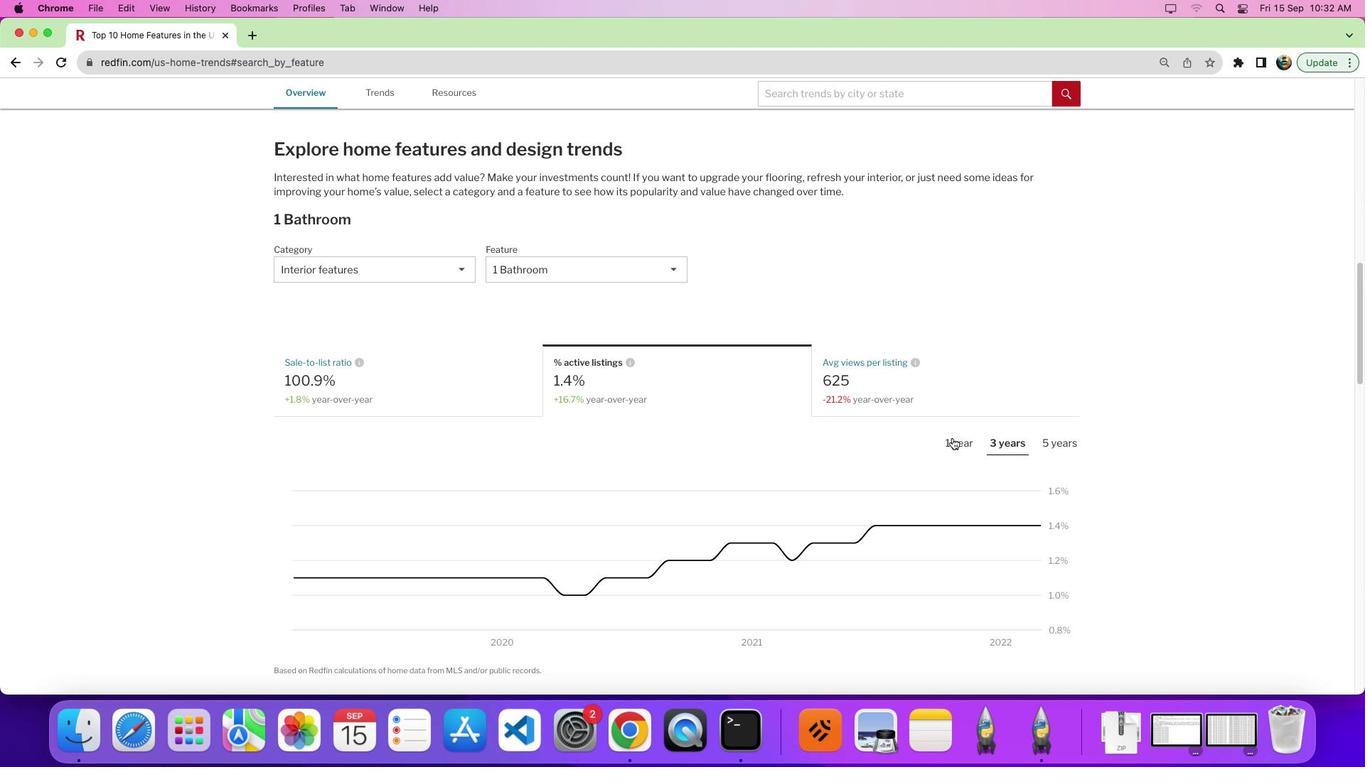 
Action: Mouse pressed left at (952, 437)
Screenshot: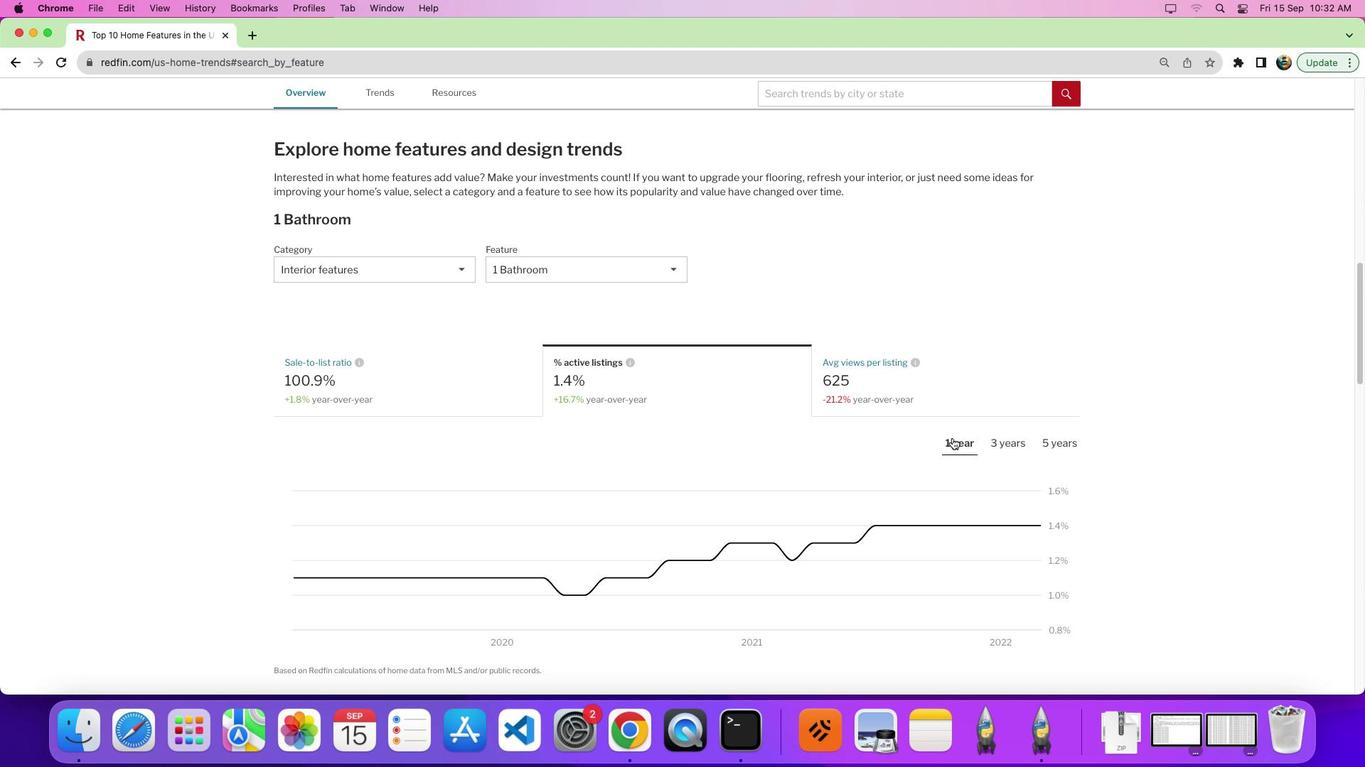 
Action: Mouse moved to (941, 408)
Screenshot: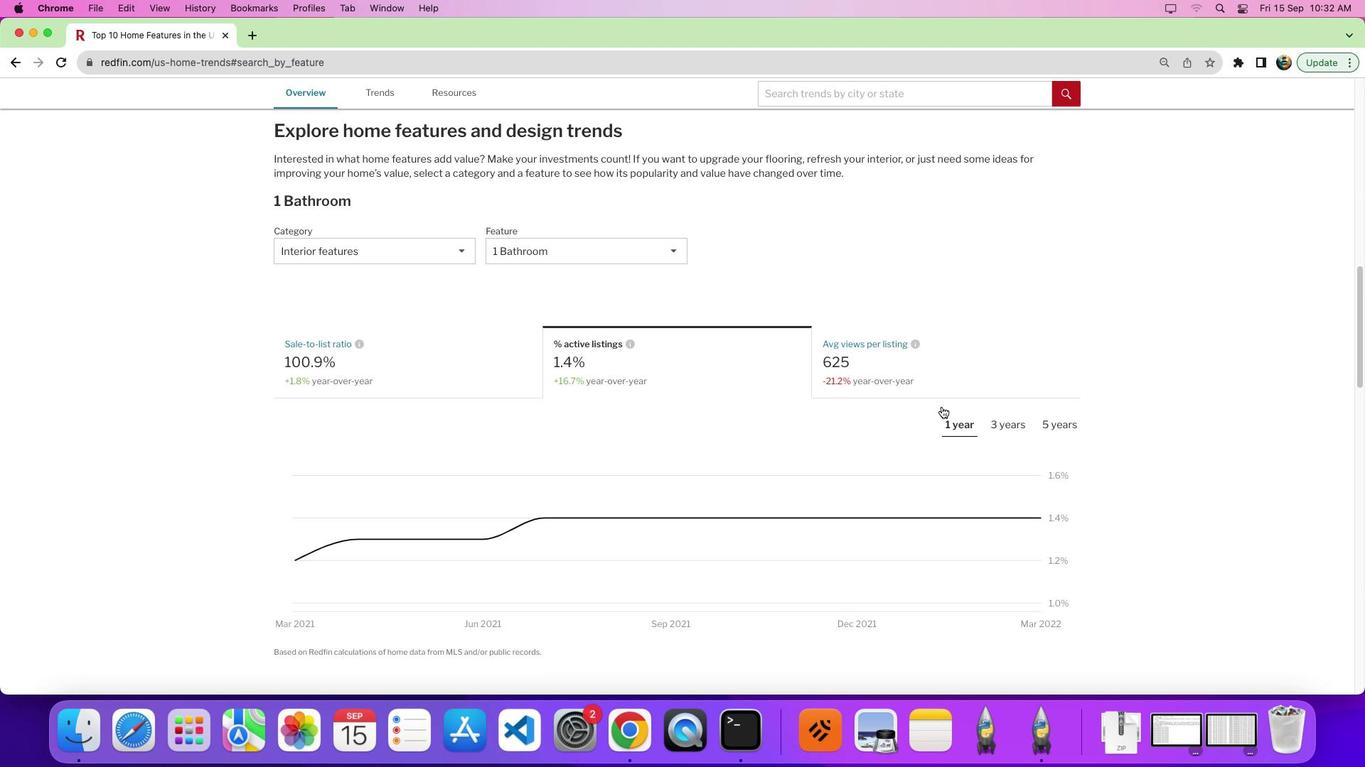
Action: Mouse scrolled (941, 408) with delta (0, 0)
Screenshot: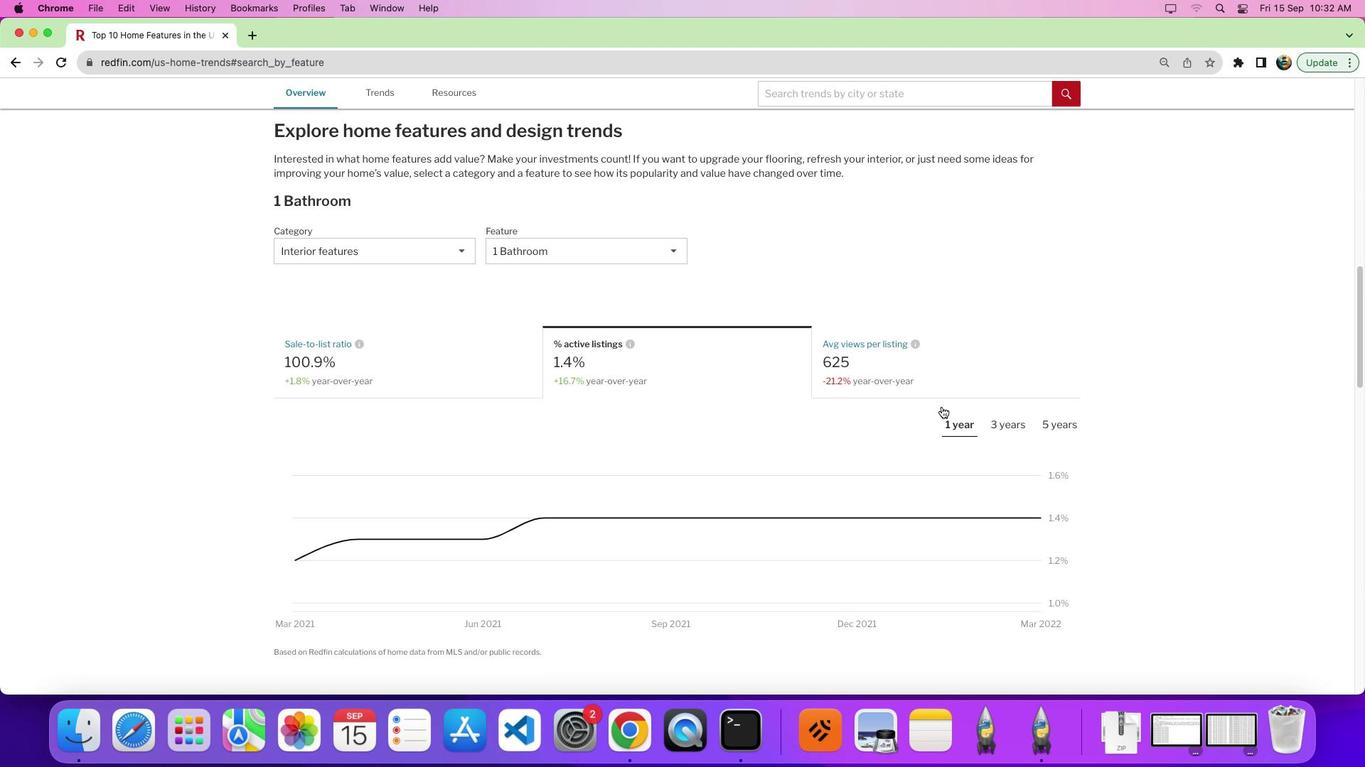 
Action: Mouse moved to (941, 406)
Screenshot: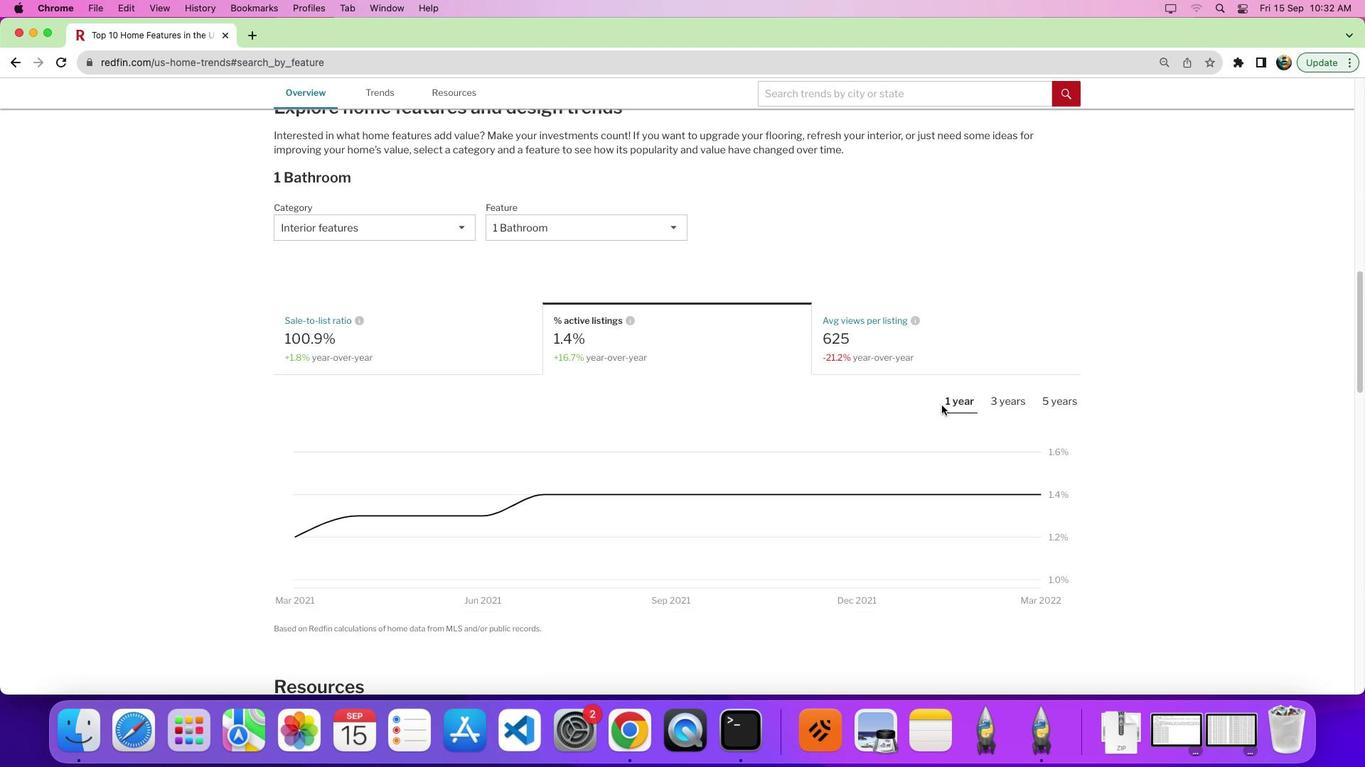 
Action: Mouse scrolled (941, 406) with delta (0, 0)
Screenshot: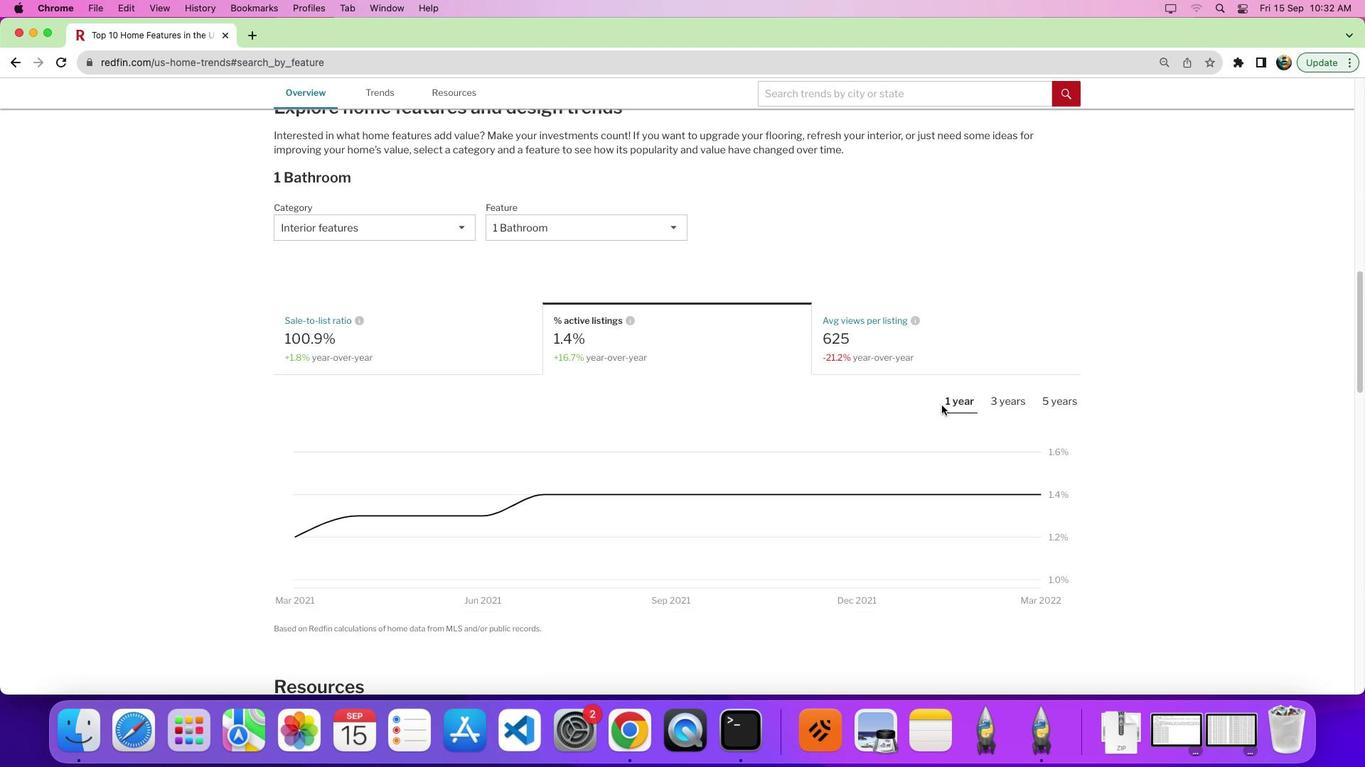 
Action: Mouse scrolled (941, 406) with delta (0, -2)
Screenshot: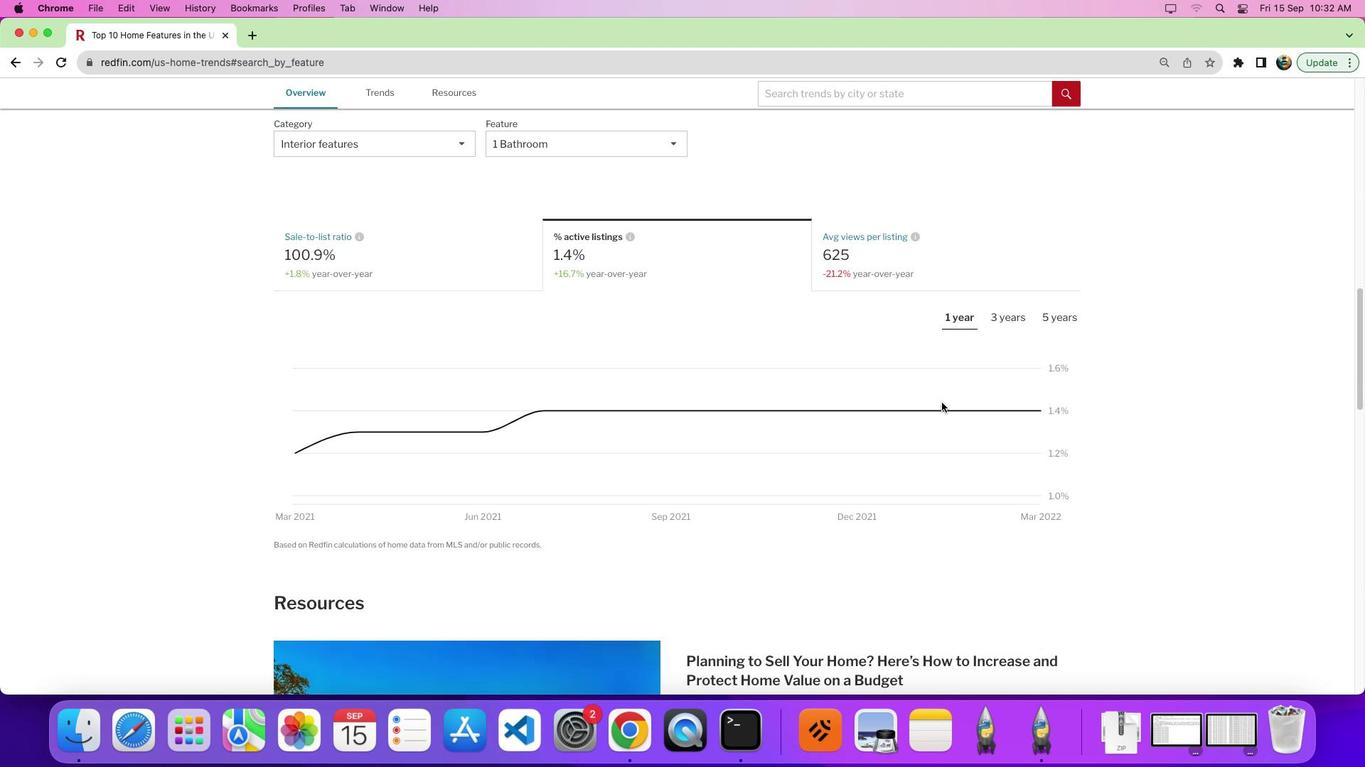 
Action: Mouse moved to (724, 214)
Screenshot: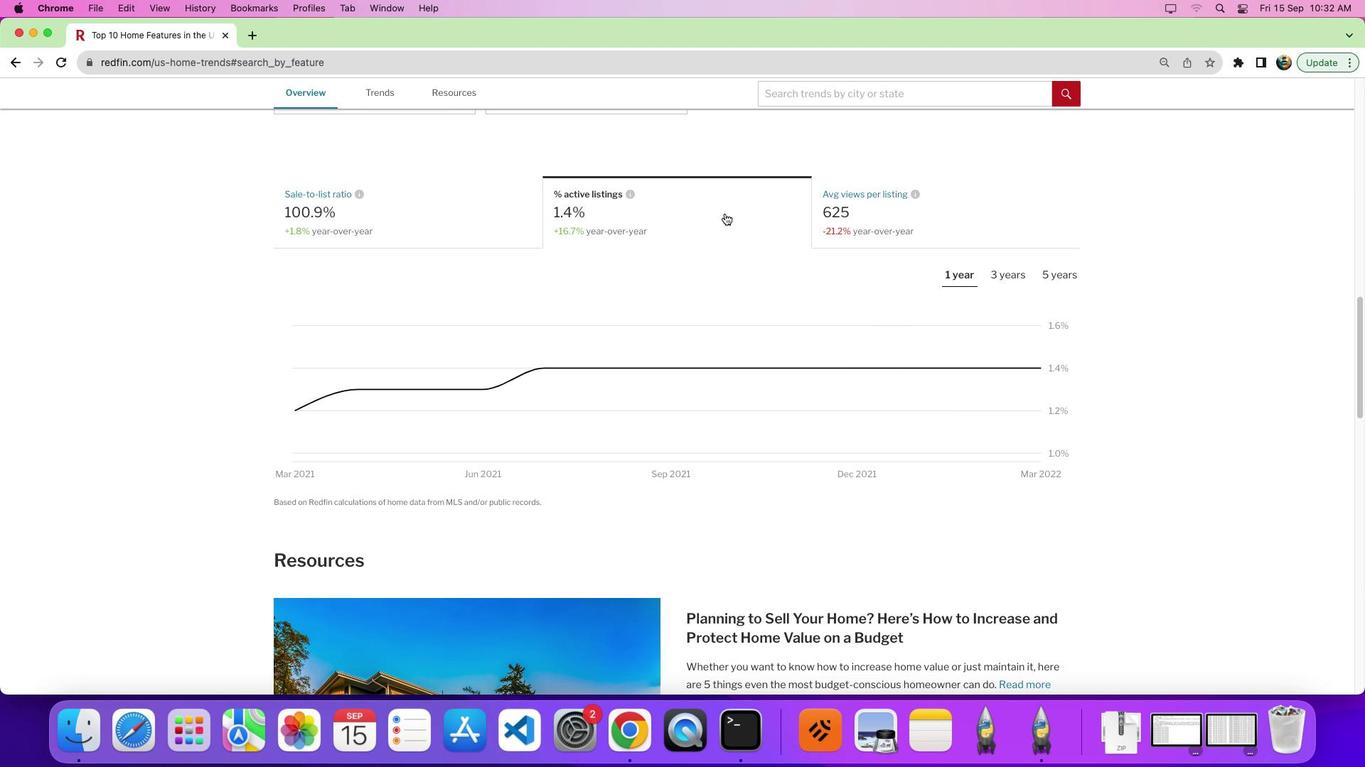 
